 Task: Monitor pull request metrics and trends over time.
Action: Mouse moved to (189, 213)
Screenshot: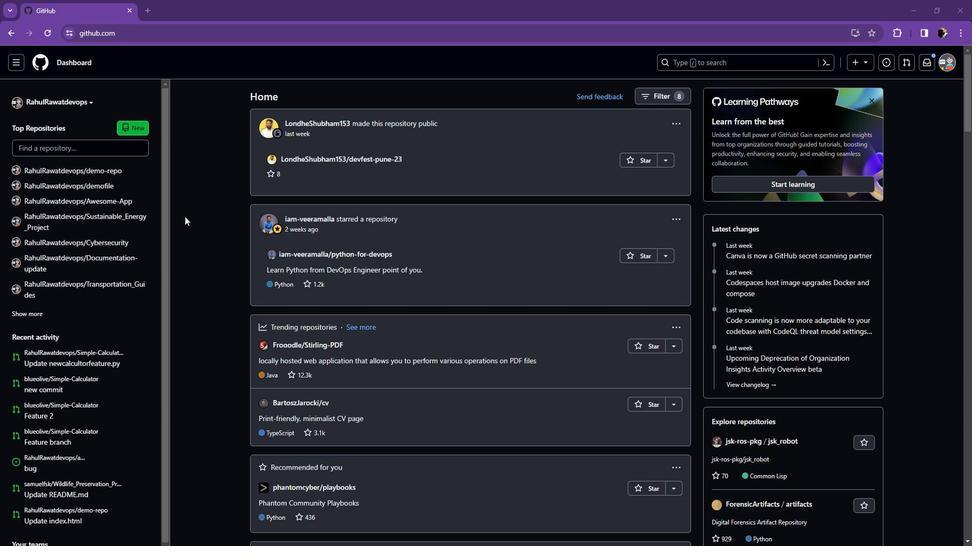 
Action: Mouse scrolled (189, 213) with delta (0, 0)
Screenshot: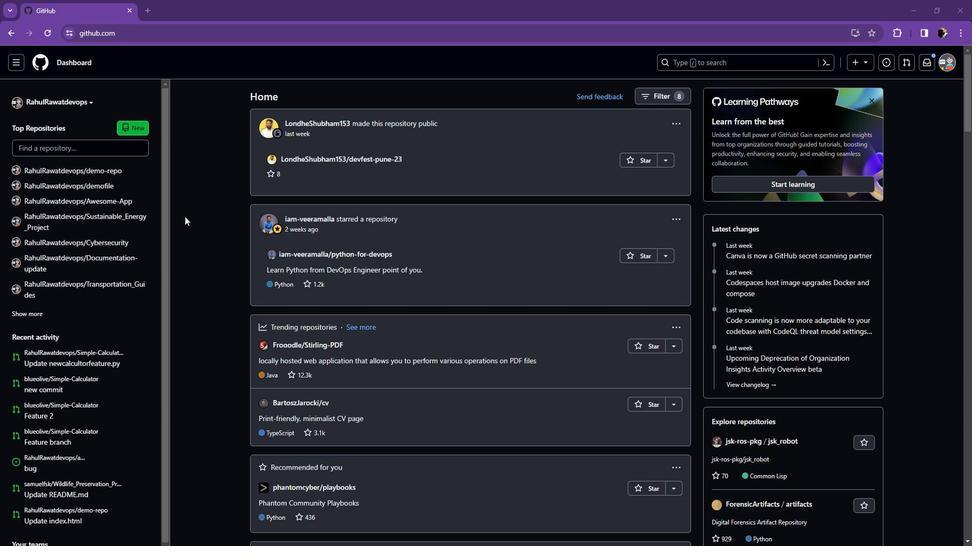 
Action: Mouse moved to (189, 213)
Screenshot: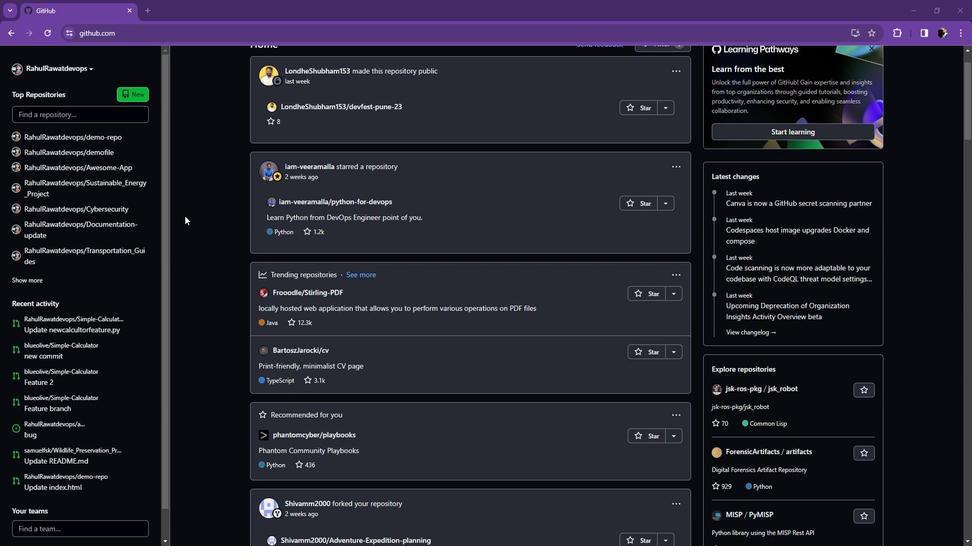 
Action: Mouse scrolled (189, 213) with delta (0, 0)
Screenshot: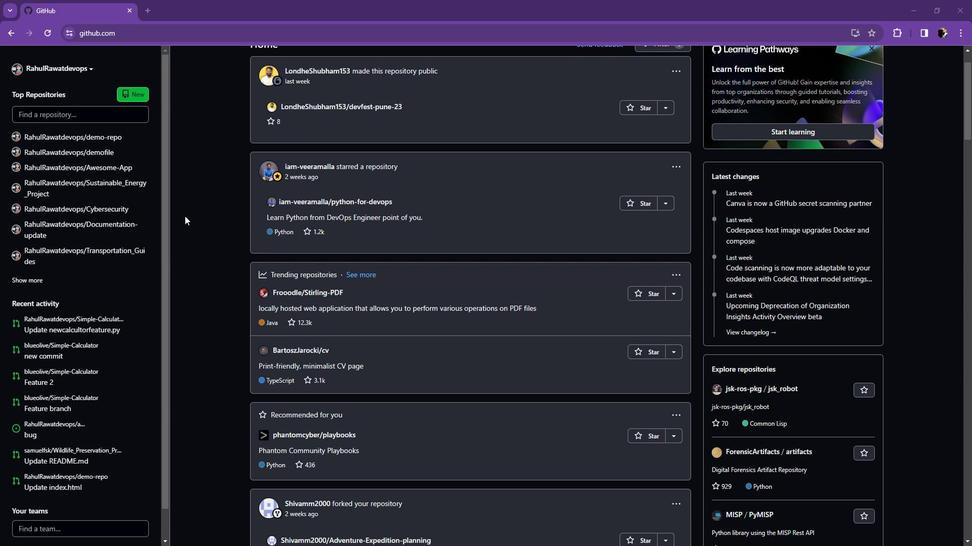 
Action: Mouse scrolled (189, 213) with delta (0, 0)
Screenshot: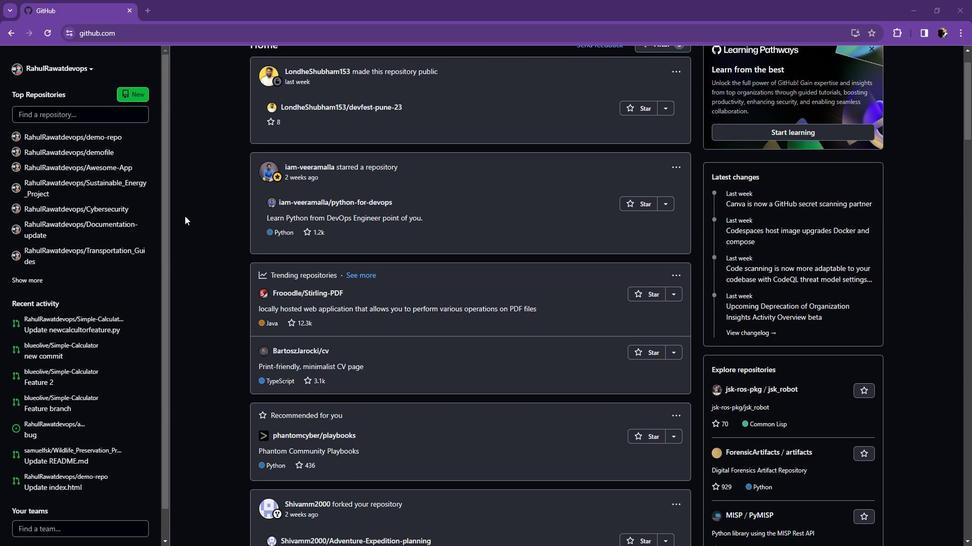 
Action: Mouse scrolled (189, 213) with delta (0, 0)
Screenshot: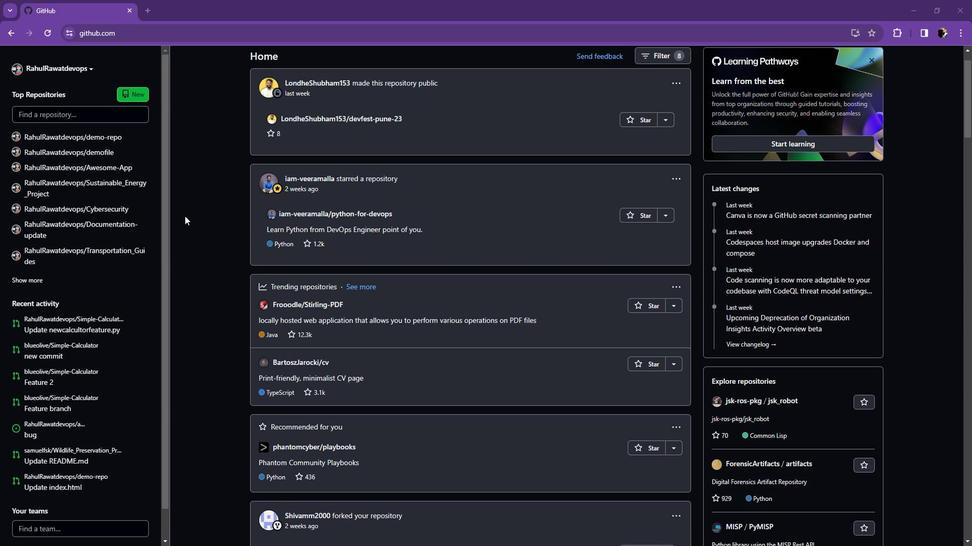 
Action: Mouse scrolled (189, 213) with delta (0, 0)
Screenshot: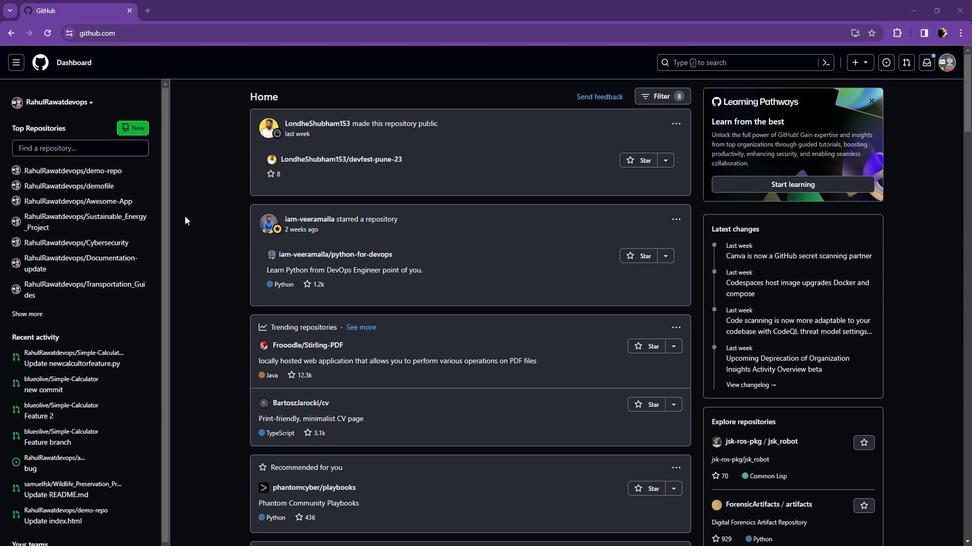 
Action: Mouse scrolled (189, 213) with delta (0, 0)
Screenshot: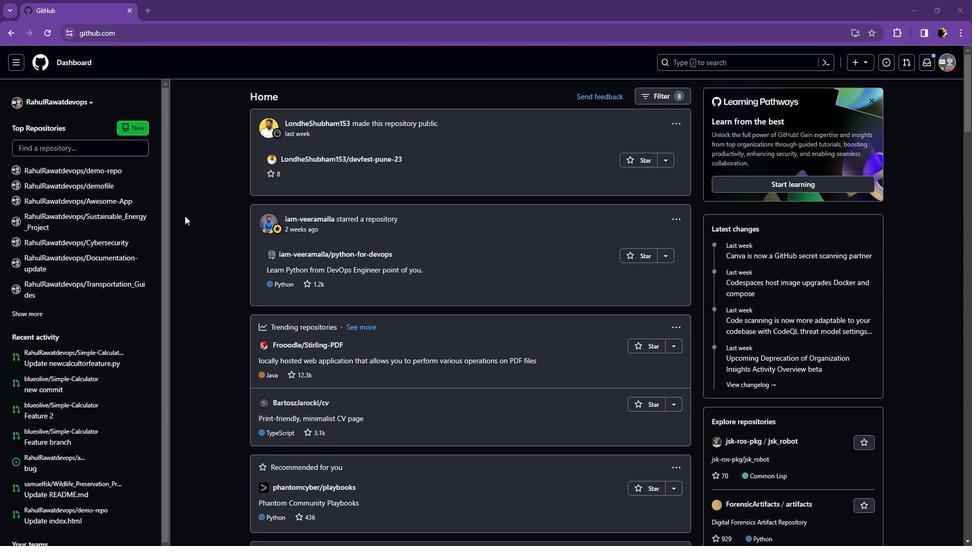 
Action: Mouse moved to (234, 205)
Screenshot: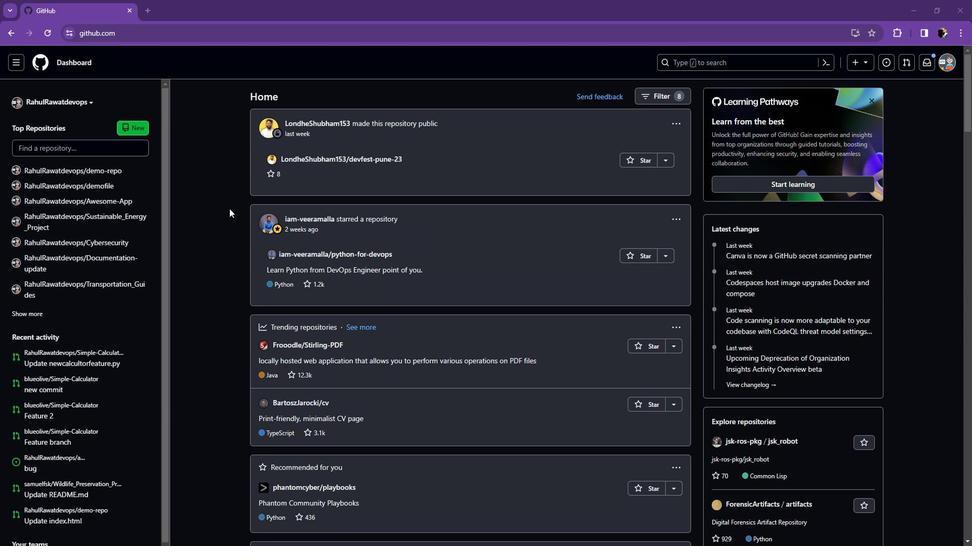 
Action: Mouse scrolled (234, 205) with delta (0, 0)
Screenshot: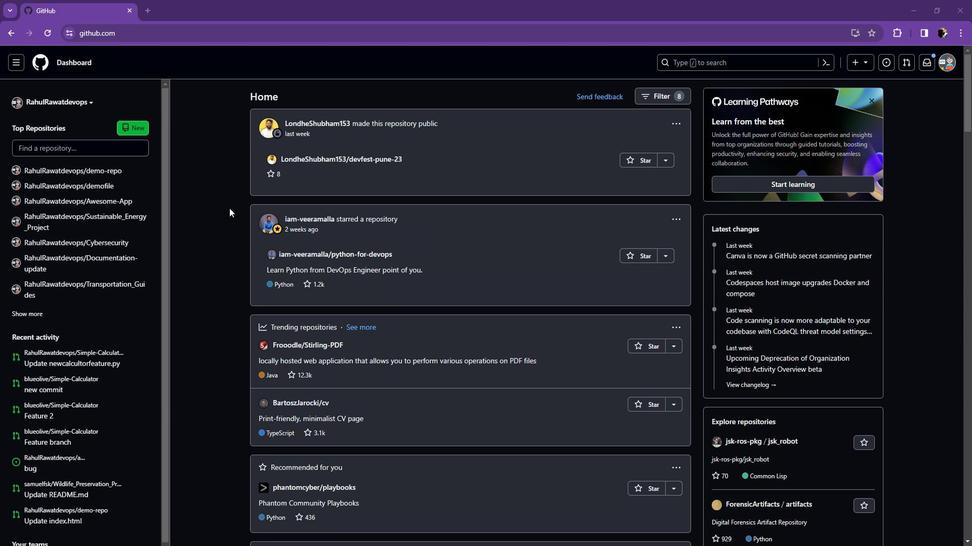 
Action: Mouse scrolled (234, 205) with delta (0, 0)
Screenshot: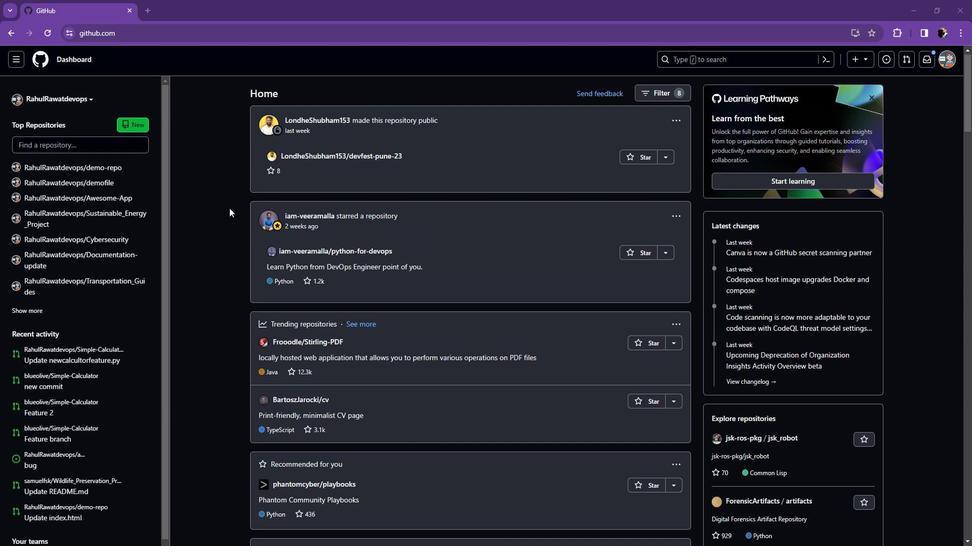 
Action: Mouse scrolled (234, 206) with delta (0, 0)
Screenshot: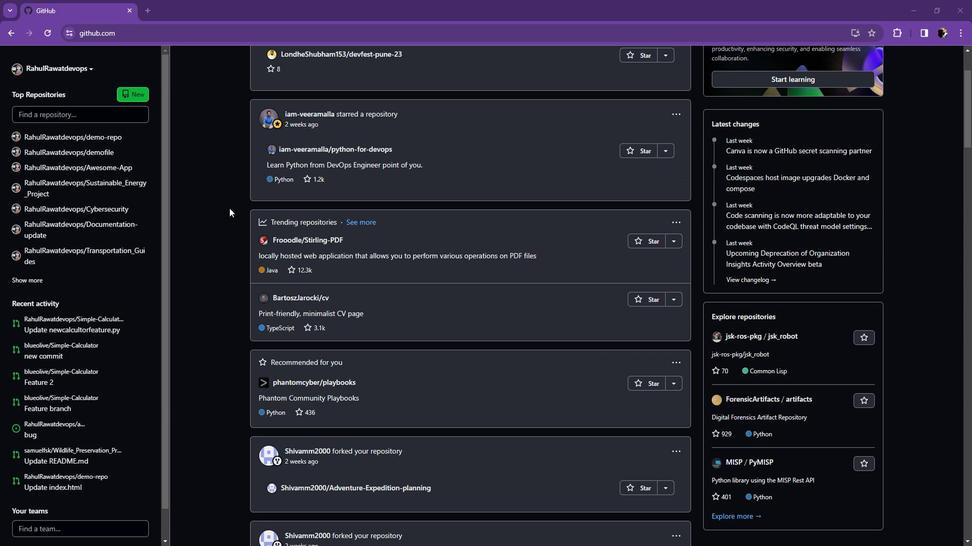 
Action: Mouse scrolled (234, 206) with delta (0, 0)
Screenshot: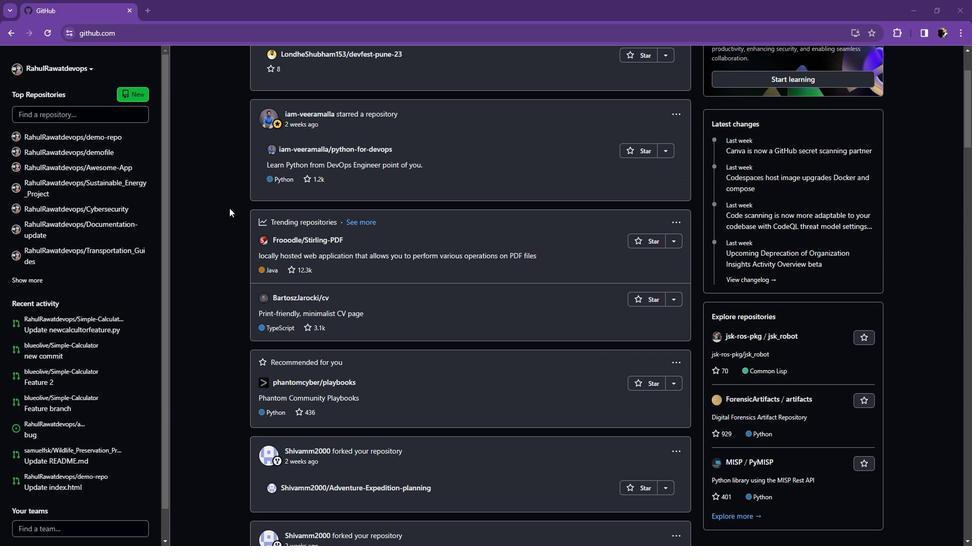 
Action: Mouse scrolled (234, 206) with delta (0, 0)
Screenshot: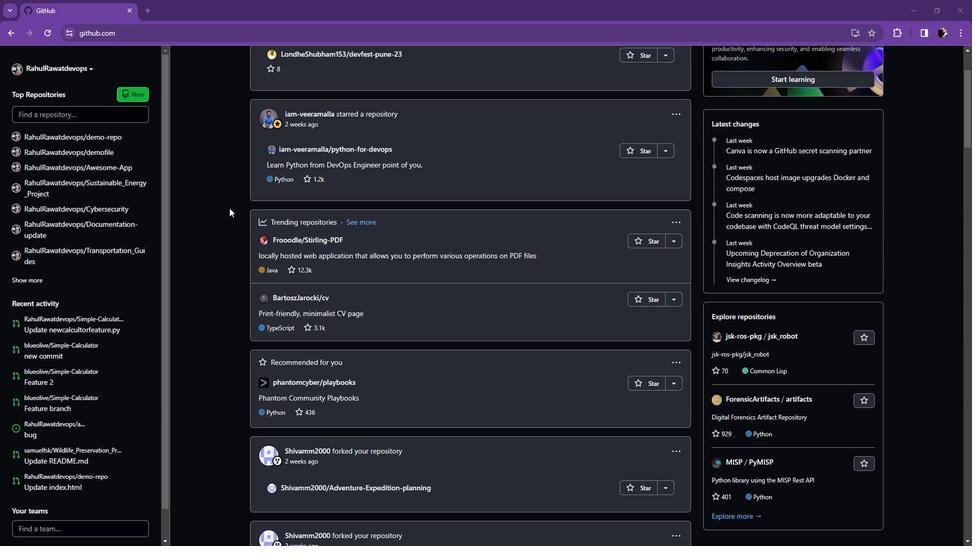 
Action: Mouse scrolled (234, 206) with delta (0, 0)
Screenshot: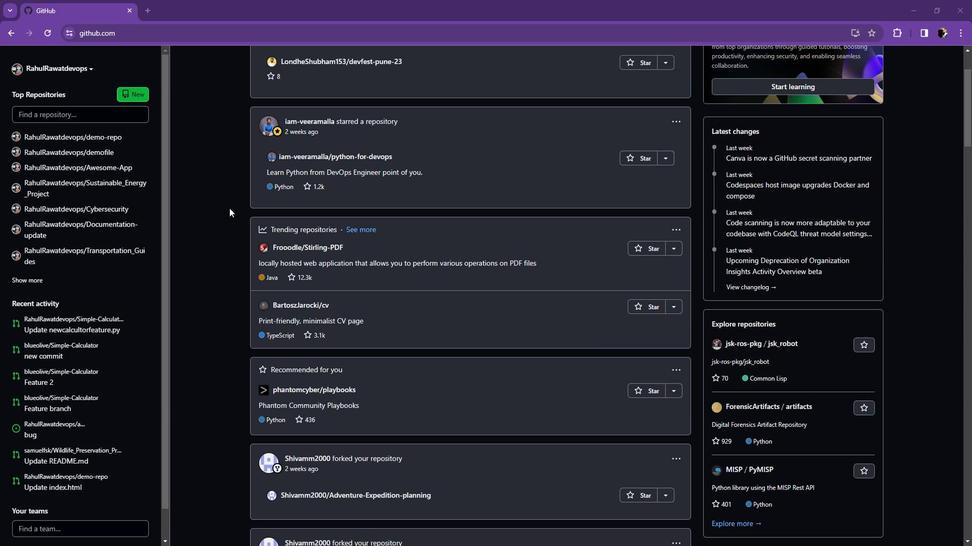 
Action: Mouse moved to (951, 68)
Screenshot: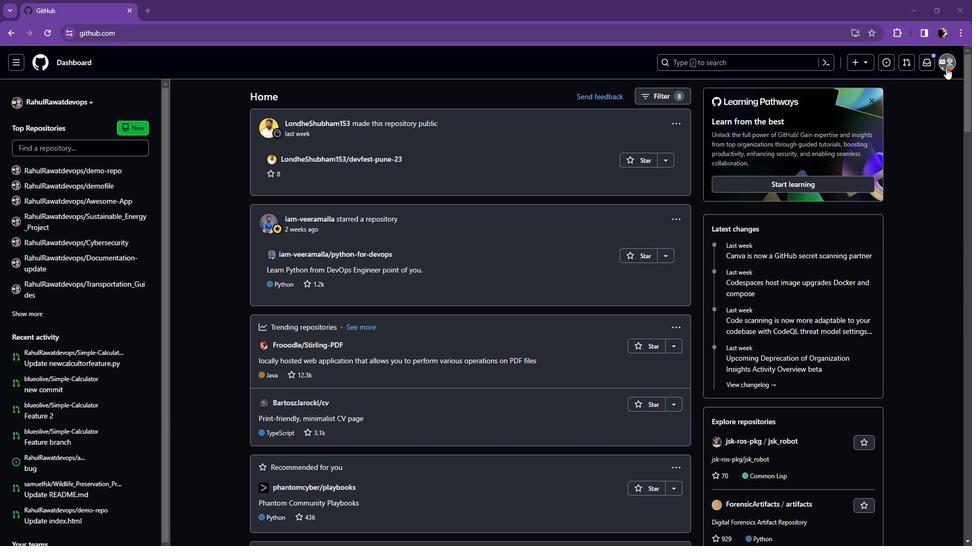 
Action: Mouse pressed left at (951, 68)
Screenshot: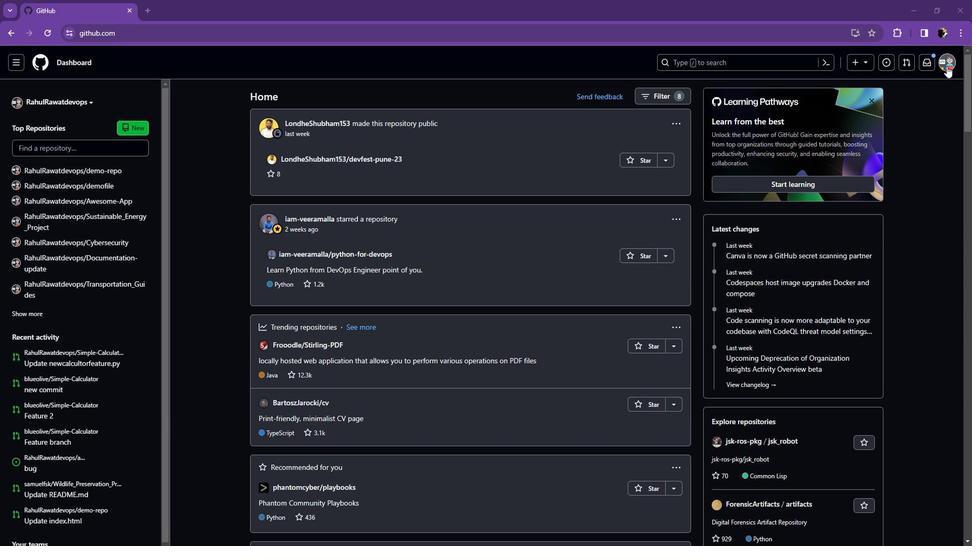
Action: Mouse moved to (861, 113)
Screenshot: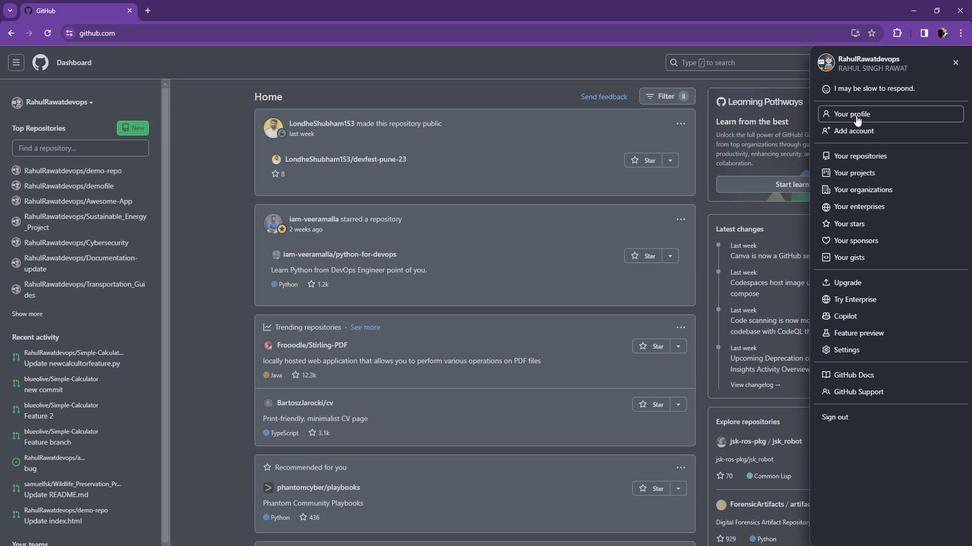 
Action: Mouse pressed left at (861, 113)
Screenshot: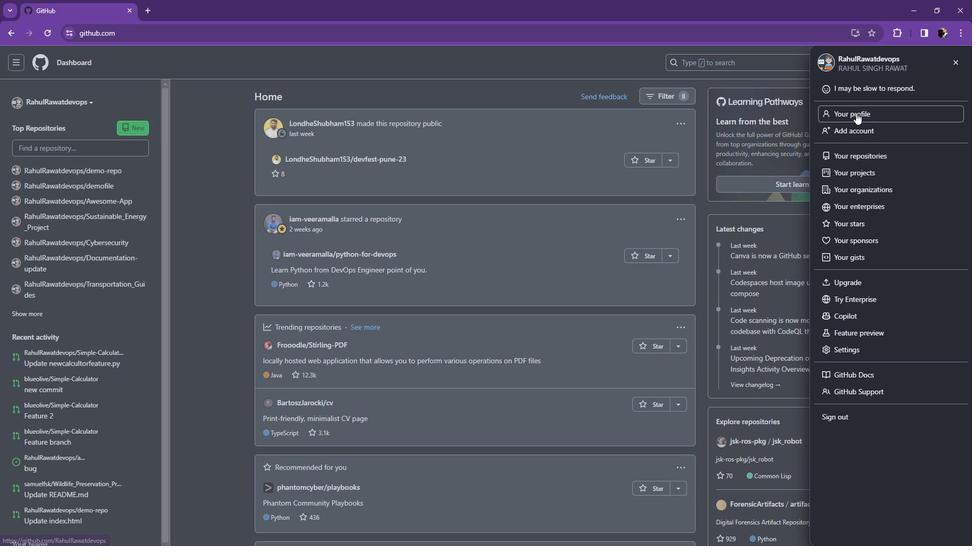 
Action: Mouse moved to (351, 259)
Screenshot: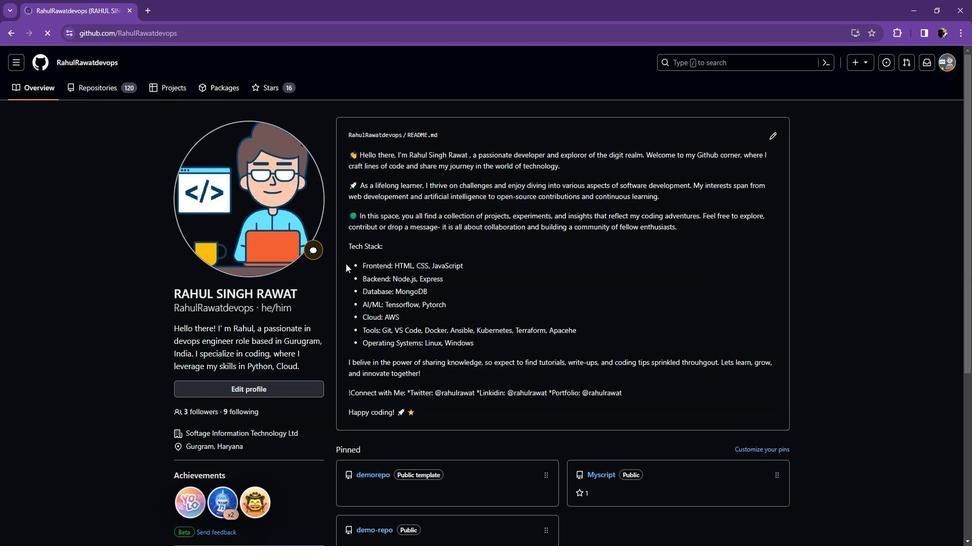 
Action: Mouse scrolled (351, 258) with delta (0, 0)
Screenshot: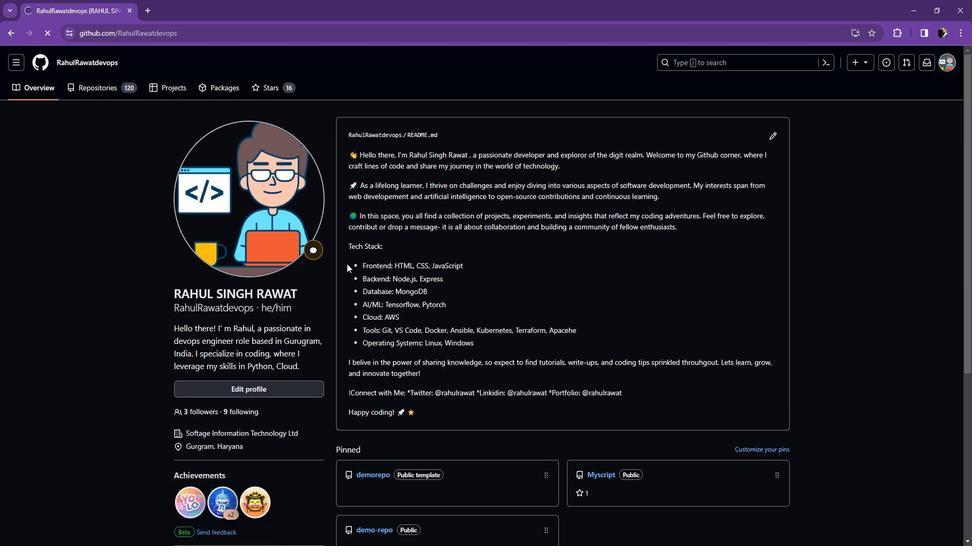 
Action: Mouse scrolled (351, 258) with delta (0, 0)
Screenshot: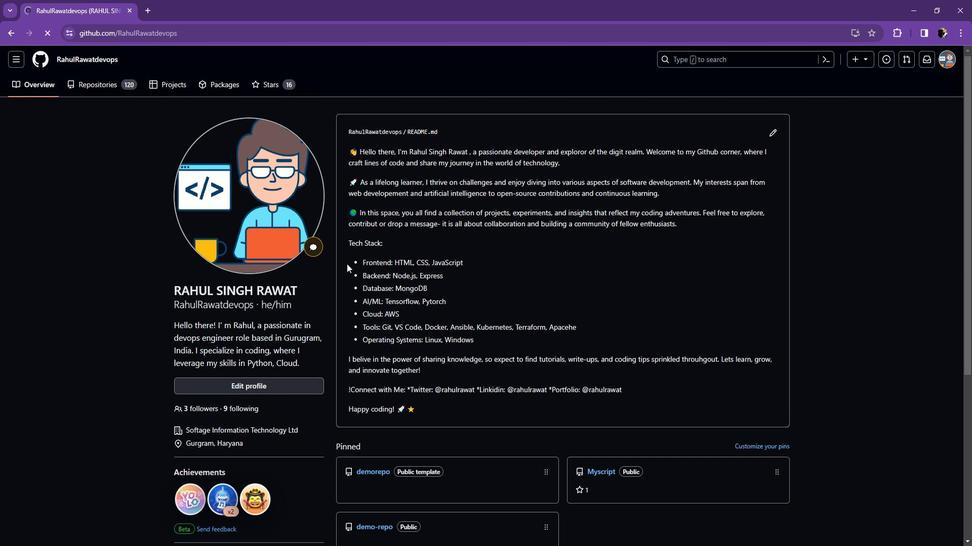 
Action: Mouse scrolled (351, 258) with delta (0, 0)
Screenshot: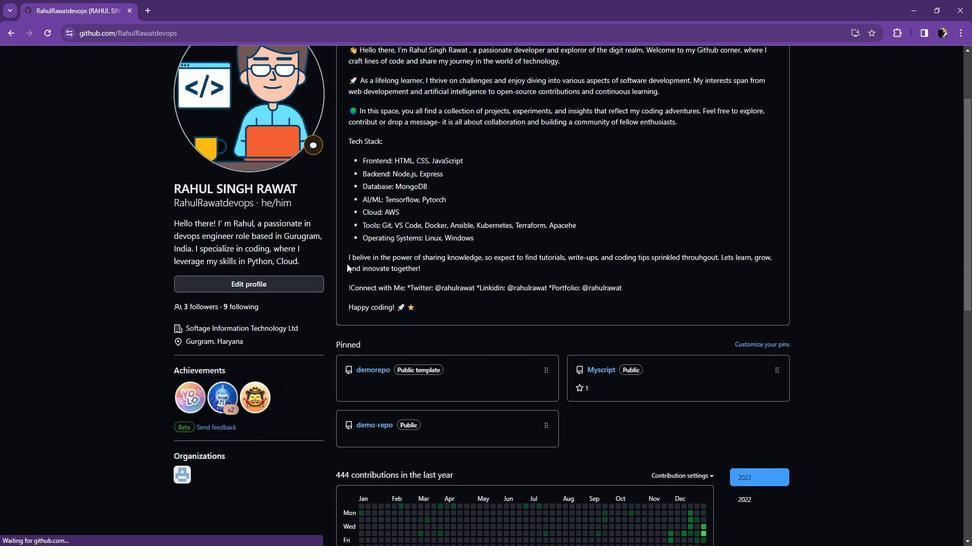 
Action: Mouse scrolled (351, 258) with delta (0, 0)
Screenshot: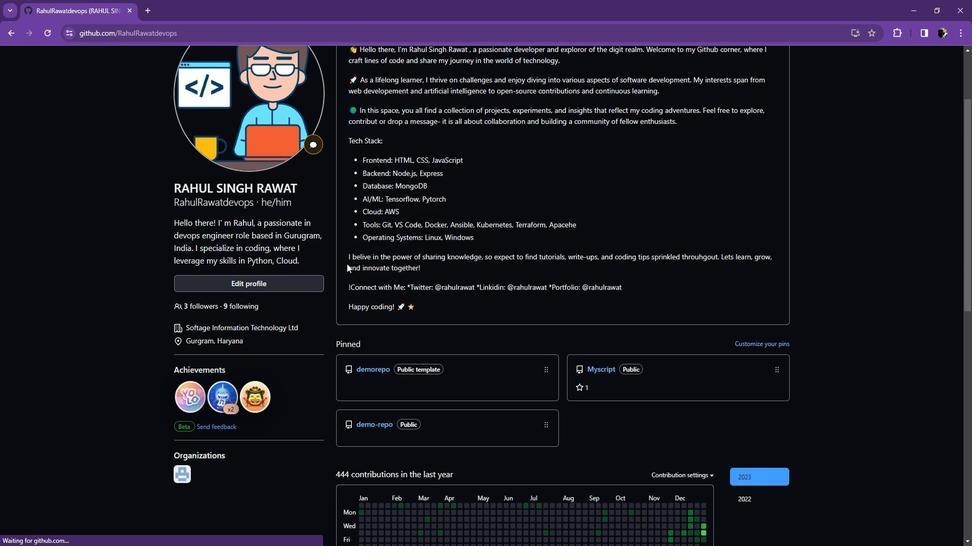 
Action: Mouse scrolled (351, 259) with delta (0, 0)
Screenshot: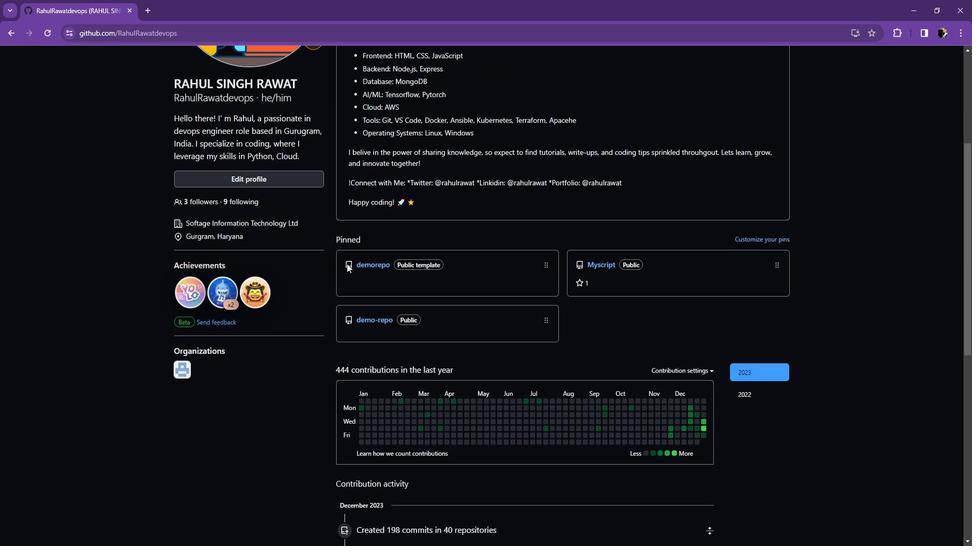 
Action: Mouse scrolled (351, 259) with delta (0, 0)
Screenshot: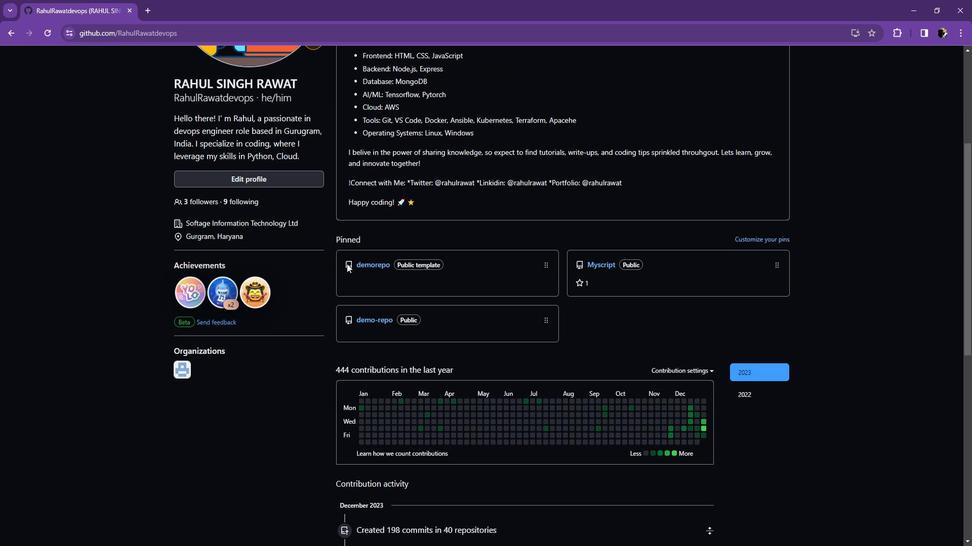 
Action: Mouse moved to (352, 259)
Screenshot: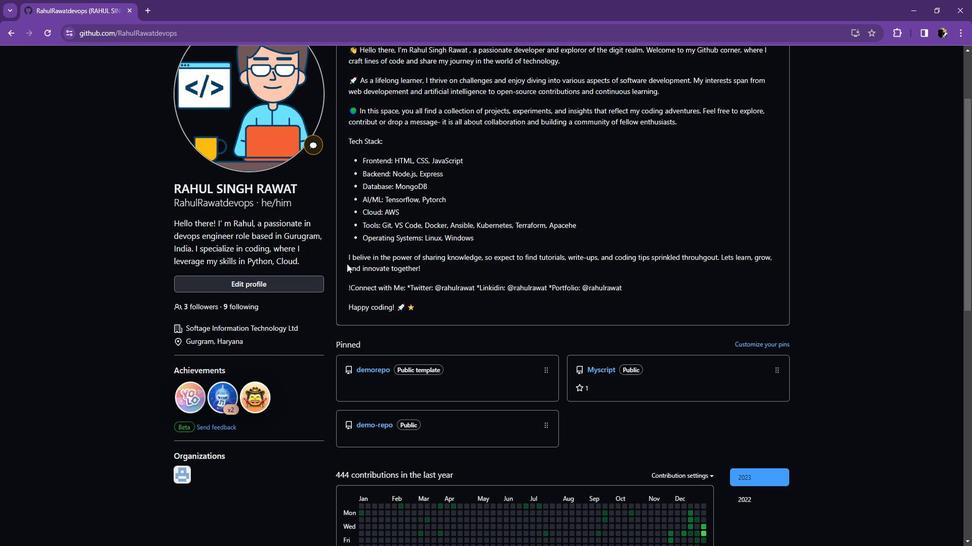
Action: Mouse scrolled (352, 259) with delta (0, 0)
Screenshot: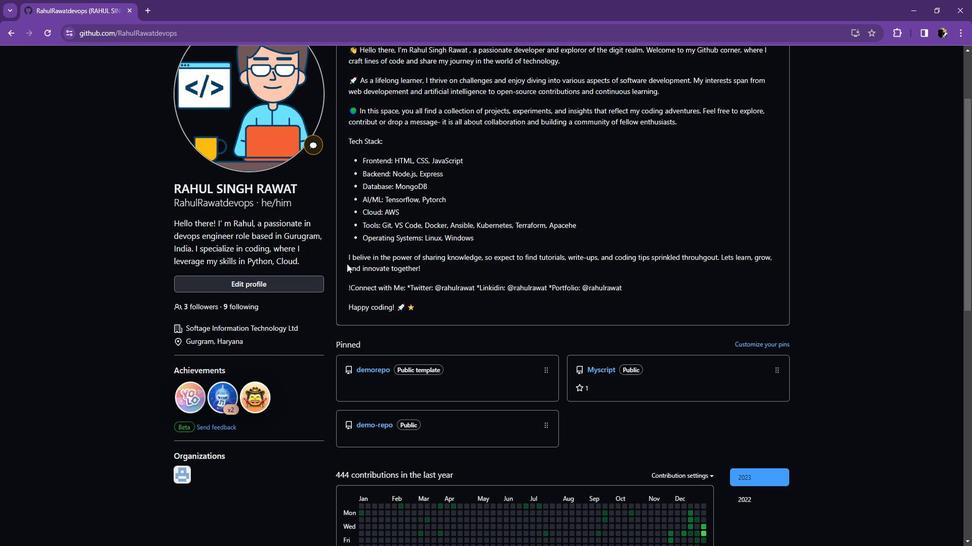 
Action: Mouse scrolled (352, 259) with delta (0, 0)
Screenshot: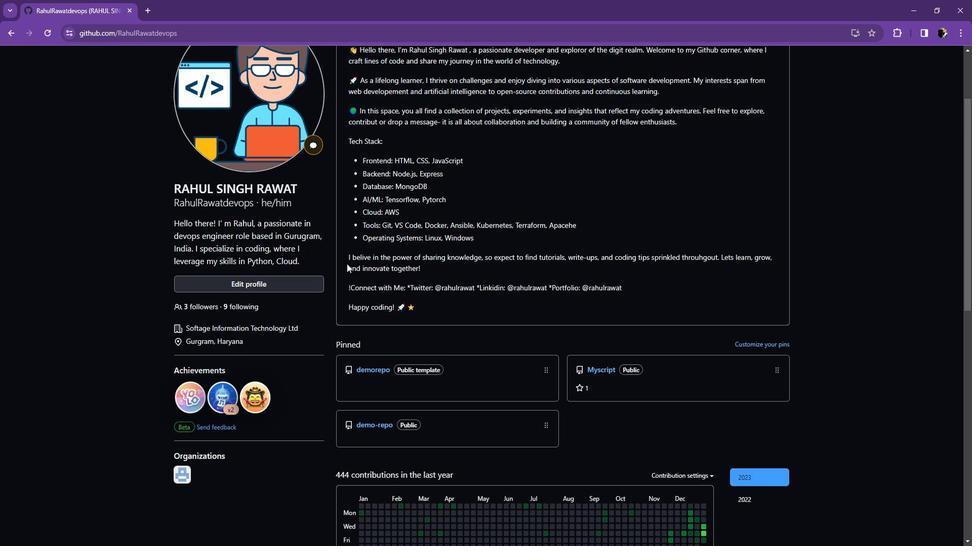 
Action: Mouse scrolled (352, 259) with delta (0, 0)
Screenshot: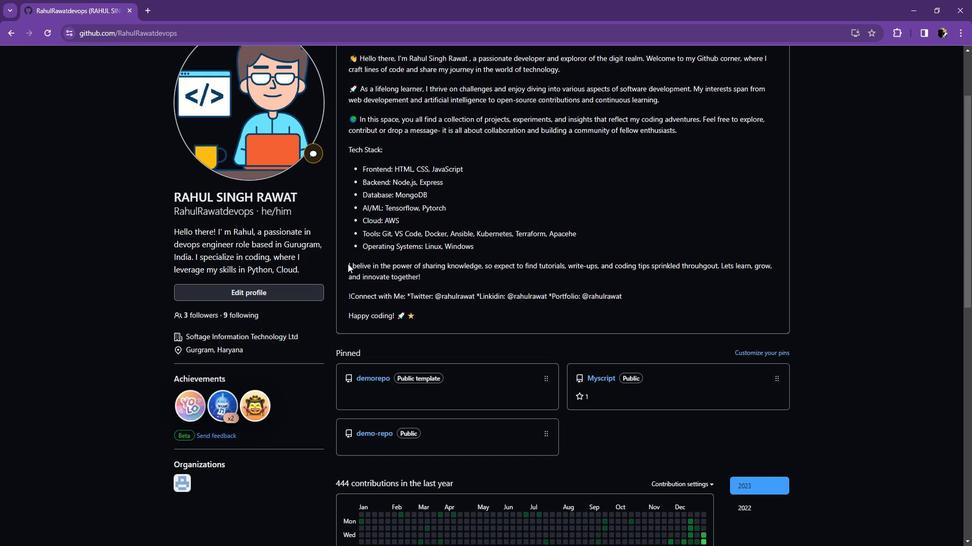 
Action: Mouse moved to (100, 94)
Screenshot: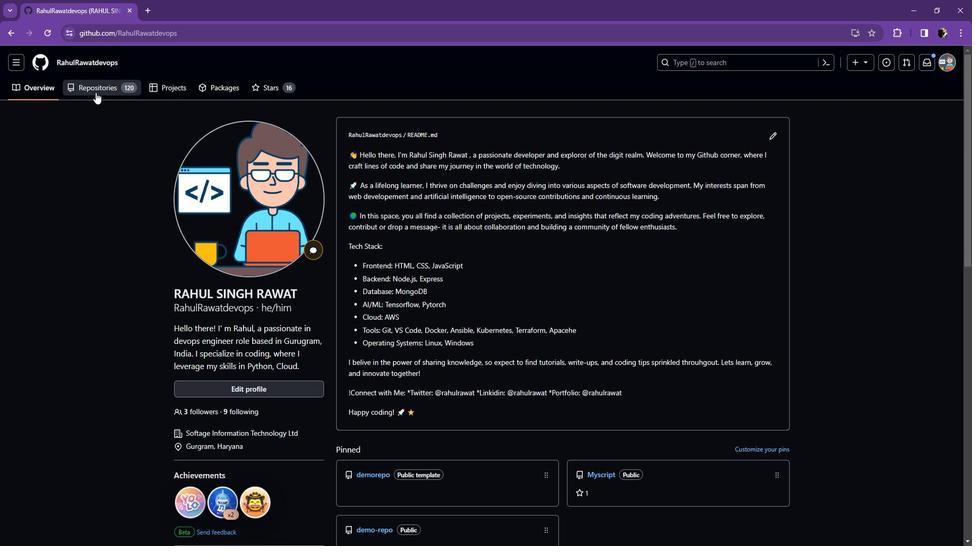 
Action: Mouse pressed left at (100, 94)
Screenshot: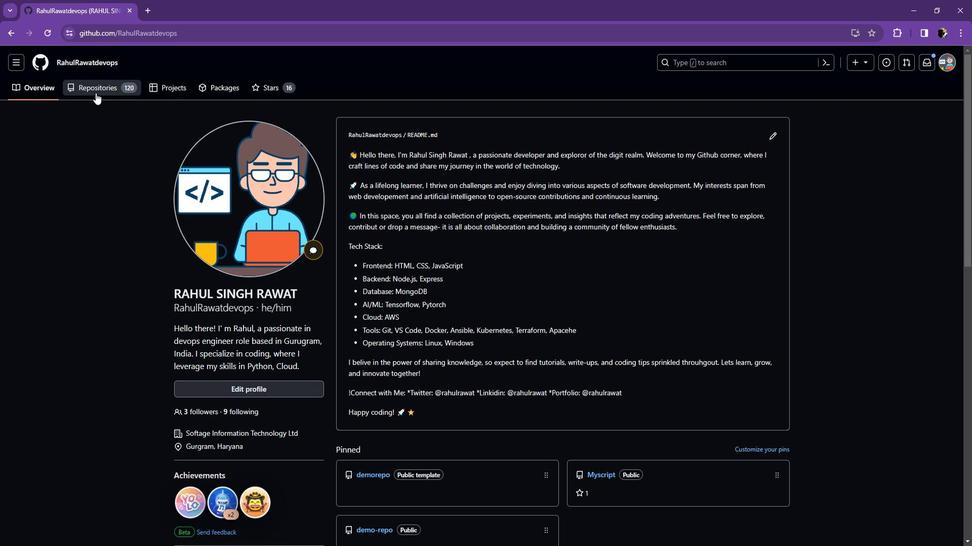 
Action: Mouse moved to (199, 95)
Screenshot: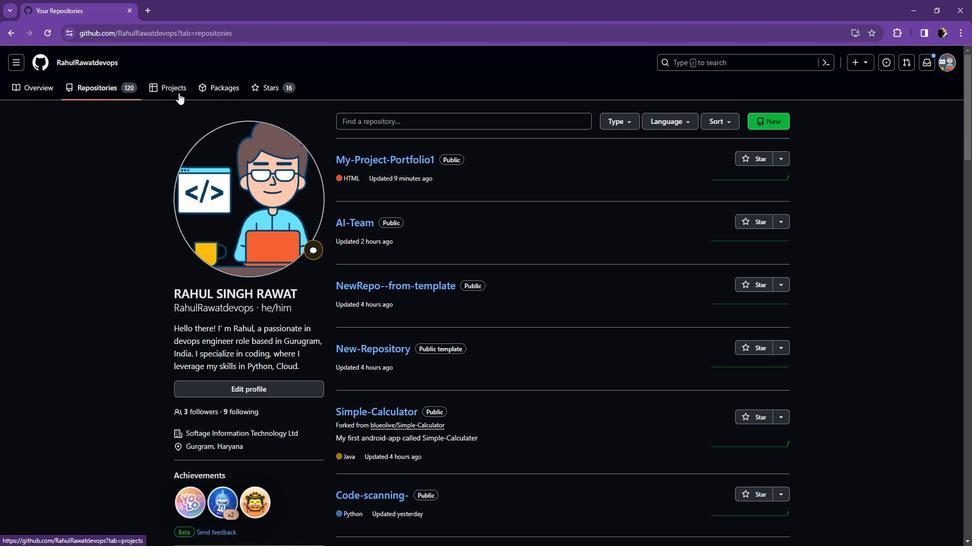 
Action: Mouse scrolled (199, 94) with delta (0, 0)
Screenshot: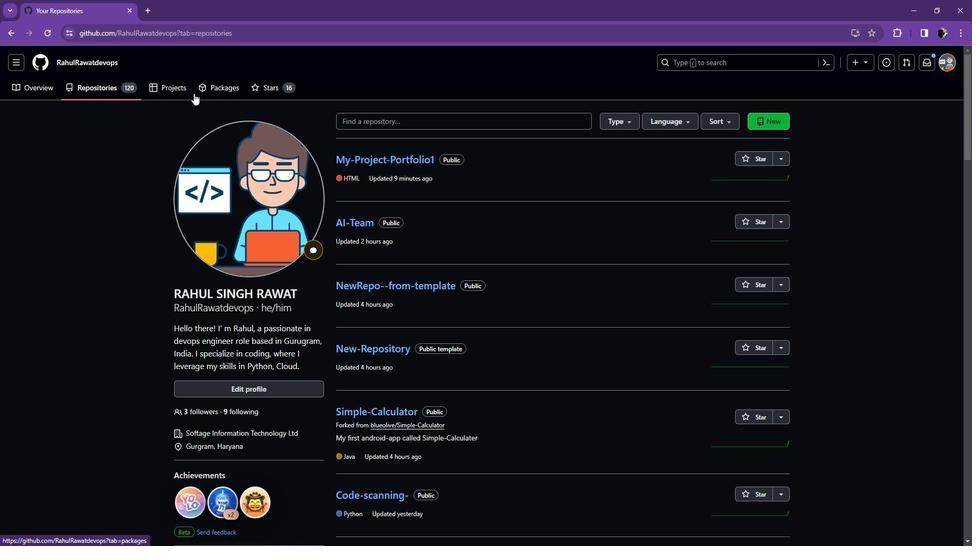 
Action: Mouse moved to (199, 95)
Screenshot: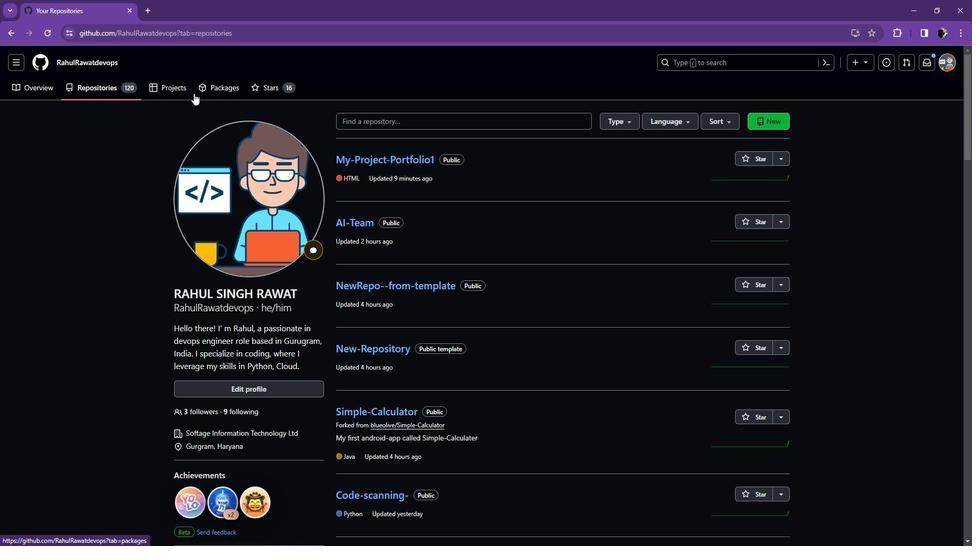 
Action: Mouse scrolled (199, 94) with delta (0, 0)
Screenshot: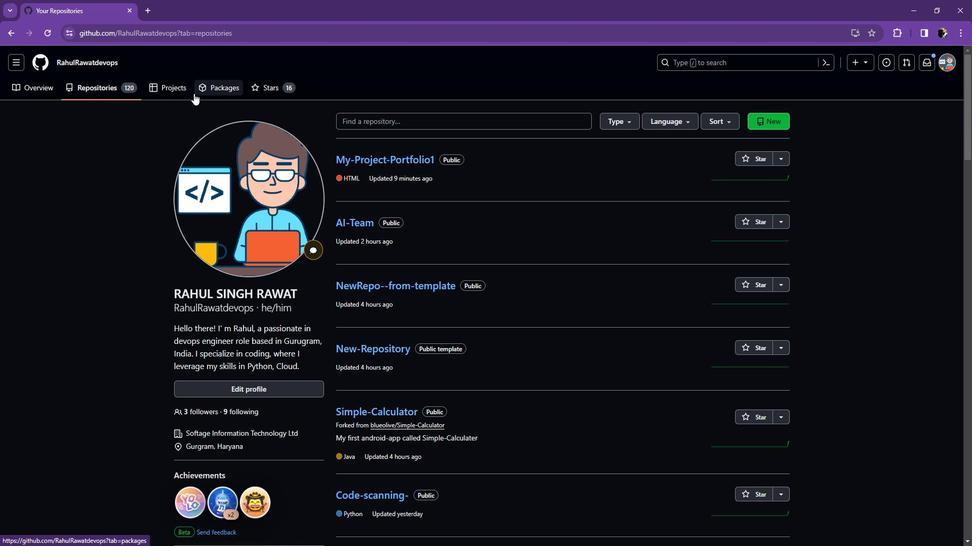 
Action: Mouse moved to (215, 117)
Screenshot: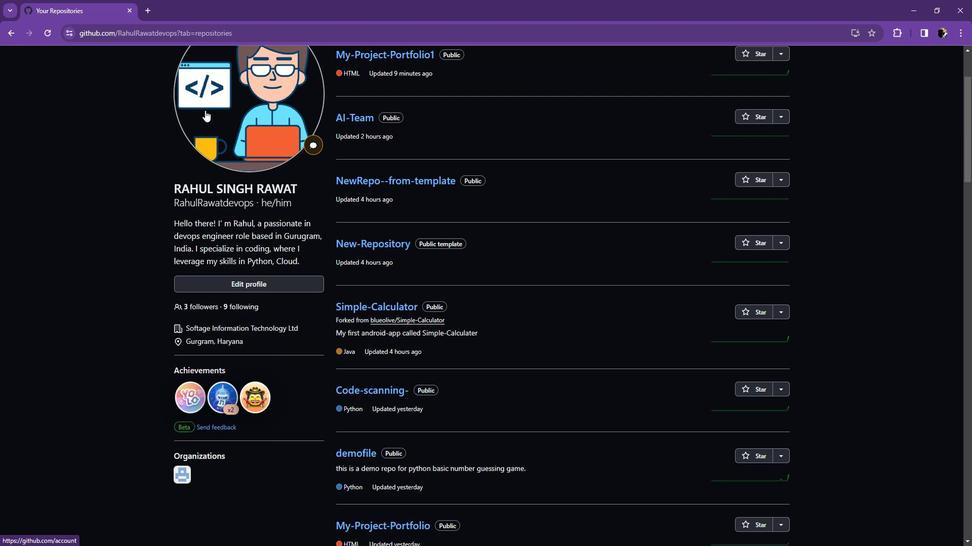 
Action: Mouse scrolled (215, 118) with delta (0, 0)
Screenshot: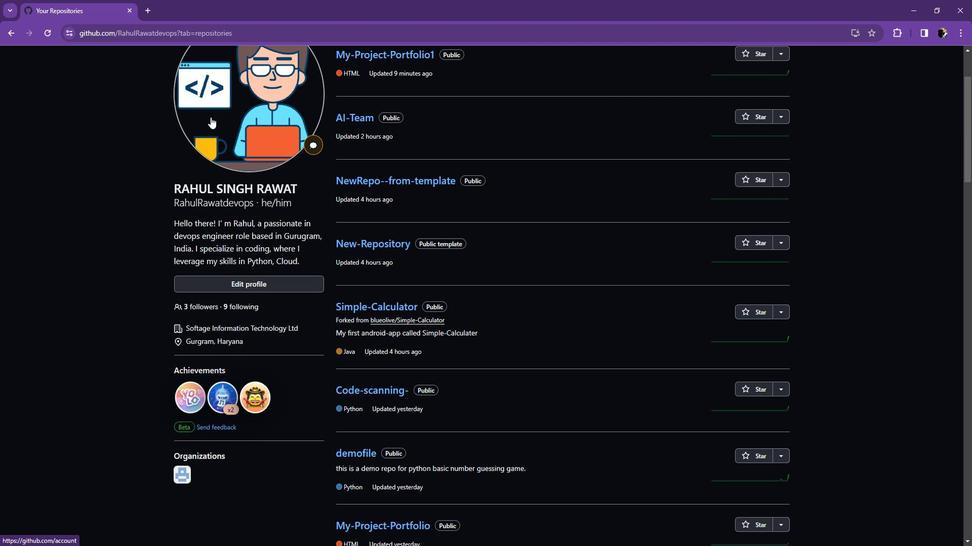 
Action: Mouse scrolled (215, 118) with delta (0, 0)
Screenshot: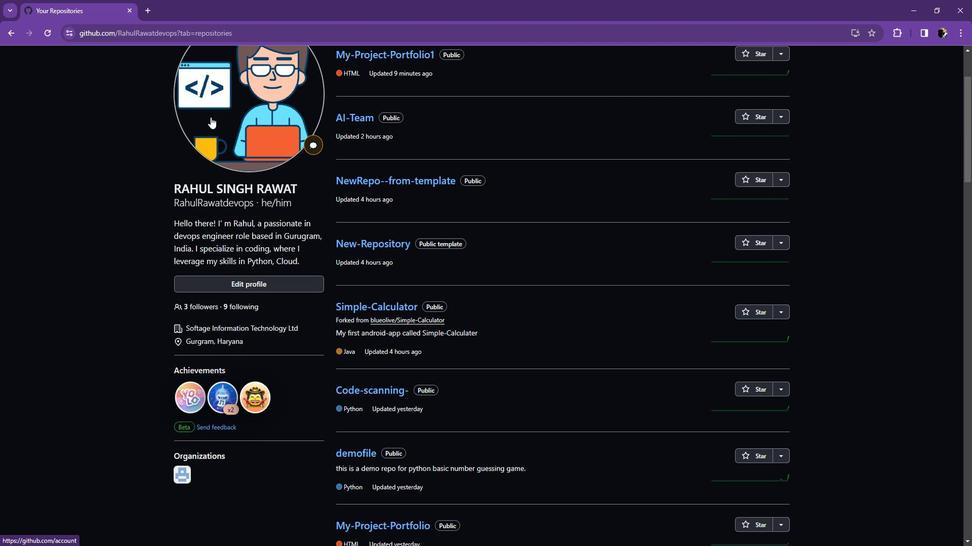 
Action: Mouse moved to (387, 159)
Screenshot: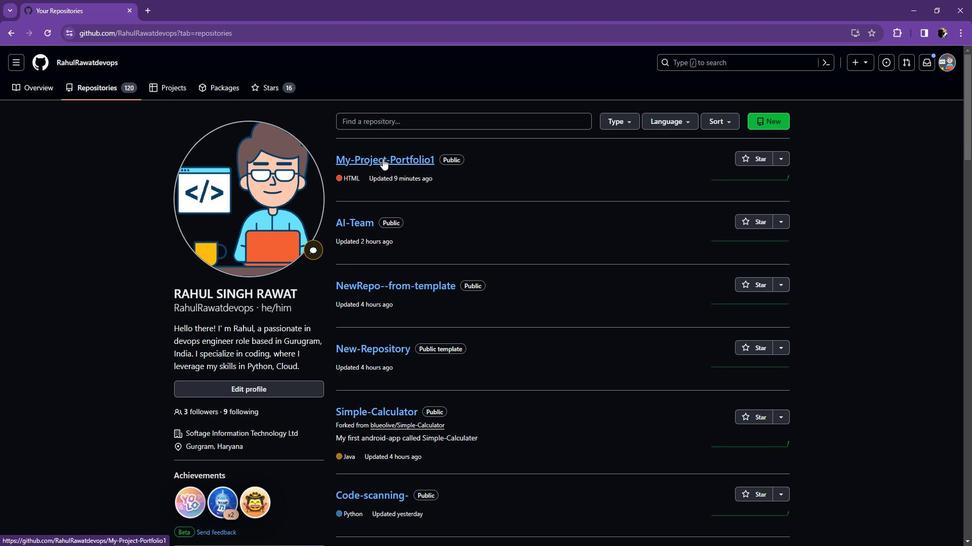 
Action: Mouse scrolled (387, 158) with delta (0, 0)
Screenshot: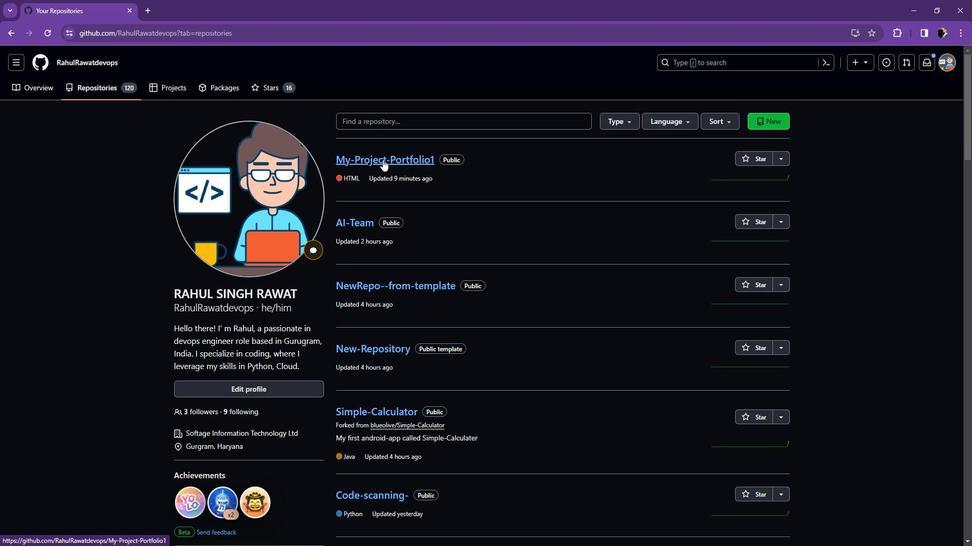 
Action: Mouse scrolled (387, 159) with delta (0, 0)
Screenshot: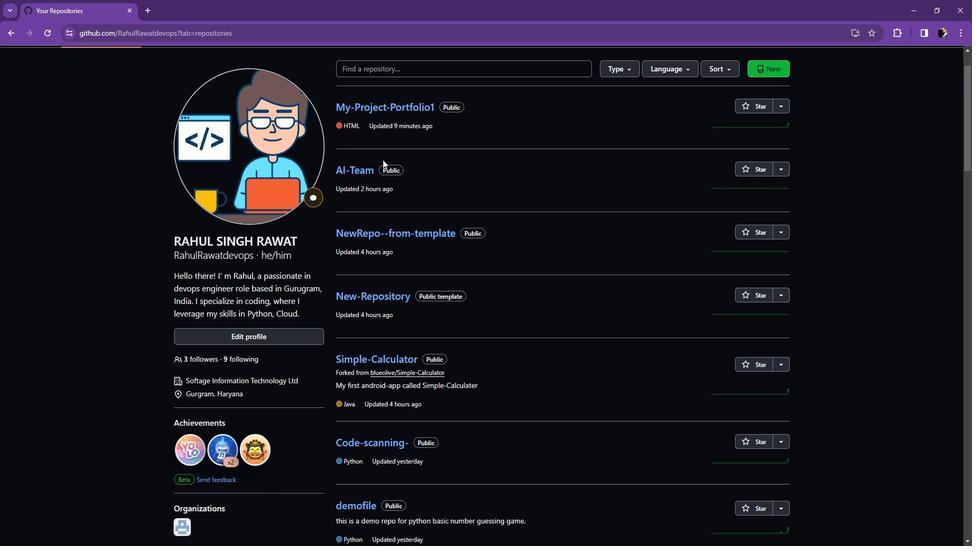 
Action: Mouse scrolled (387, 159) with delta (0, 0)
Screenshot: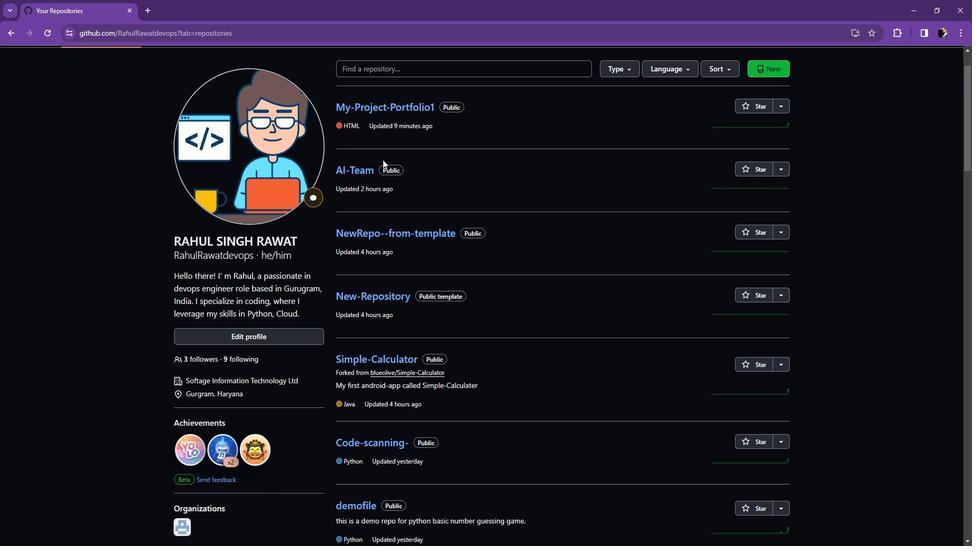 
Action: Mouse moved to (379, 160)
Screenshot: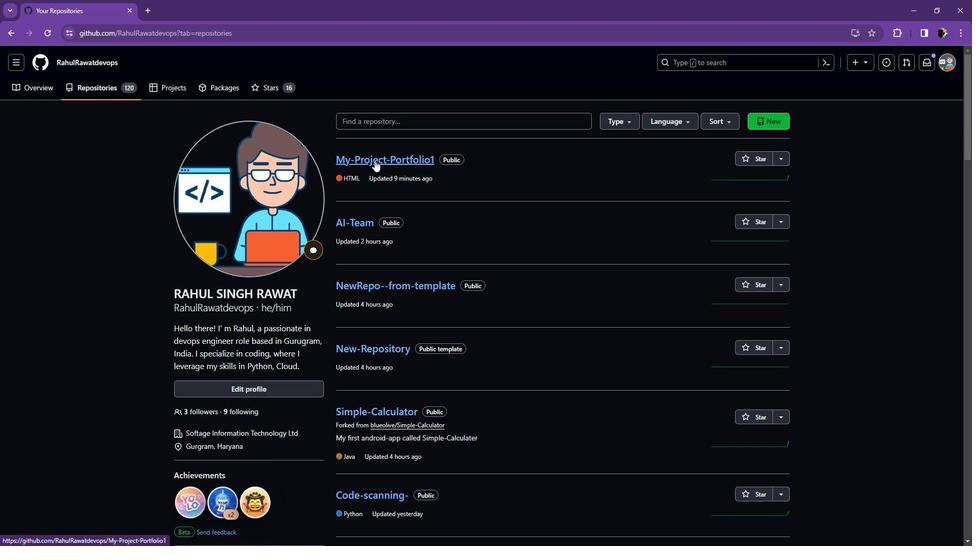 
Action: Mouse scrolled (379, 159) with delta (0, 0)
Screenshot: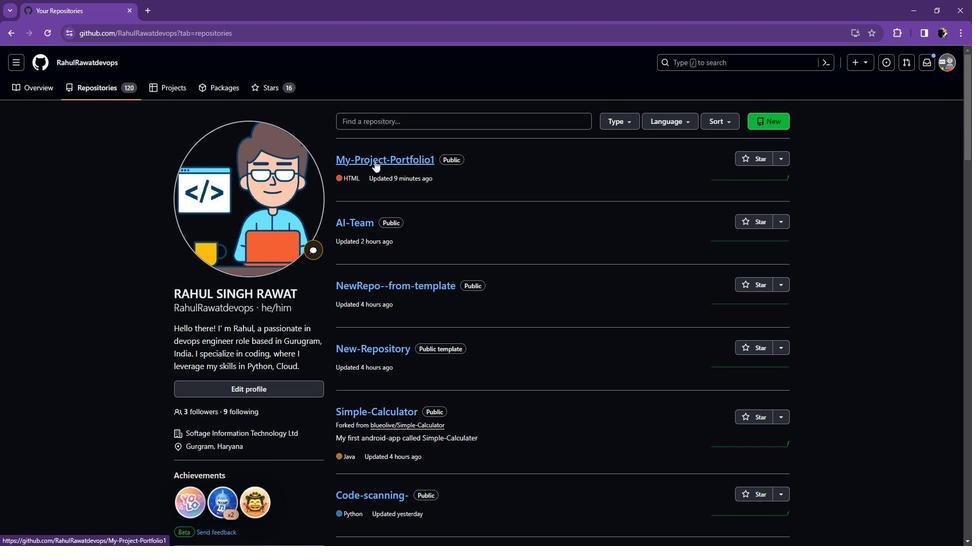 
Action: Mouse scrolled (379, 159) with delta (0, 0)
Screenshot: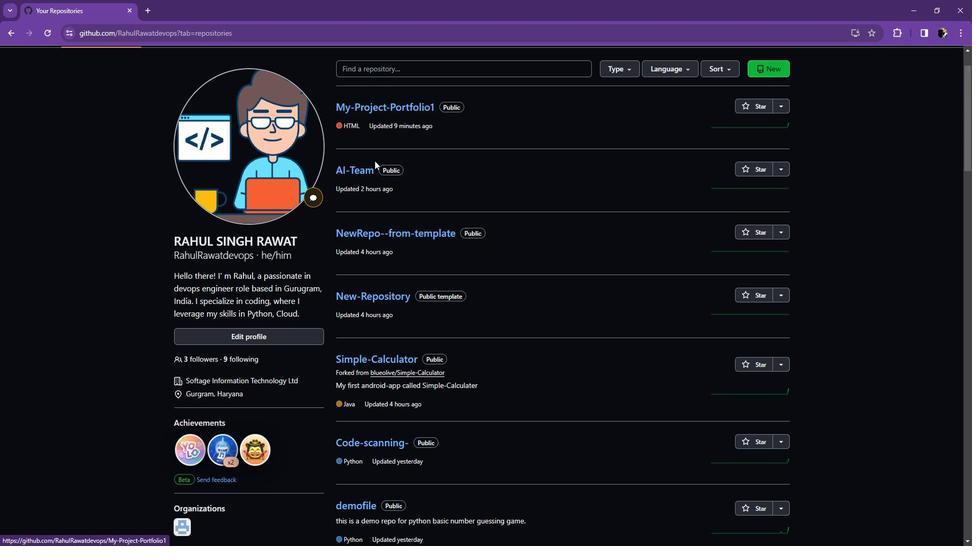
Action: Mouse moved to (390, 300)
Screenshot: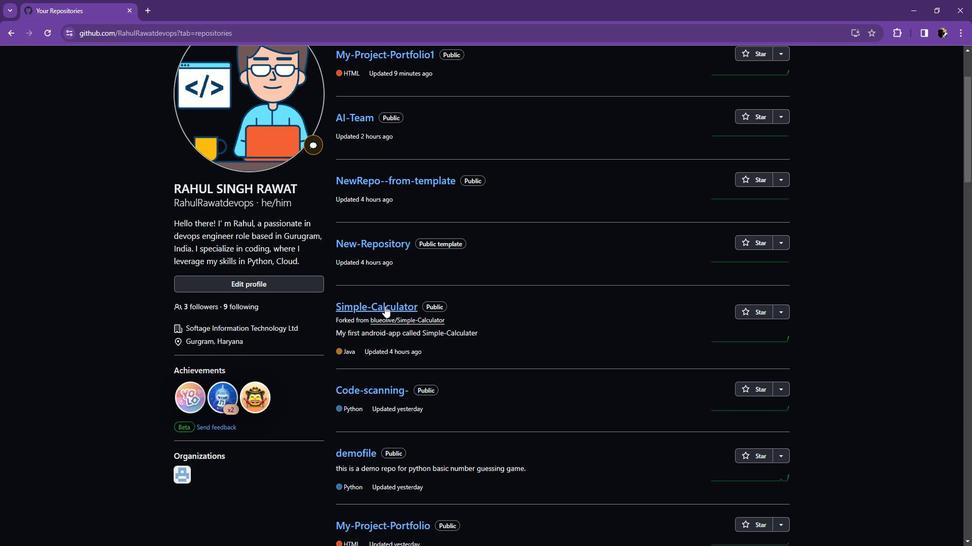 
Action: Mouse pressed left at (390, 300)
Screenshot: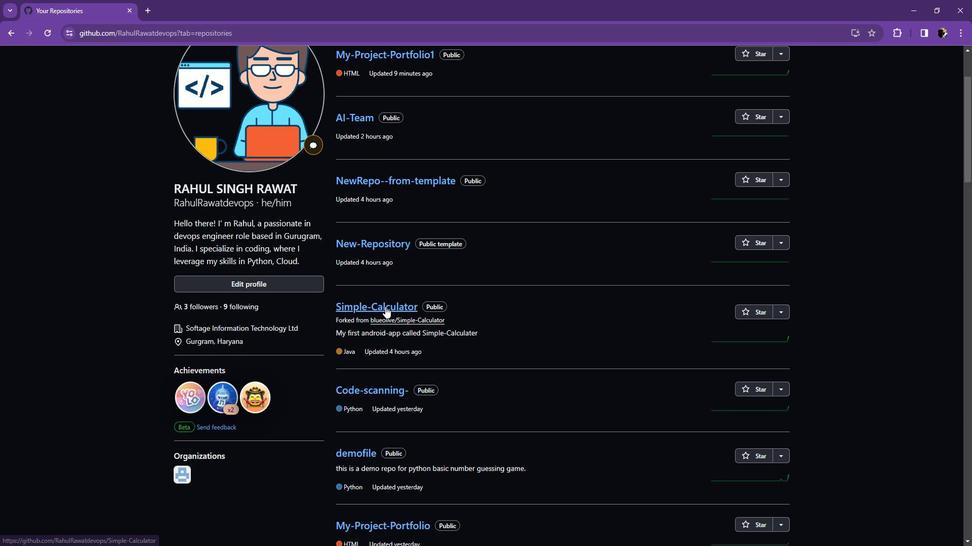 
Action: Mouse moved to (19, 39)
Screenshot: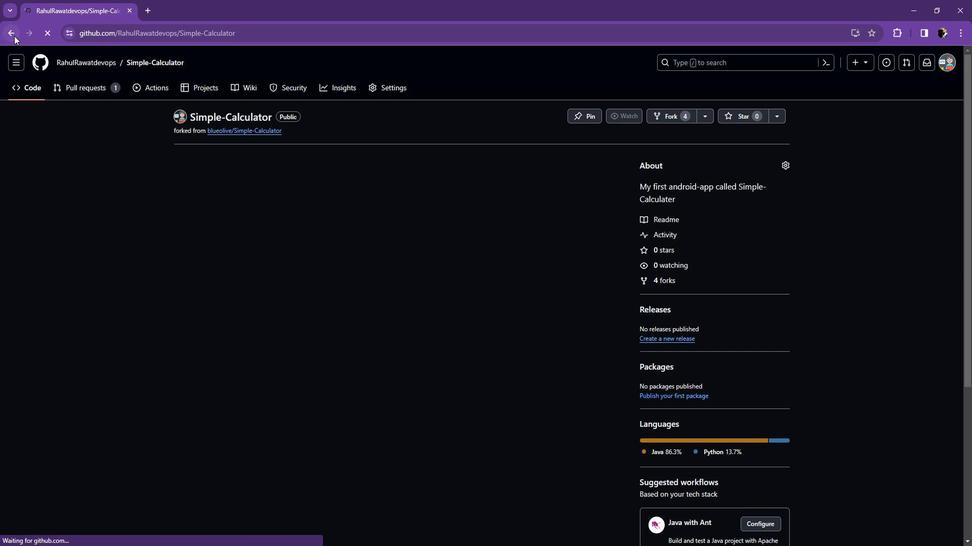 
Action: Mouse pressed left at (19, 39)
Screenshot: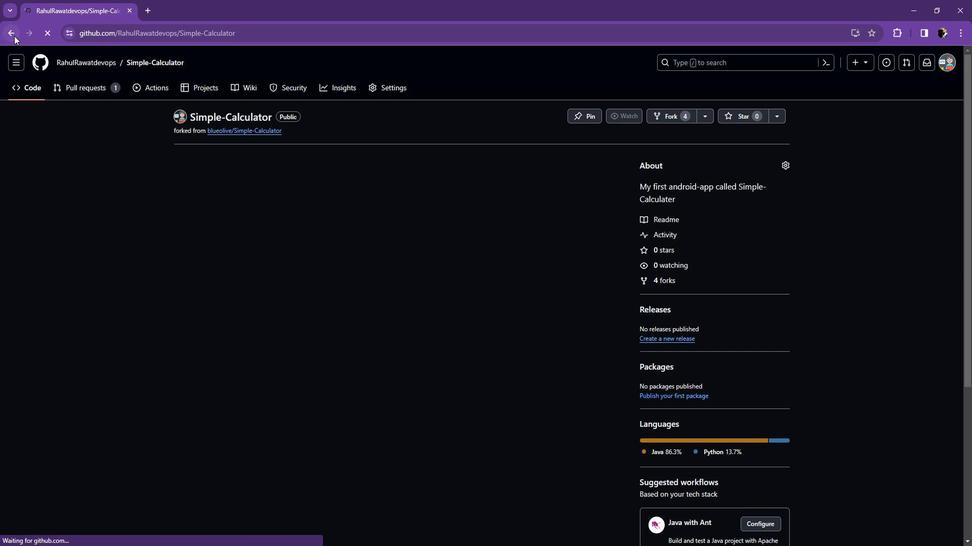 
Action: Mouse moved to (440, 307)
Screenshot: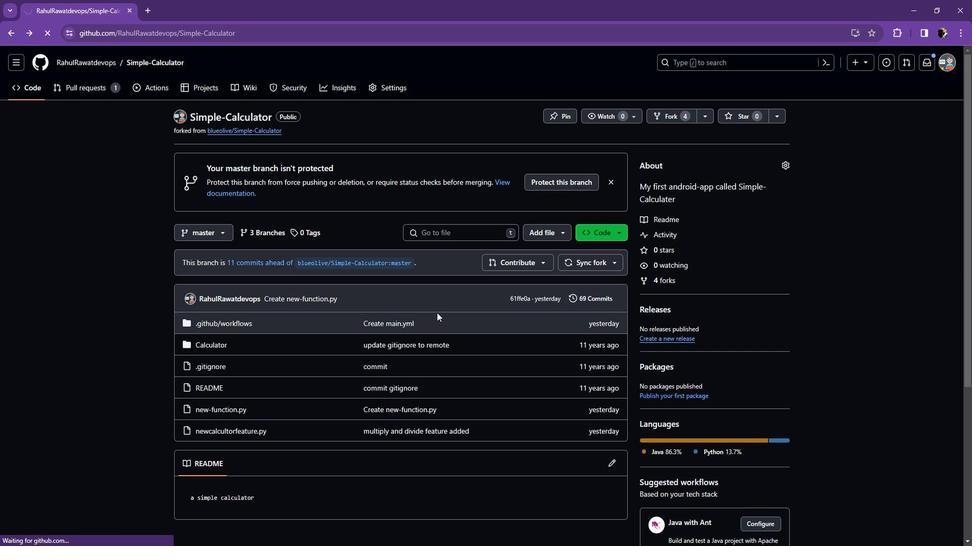
Action: Mouse scrolled (440, 307) with delta (0, 0)
Screenshot: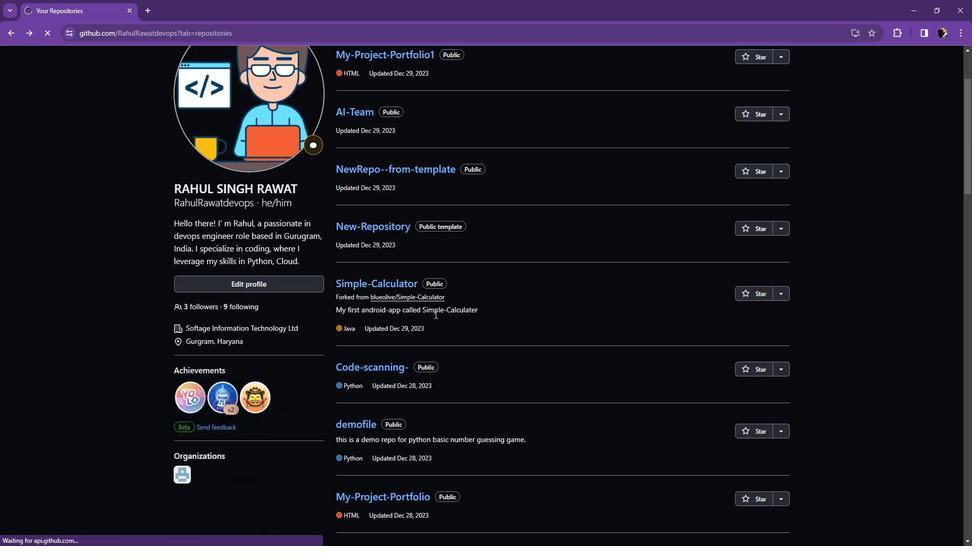 
Action: Mouse scrolled (440, 307) with delta (0, 0)
Screenshot: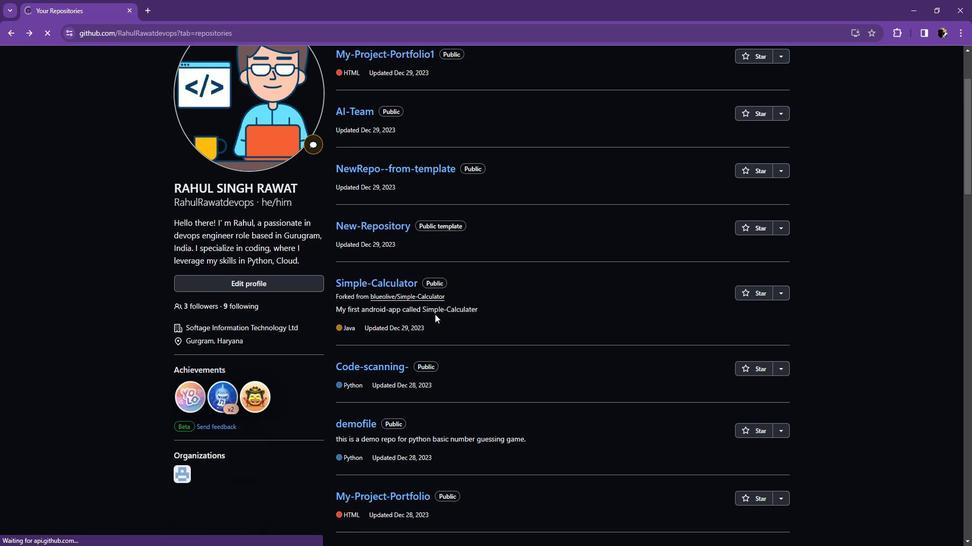 
Action: Mouse scrolled (440, 307) with delta (0, 0)
Screenshot: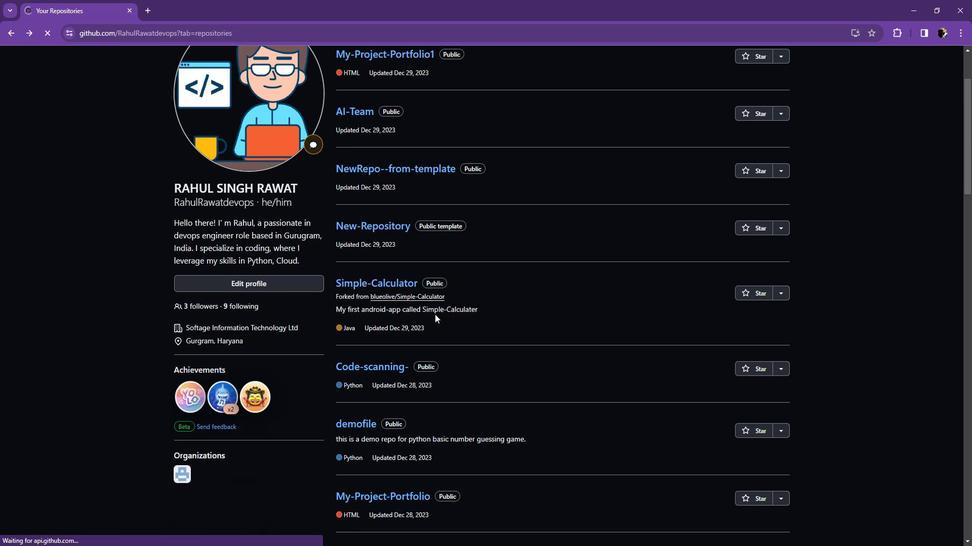 
Action: Mouse scrolled (440, 307) with delta (0, 0)
Screenshot: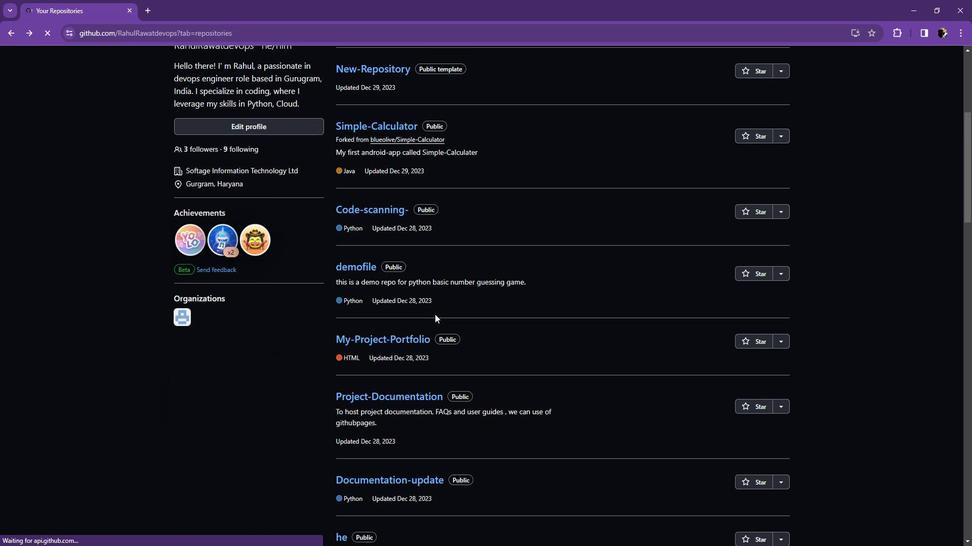 
Action: Mouse scrolled (440, 307) with delta (0, 0)
Screenshot: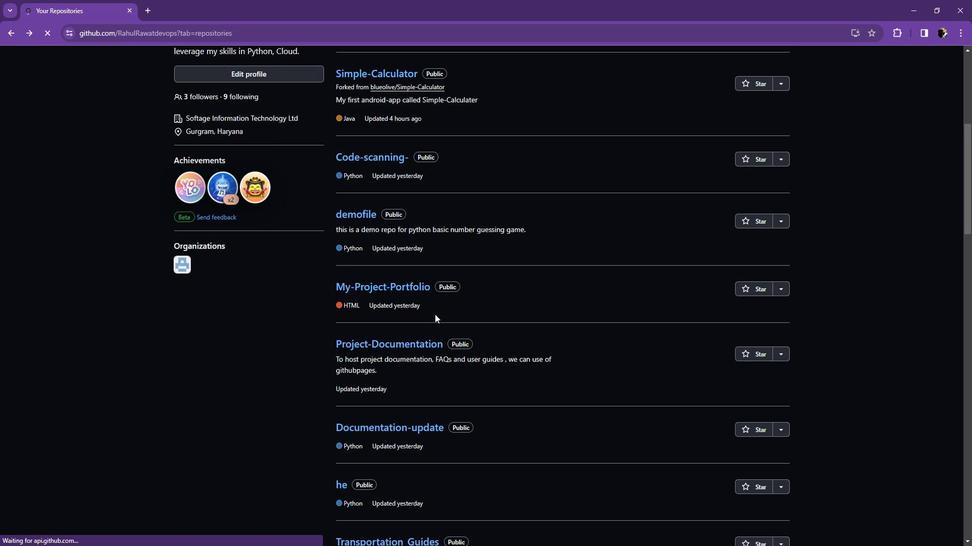 
Action: Mouse scrolled (440, 307) with delta (0, 0)
Screenshot: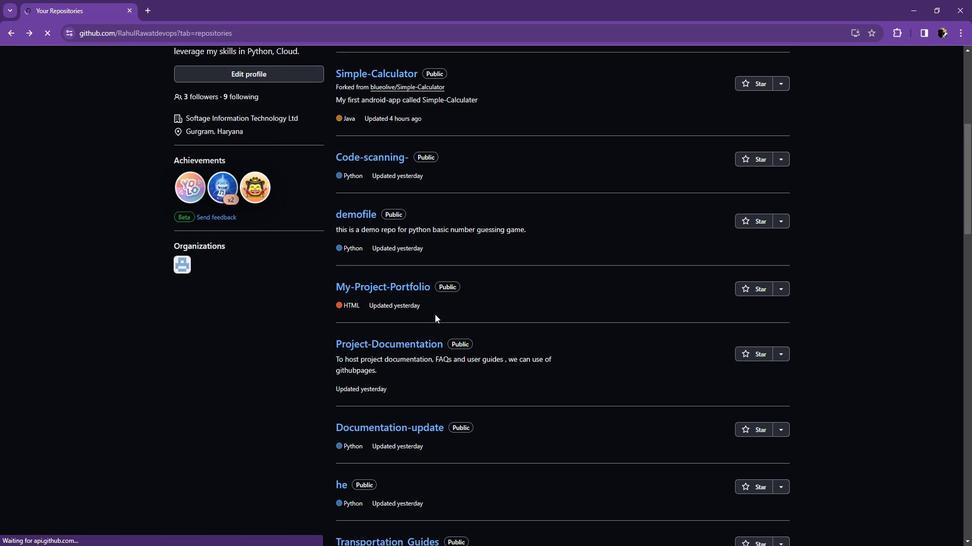 
Action: Mouse scrolled (440, 307) with delta (0, 0)
Screenshot: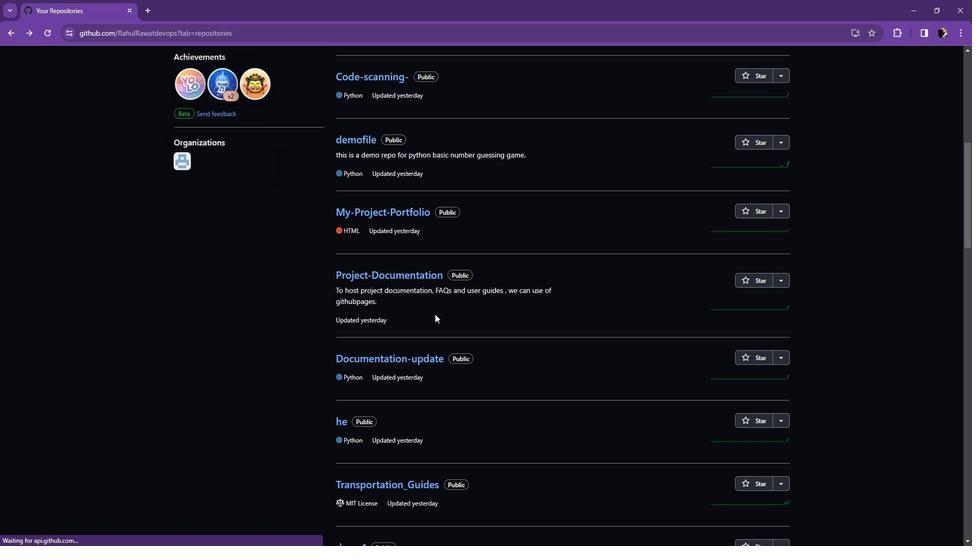 
Action: Mouse scrolled (440, 307) with delta (0, 0)
Screenshot: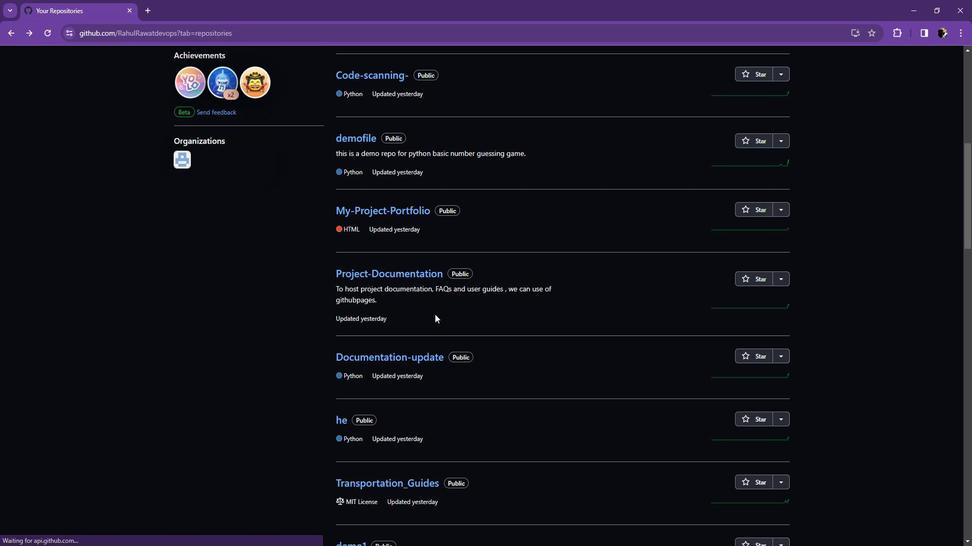 
Action: Mouse scrolled (440, 307) with delta (0, 0)
Screenshot: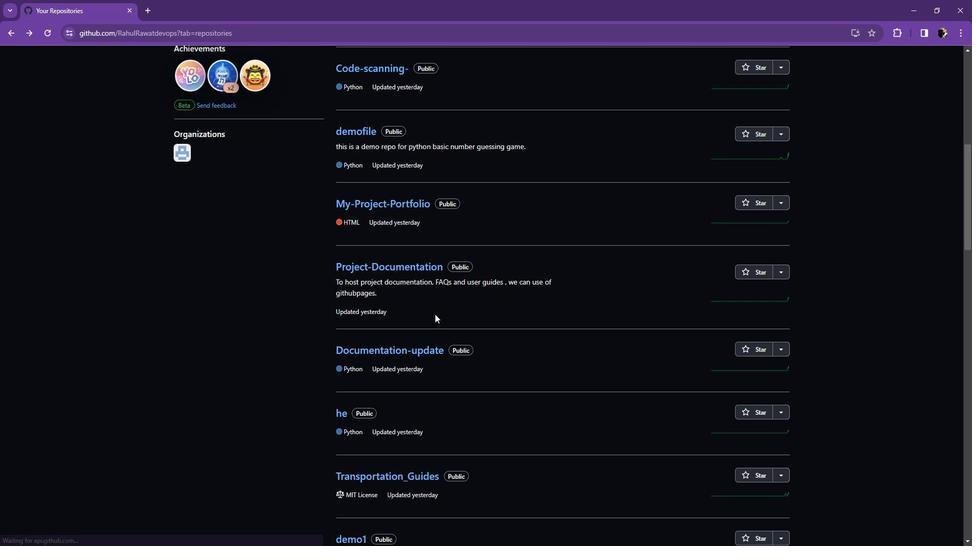 
Action: Mouse scrolled (440, 307) with delta (0, 0)
Screenshot: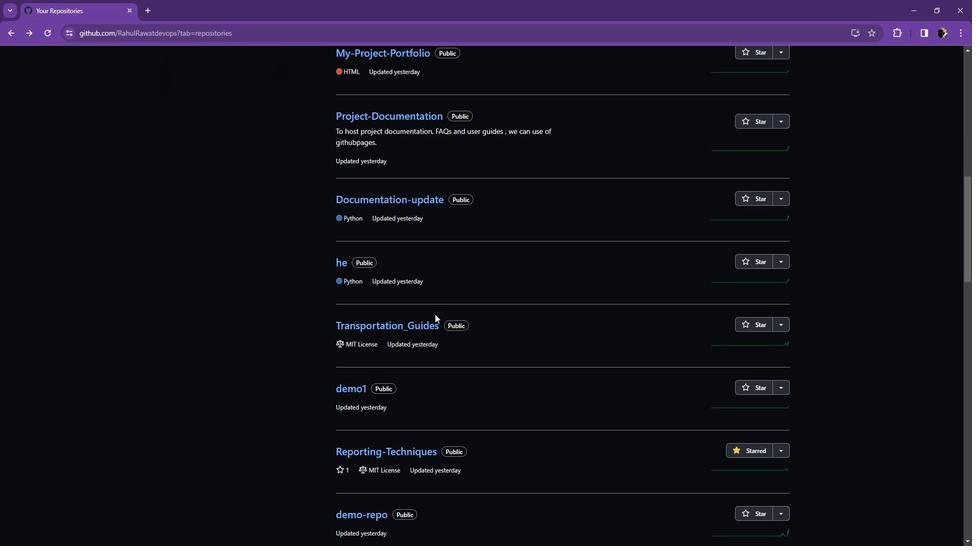 
Action: Mouse scrolled (440, 307) with delta (0, 0)
Screenshot: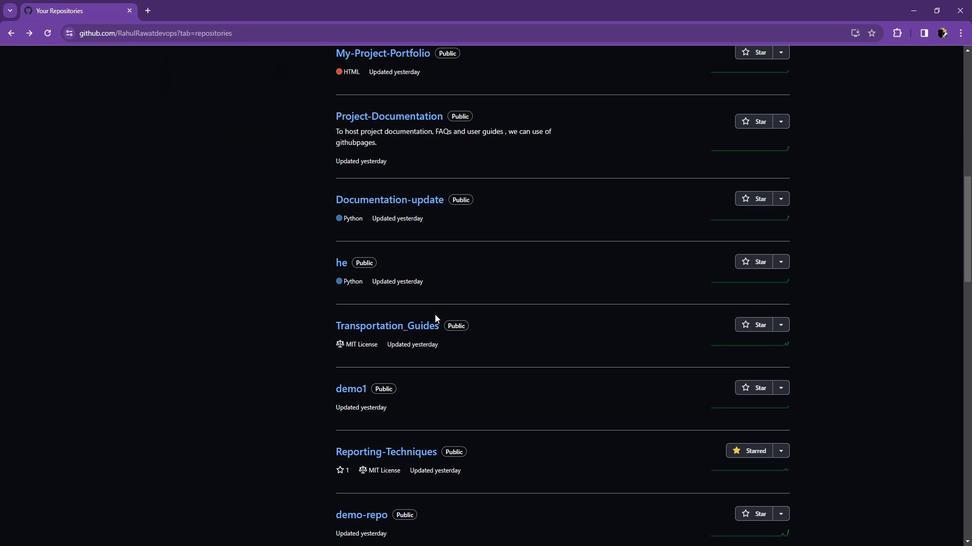 
Action: Mouse moved to (440, 307)
Screenshot: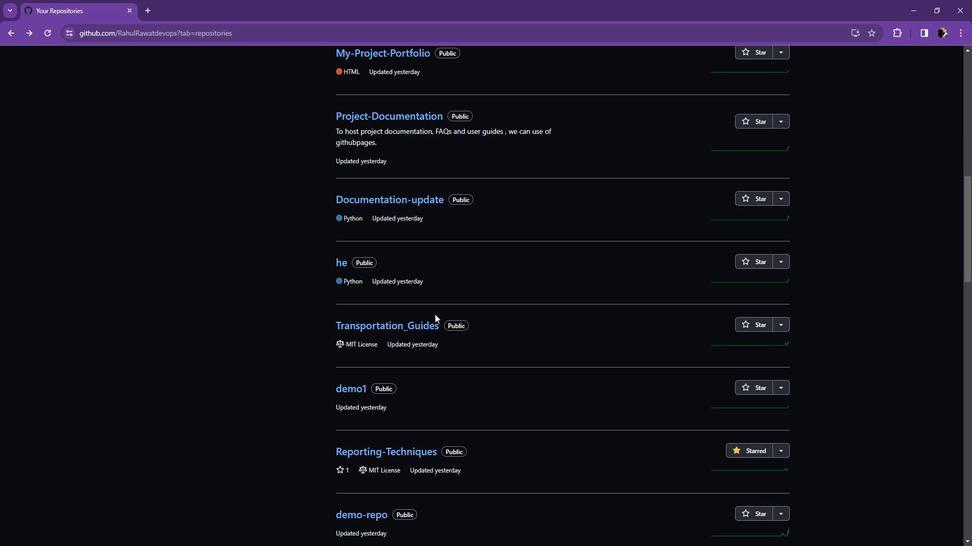 
Action: Mouse scrolled (440, 307) with delta (0, 0)
Screenshot: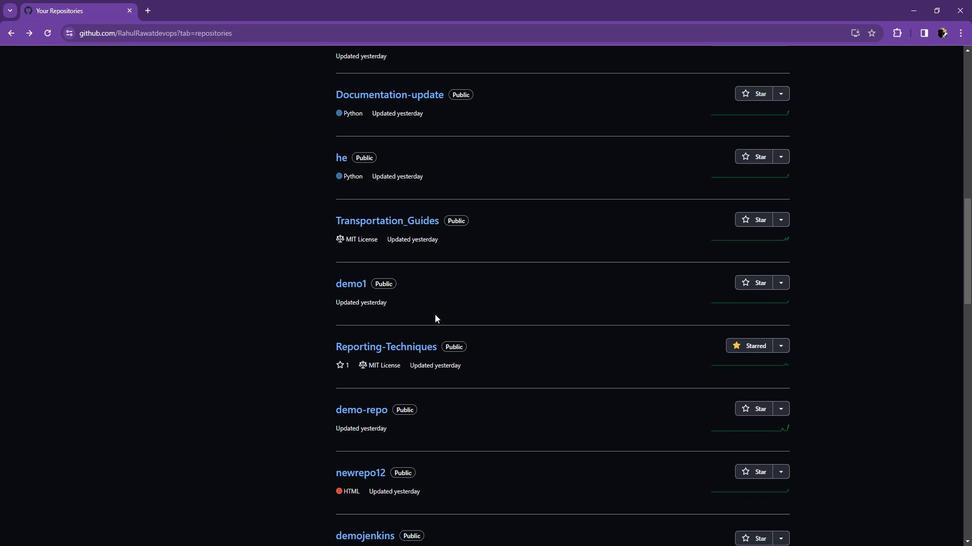 
Action: Mouse moved to (440, 308)
Screenshot: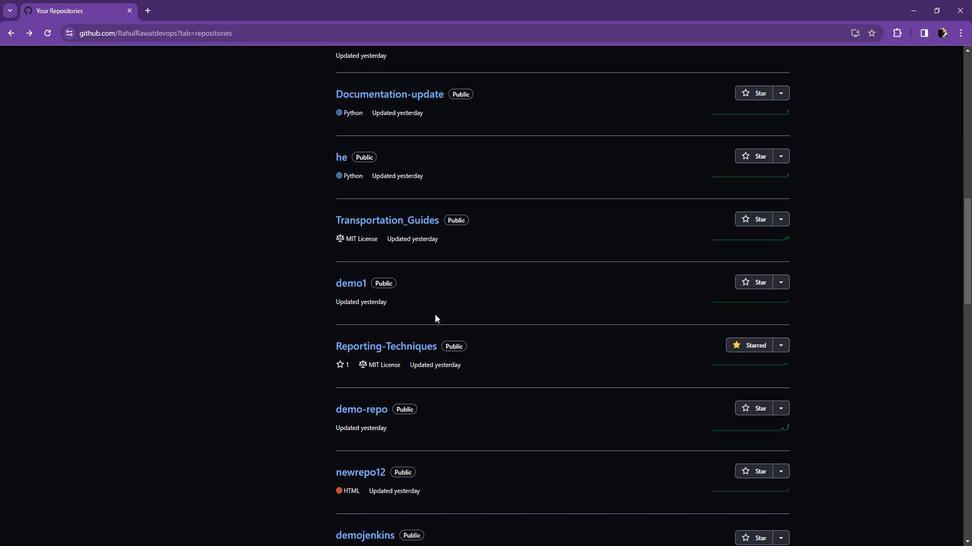 
Action: Mouse scrolled (440, 307) with delta (0, 0)
Screenshot: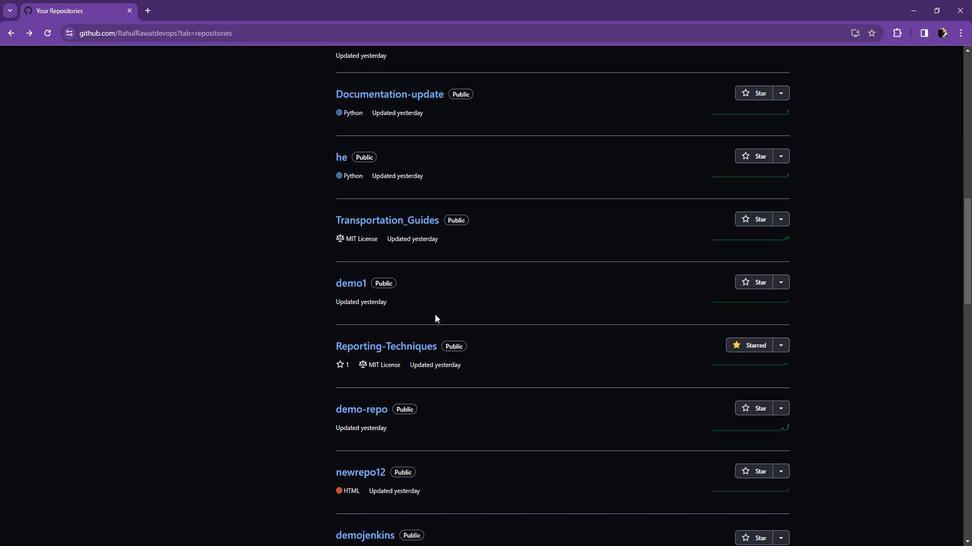 
Action: Mouse moved to (440, 308)
Screenshot: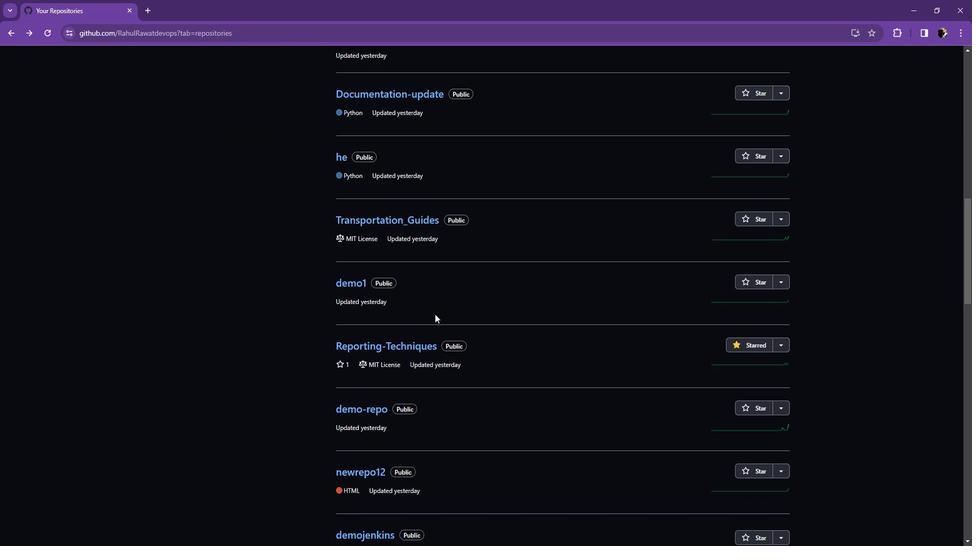 
Action: Mouse scrolled (440, 308) with delta (0, 0)
Screenshot: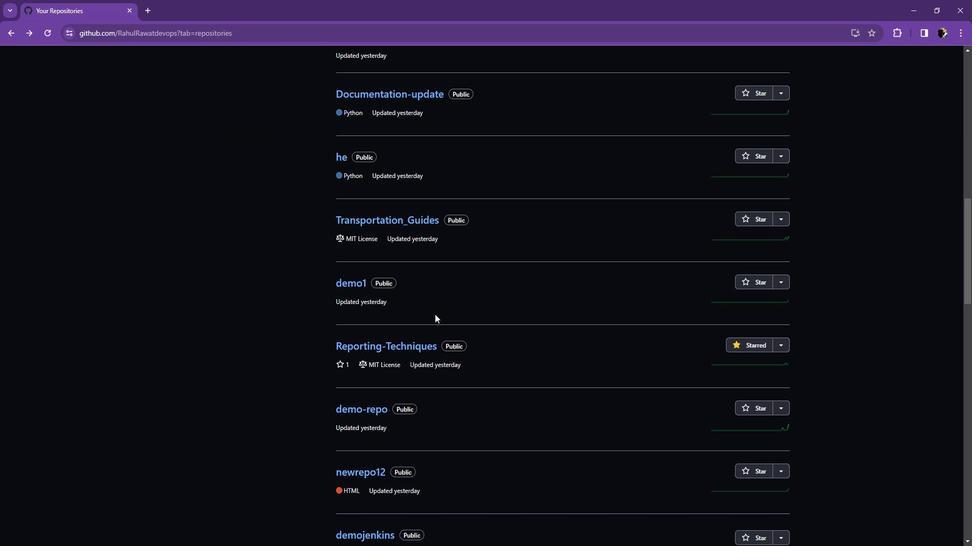 
Action: Mouse scrolled (440, 308) with delta (0, 0)
Screenshot: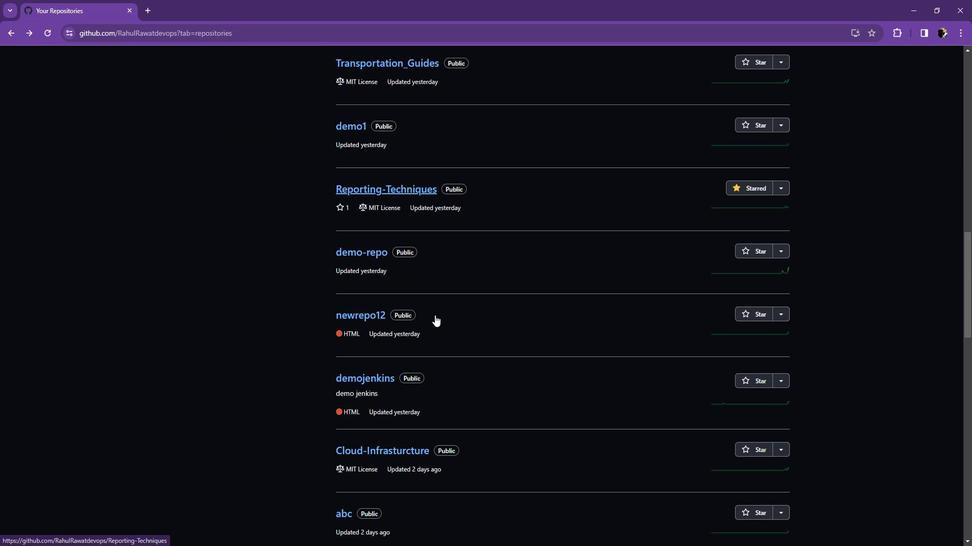 
Action: Mouse scrolled (440, 308) with delta (0, 0)
Screenshot: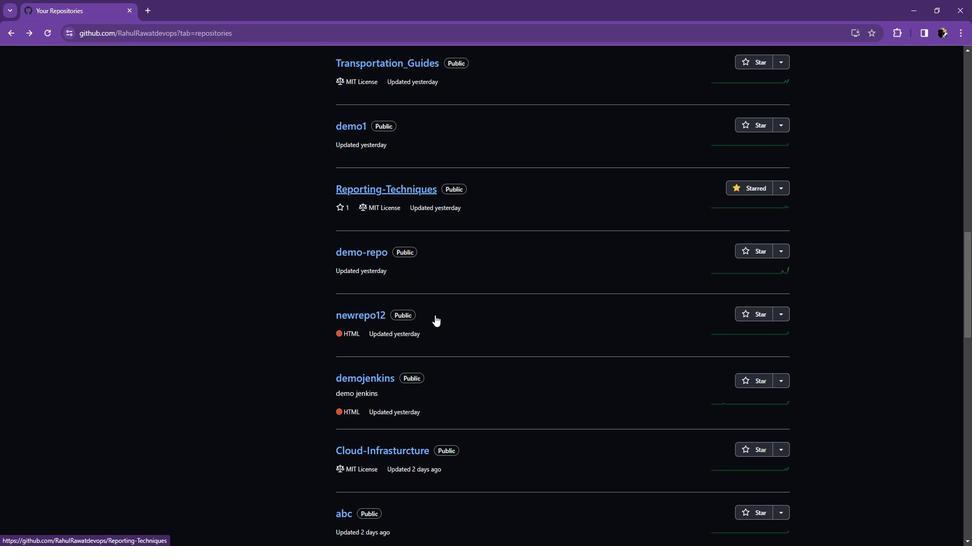 
Action: Mouse scrolled (440, 308) with delta (0, 0)
Screenshot: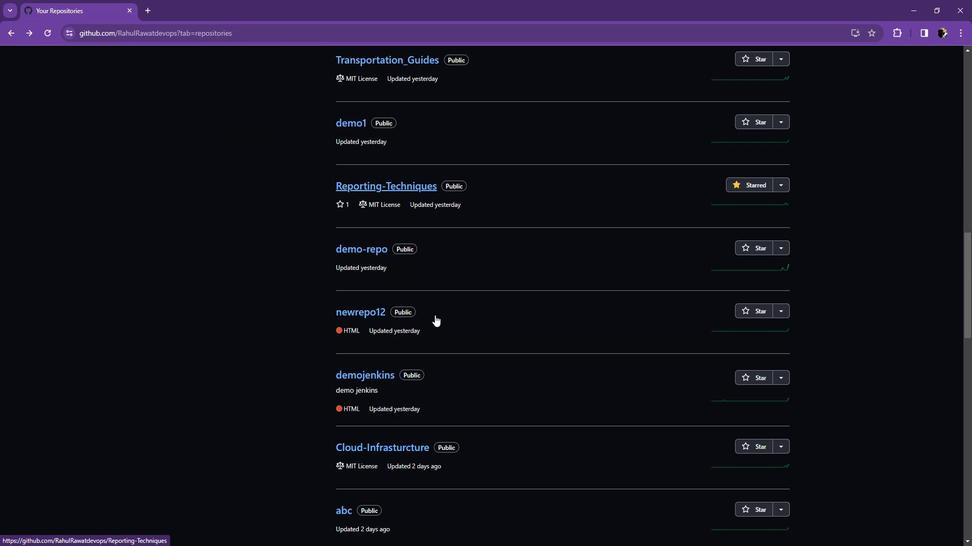 
Action: Mouse scrolled (440, 308) with delta (0, 0)
Screenshot: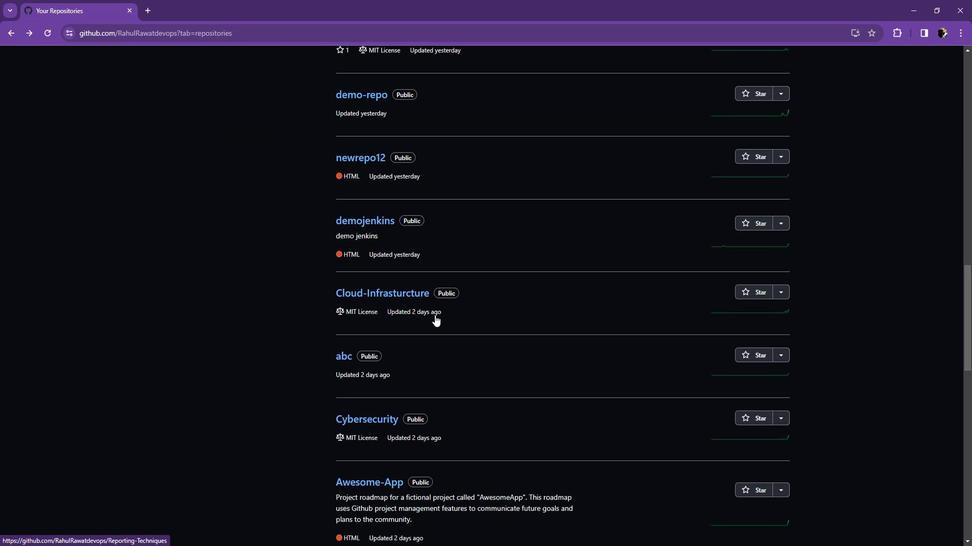 
Action: Mouse scrolled (440, 308) with delta (0, 0)
Screenshot: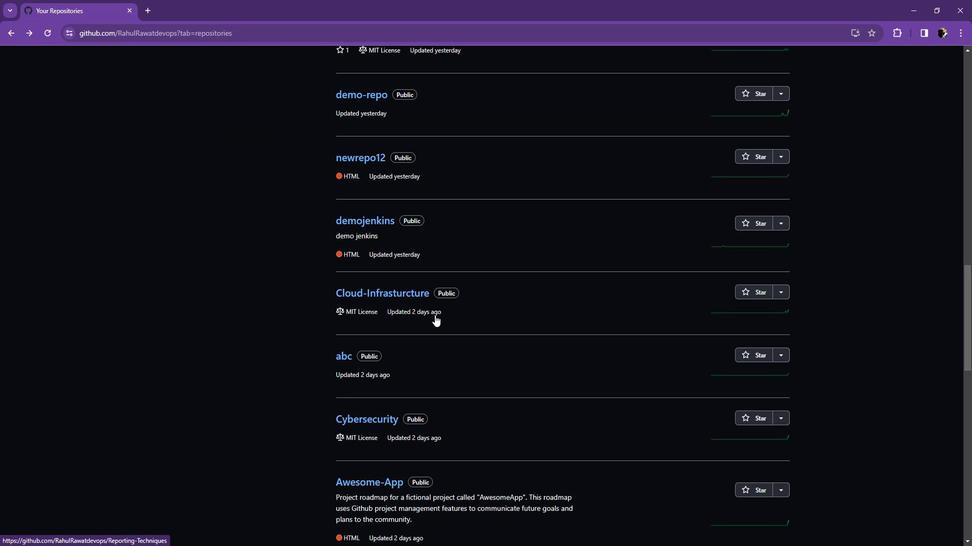 
Action: Mouse scrolled (440, 308) with delta (0, 0)
Screenshot: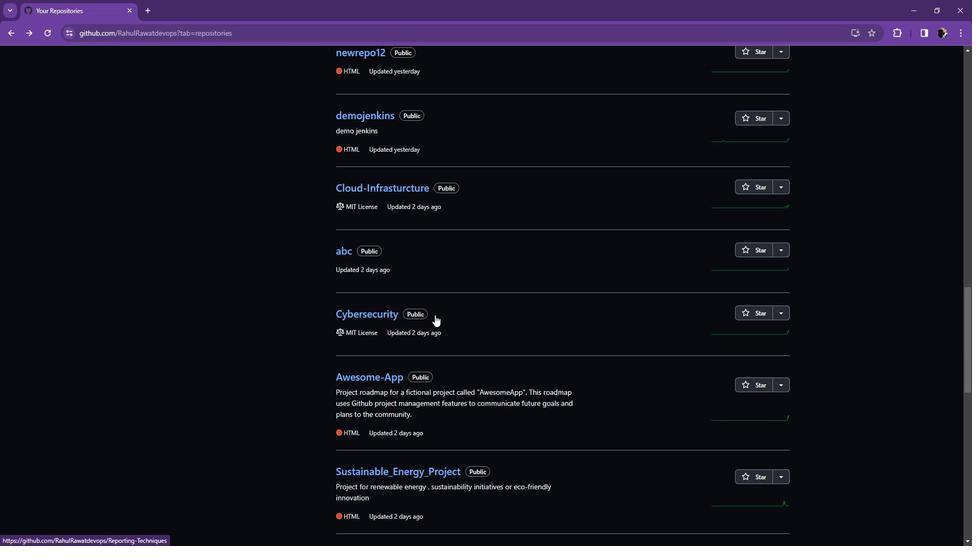 
Action: Mouse scrolled (440, 308) with delta (0, 0)
Screenshot: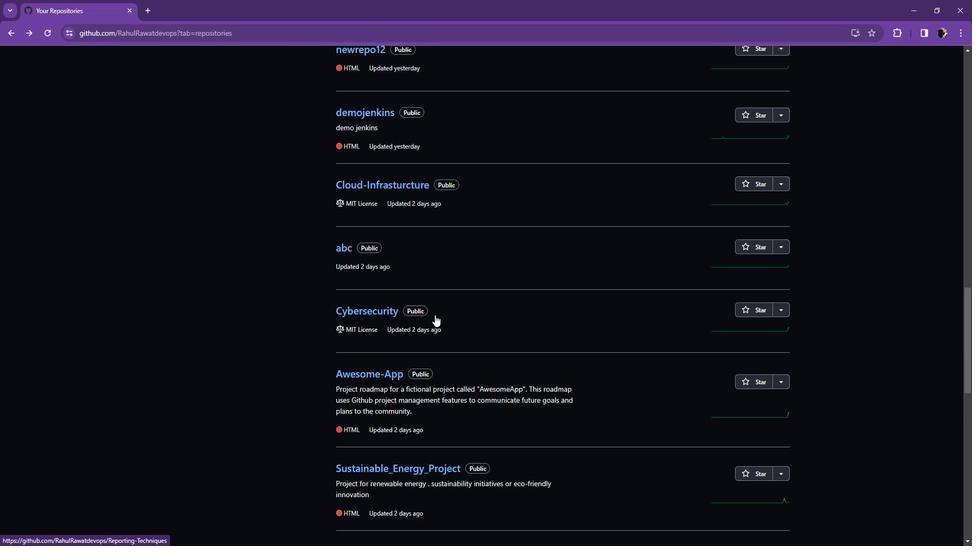 
Action: Mouse scrolled (440, 308) with delta (0, 0)
Screenshot: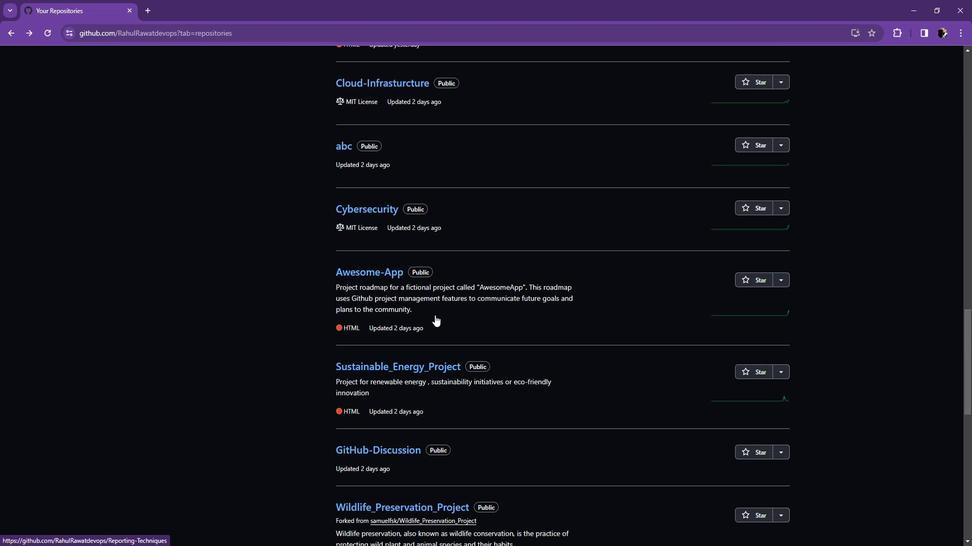 
Action: Mouse scrolled (440, 308) with delta (0, 0)
Screenshot: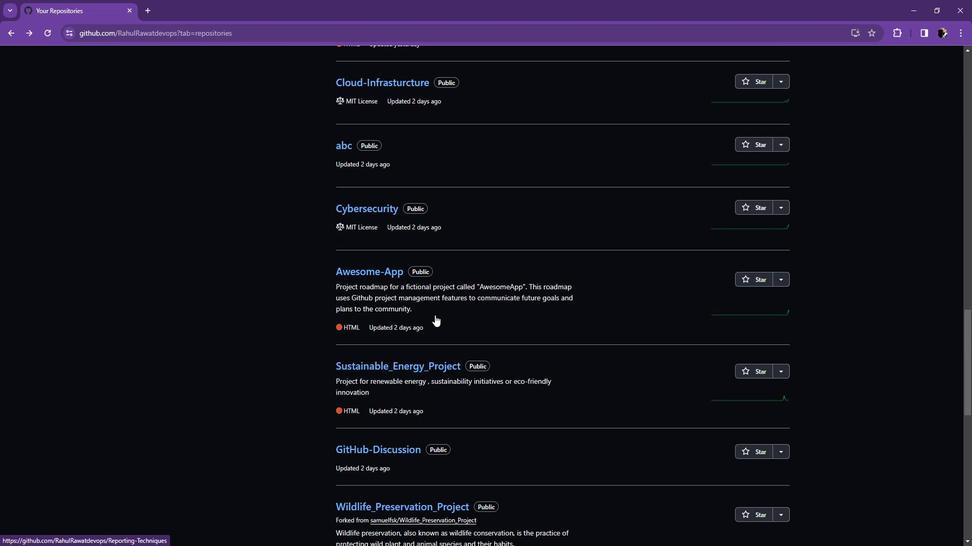 
Action: Mouse scrolled (440, 308) with delta (0, 0)
Screenshot: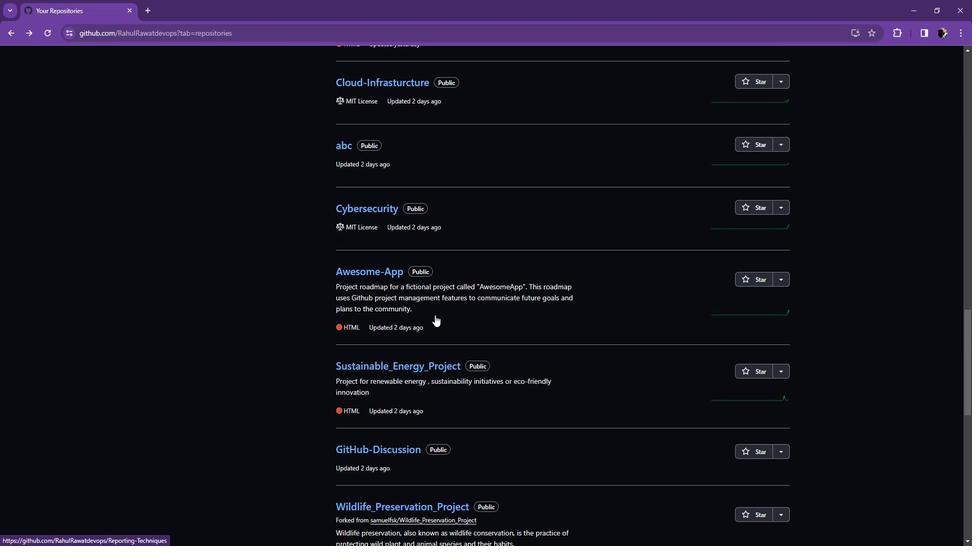 
Action: Mouse scrolled (440, 308) with delta (0, 0)
Screenshot: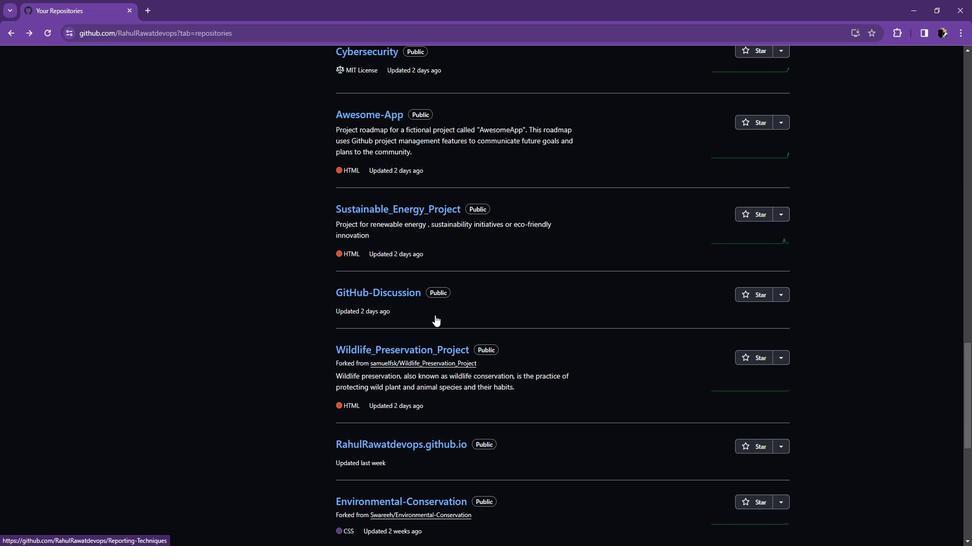 
Action: Mouse scrolled (440, 308) with delta (0, 0)
Screenshot: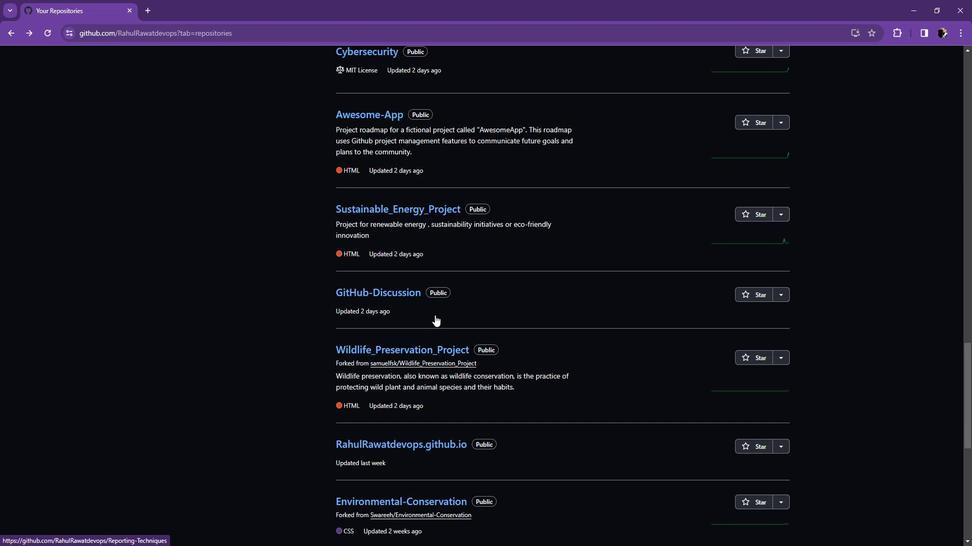 
Action: Mouse scrolled (440, 308) with delta (0, 0)
Screenshot: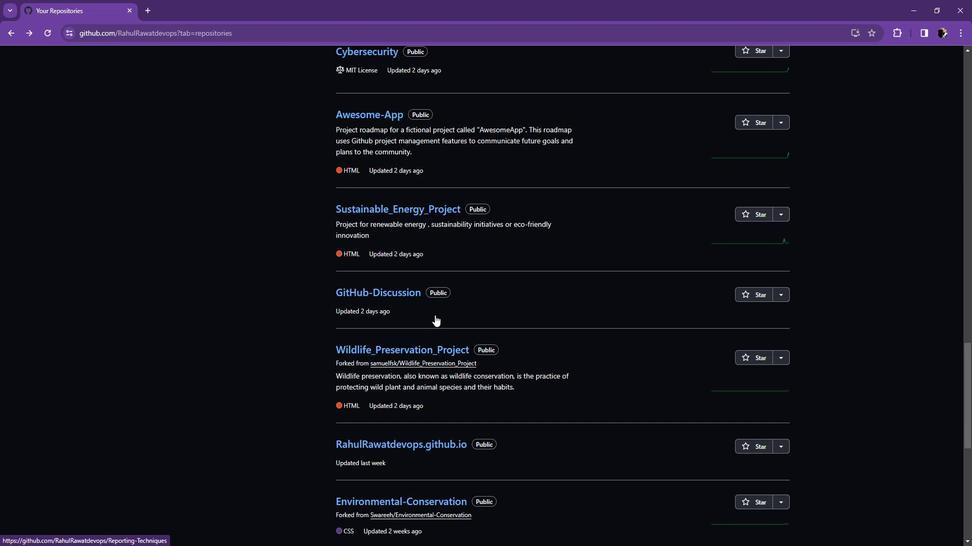 
Action: Mouse scrolled (440, 308) with delta (0, 0)
Screenshot: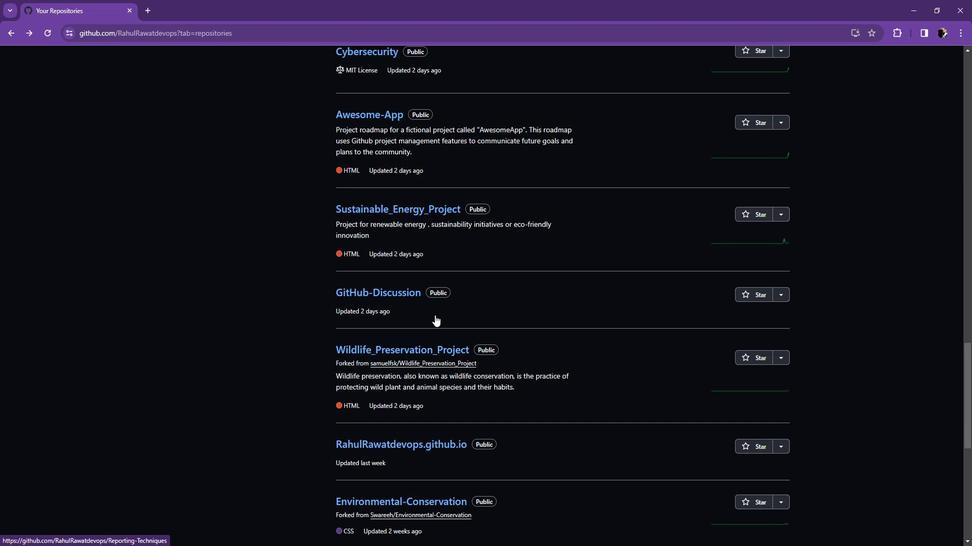 
Action: Mouse scrolled (440, 308) with delta (0, 0)
Screenshot: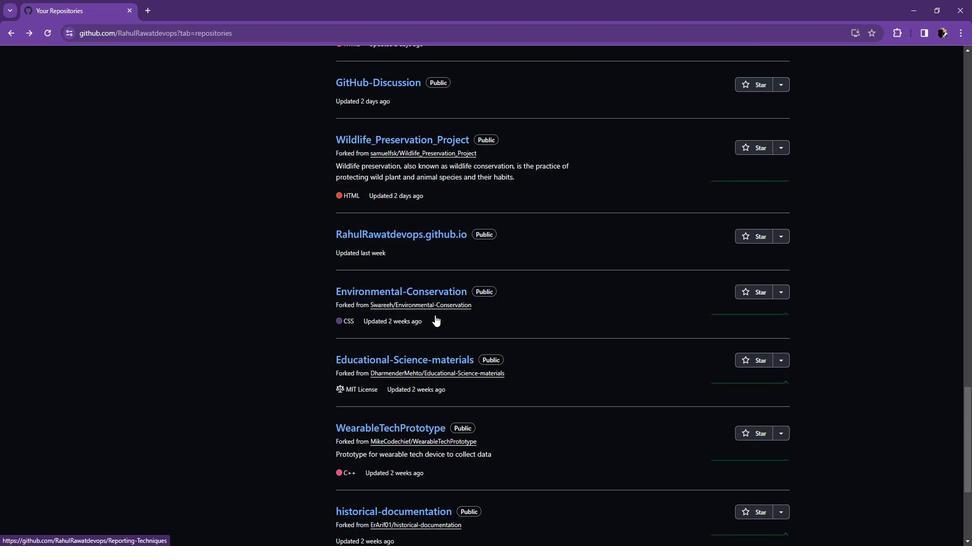
Action: Mouse scrolled (440, 308) with delta (0, 0)
Screenshot: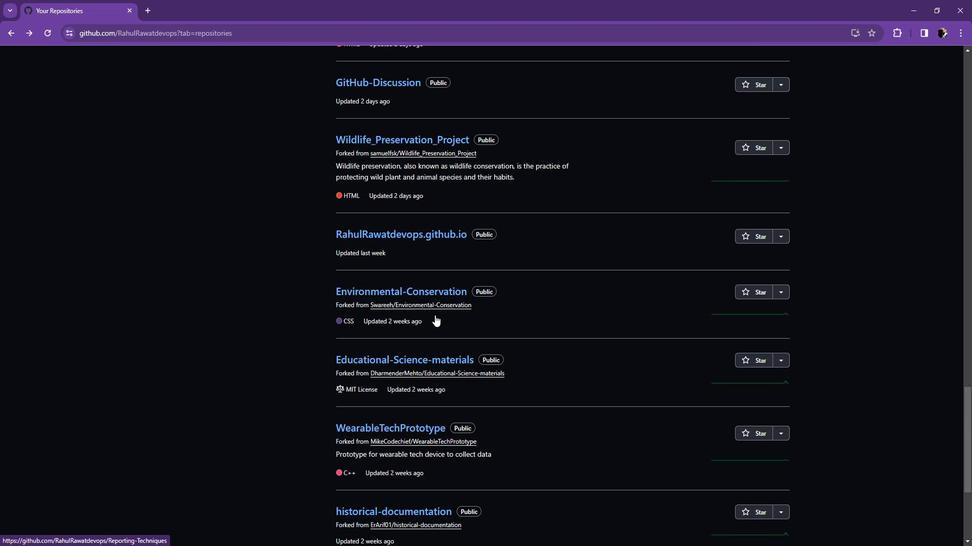 
Action: Mouse scrolled (440, 308) with delta (0, 0)
Screenshot: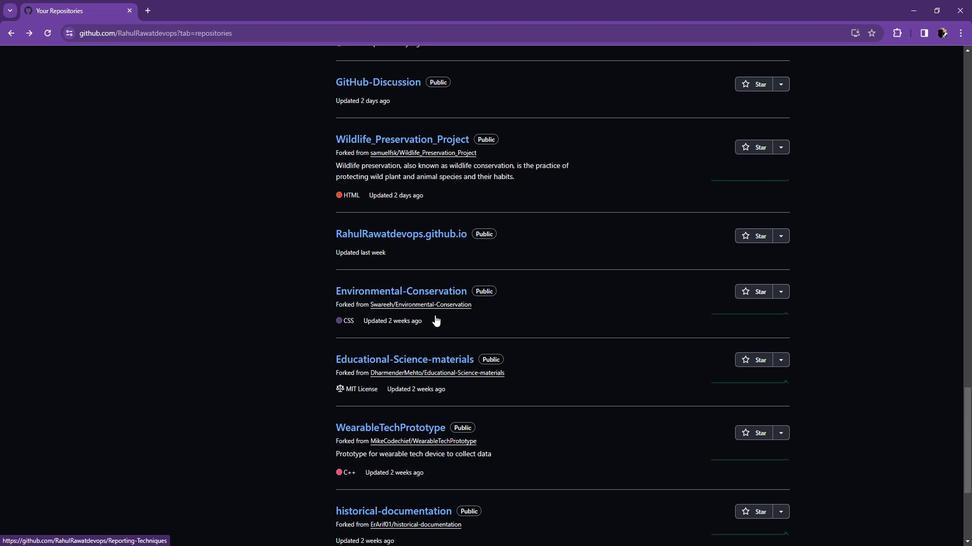 
Action: Mouse scrolled (440, 308) with delta (0, 0)
Screenshot: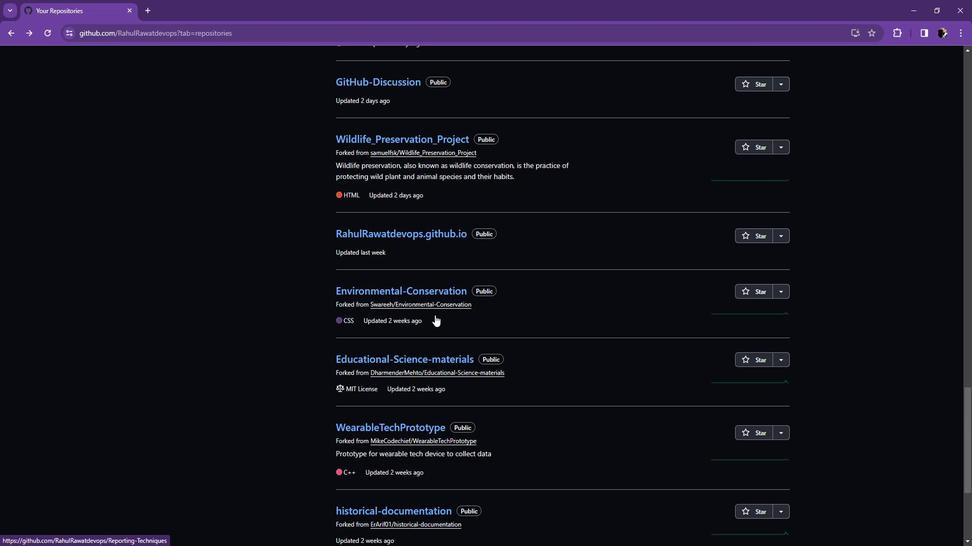
Action: Mouse scrolled (440, 308) with delta (0, 0)
Screenshot: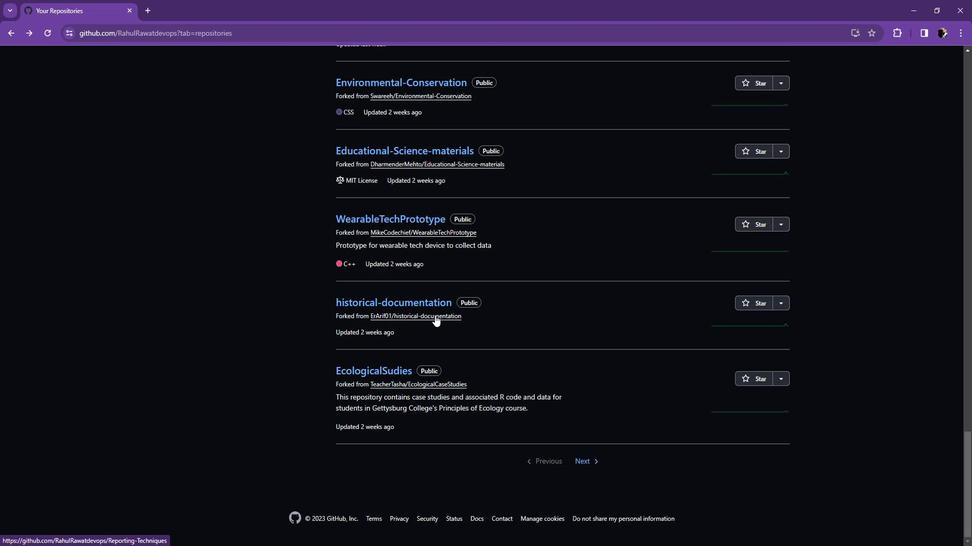 
Action: Mouse scrolled (440, 308) with delta (0, 0)
Screenshot: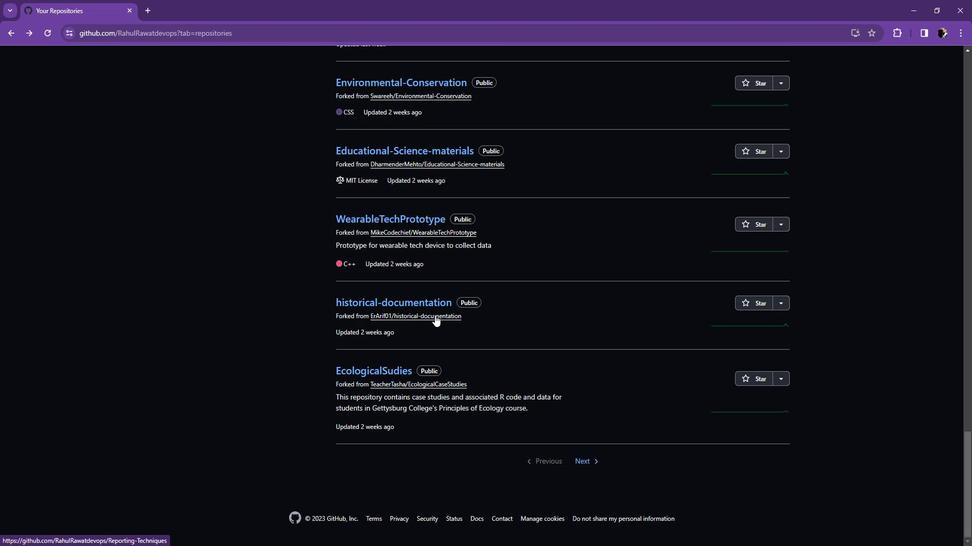 
Action: Mouse scrolled (440, 308) with delta (0, 0)
Screenshot: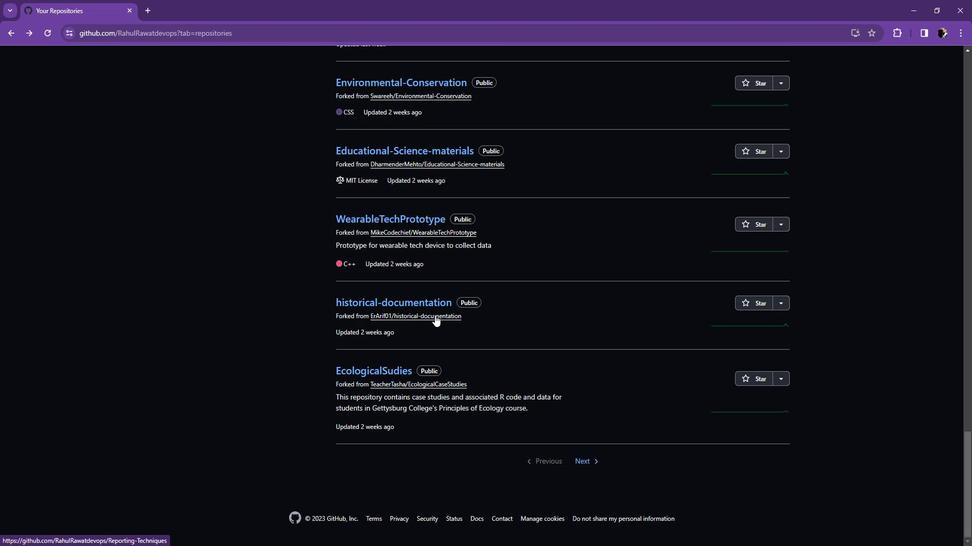
Action: Mouse moved to (588, 445)
Screenshot: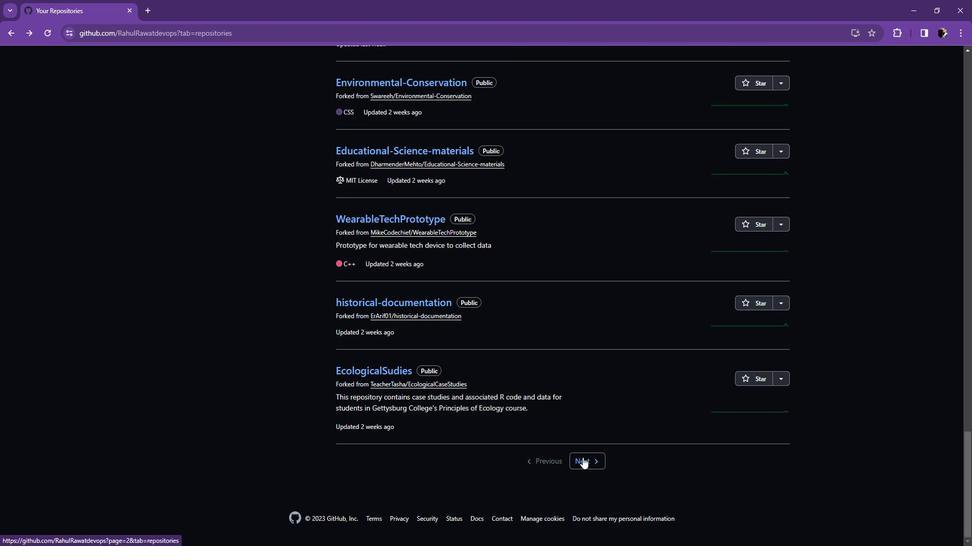
Action: Mouse pressed left at (588, 445)
Screenshot: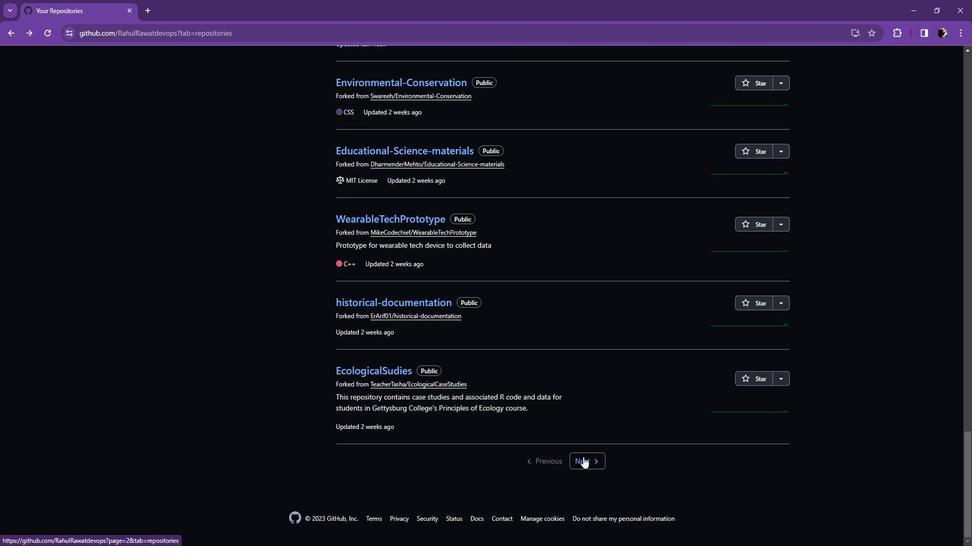 
Action: Mouse moved to (453, 237)
Screenshot: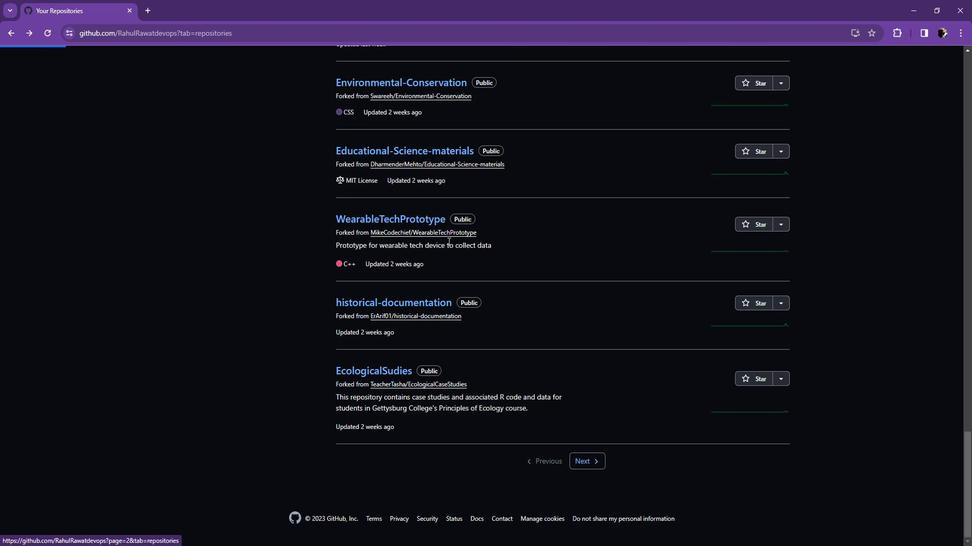 
Action: Mouse scrolled (453, 236) with delta (0, 0)
Screenshot: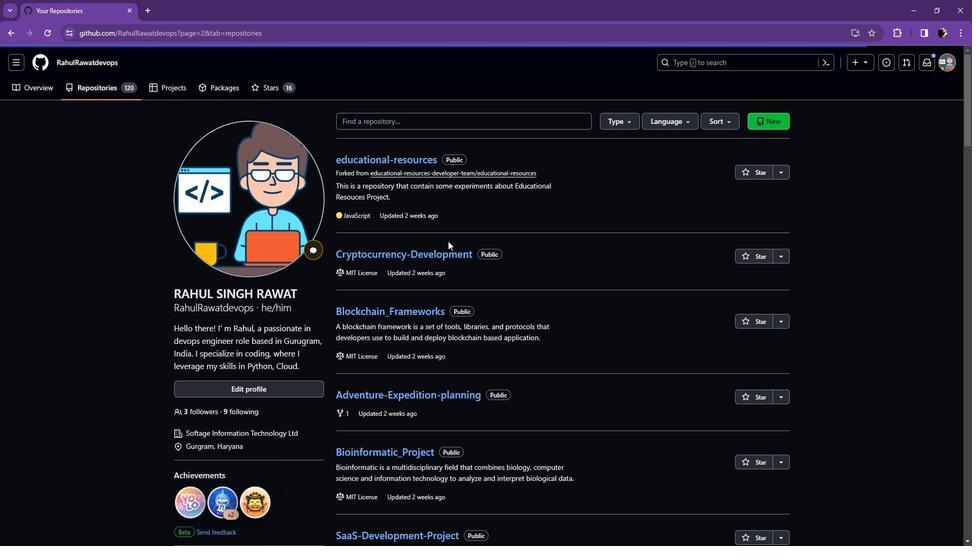 
Action: Mouse scrolled (453, 236) with delta (0, 0)
Screenshot: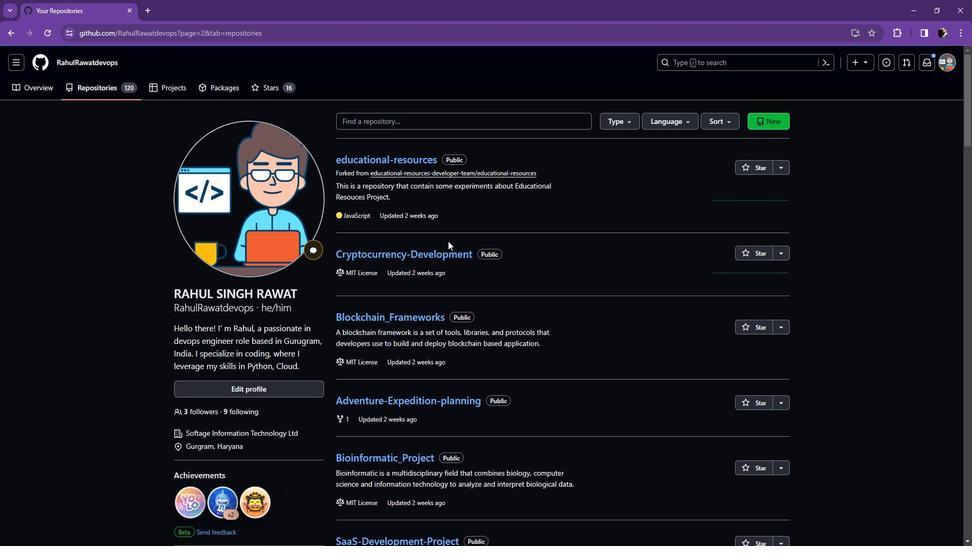 
Action: Mouse scrolled (453, 236) with delta (0, 0)
Screenshot: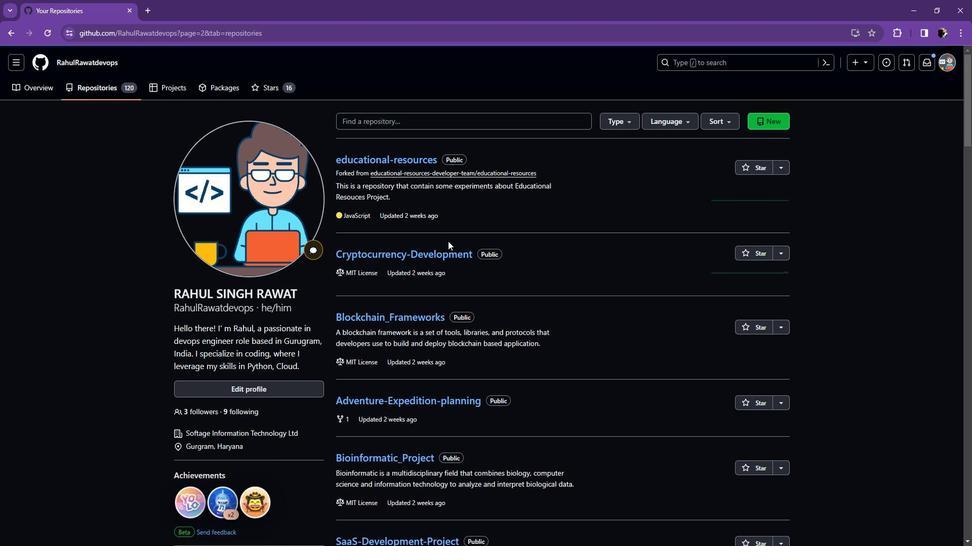 
Action: Mouse scrolled (453, 236) with delta (0, 0)
Screenshot: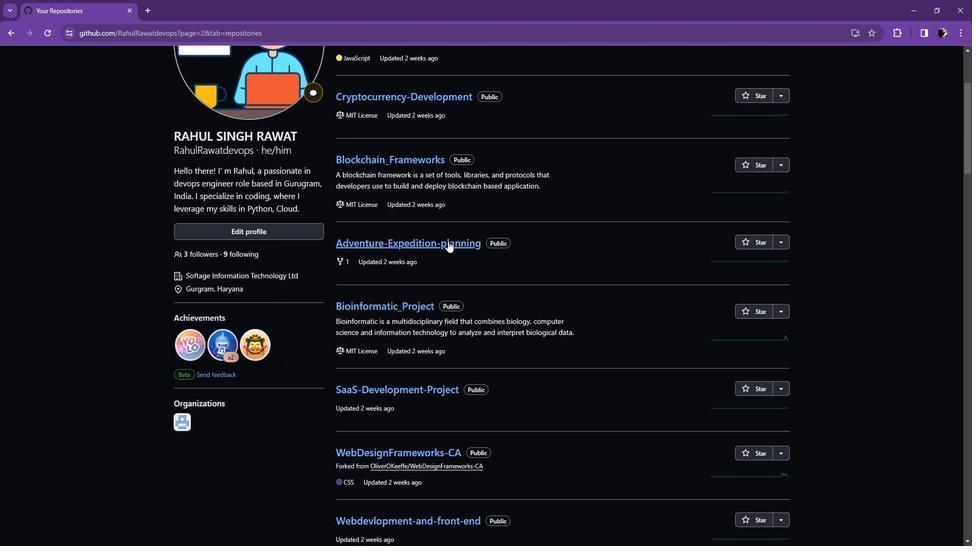 
Action: Mouse scrolled (453, 236) with delta (0, 0)
Screenshot: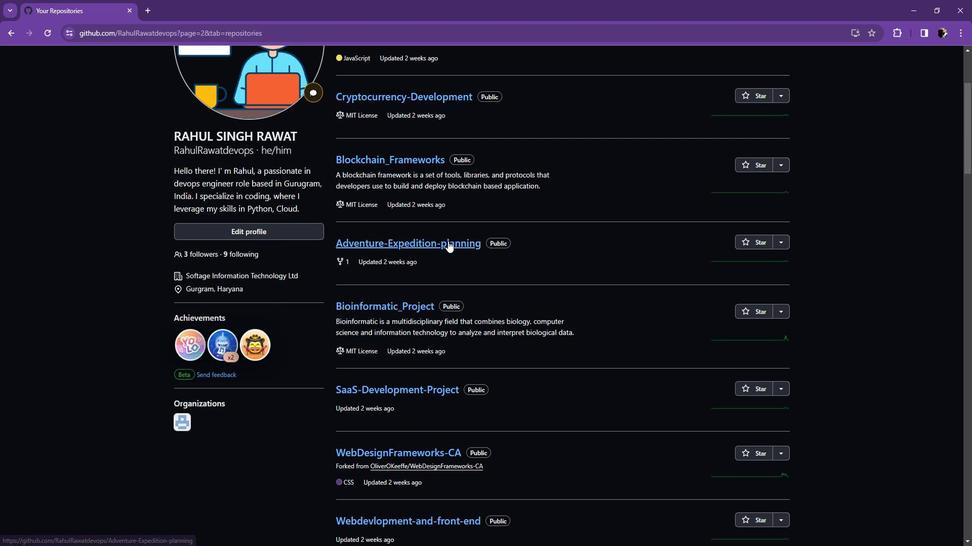 
Action: Mouse scrolled (453, 236) with delta (0, 0)
Screenshot: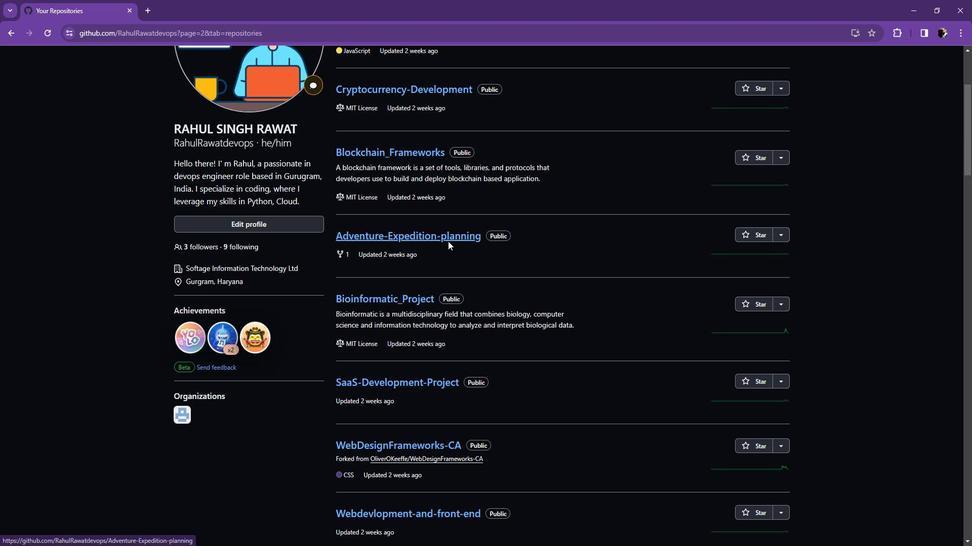 
Action: Mouse scrolled (453, 236) with delta (0, 0)
Screenshot: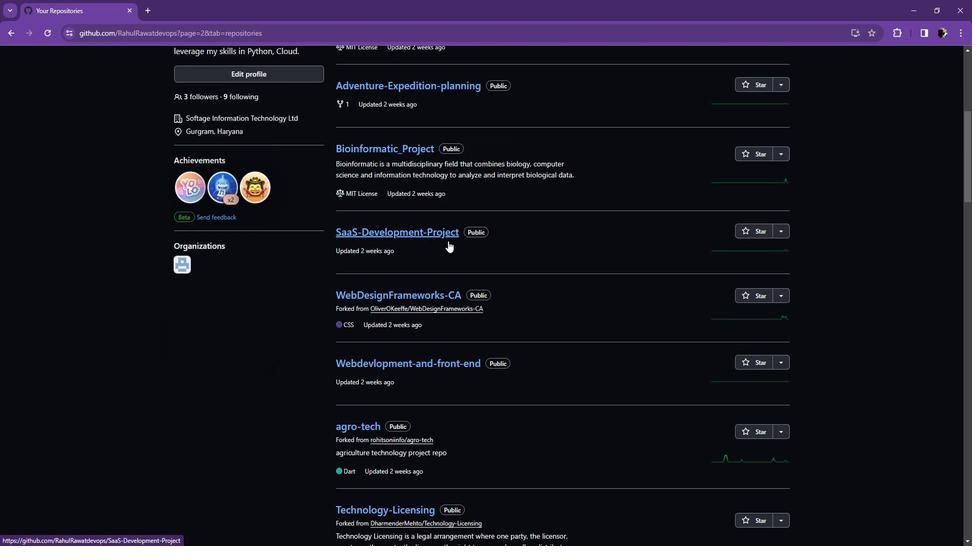 
Action: Mouse scrolled (453, 236) with delta (0, 0)
Screenshot: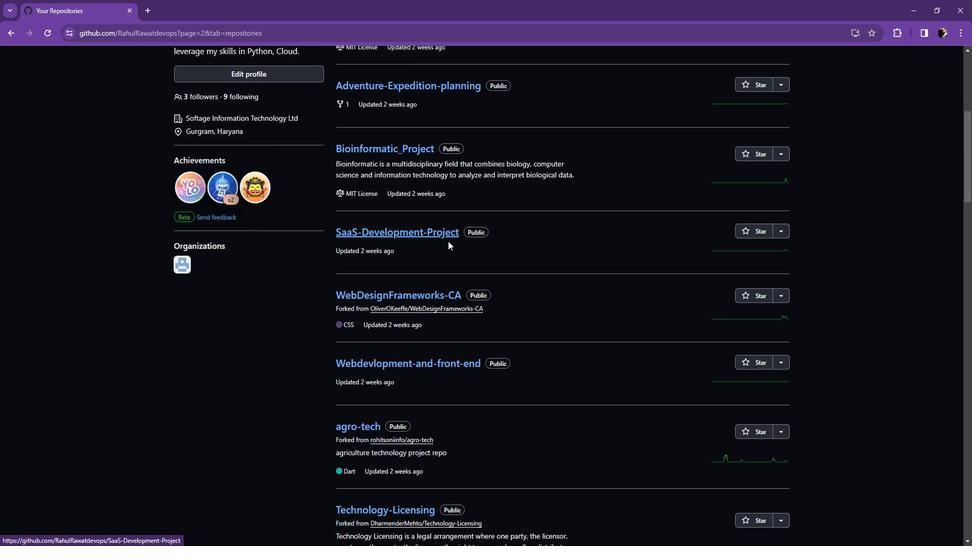 
Action: Mouse scrolled (453, 236) with delta (0, 0)
Screenshot: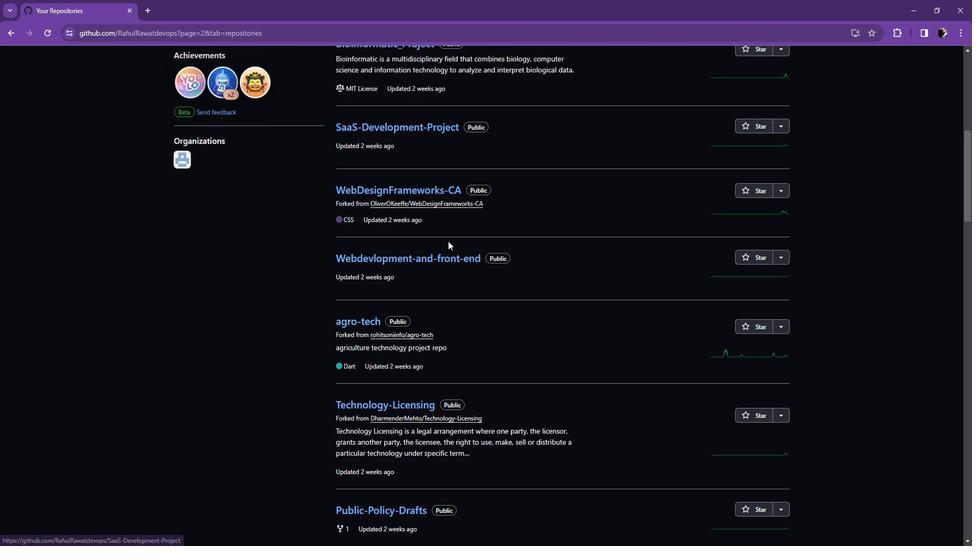 
Action: Mouse scrolled (453, 236) with delta (0, 0)
Screenshot: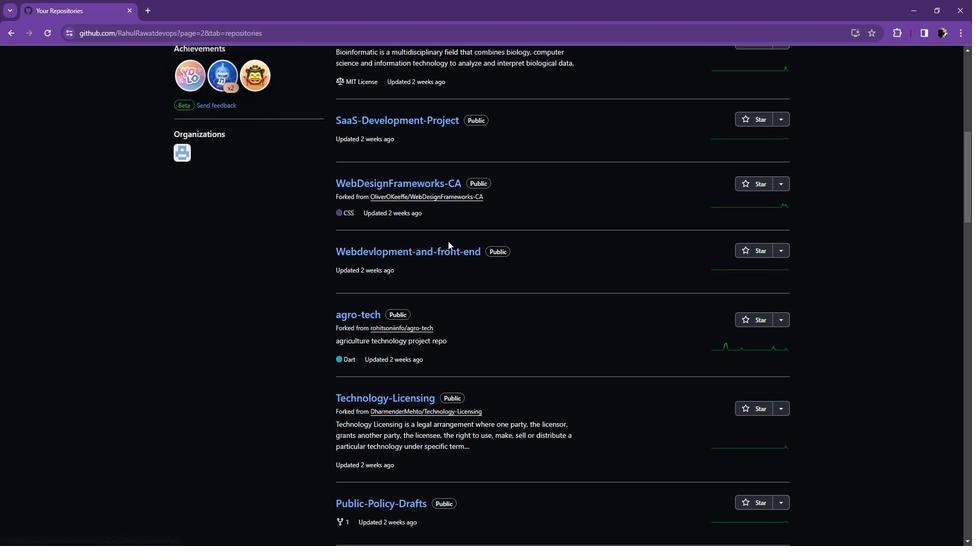 
Action: Mouse scrolled (453, 236) with delta (0, 0)
Screenshot: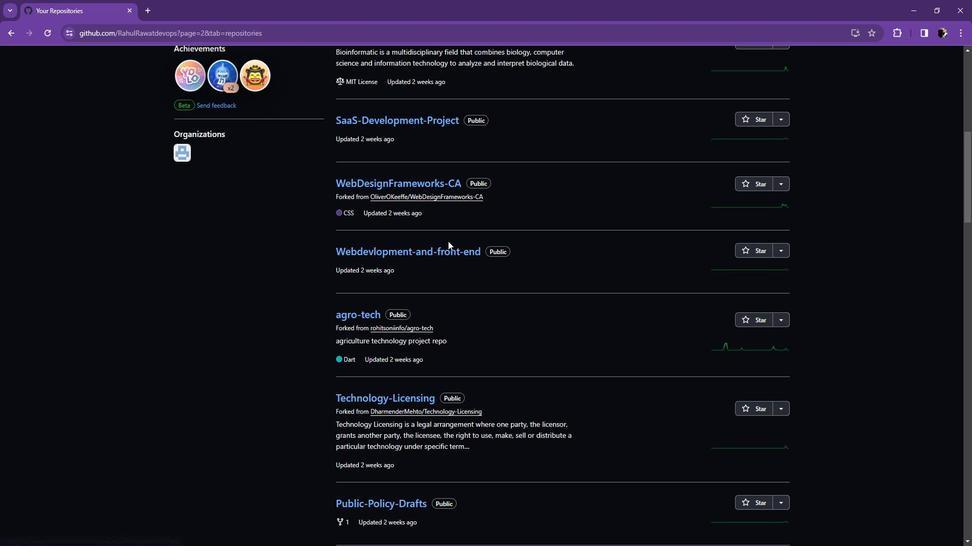 
Action: Mouse scrolled (453, 236) with delta (0, 0)
Screenshot: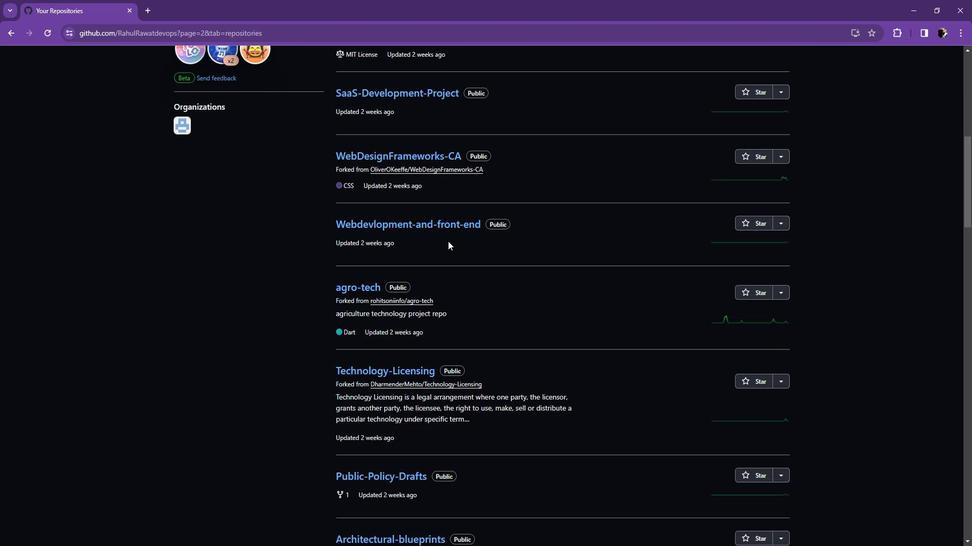 
Action: Mouse scrolled (453, 237) with delta (0, 0)
Screenshot: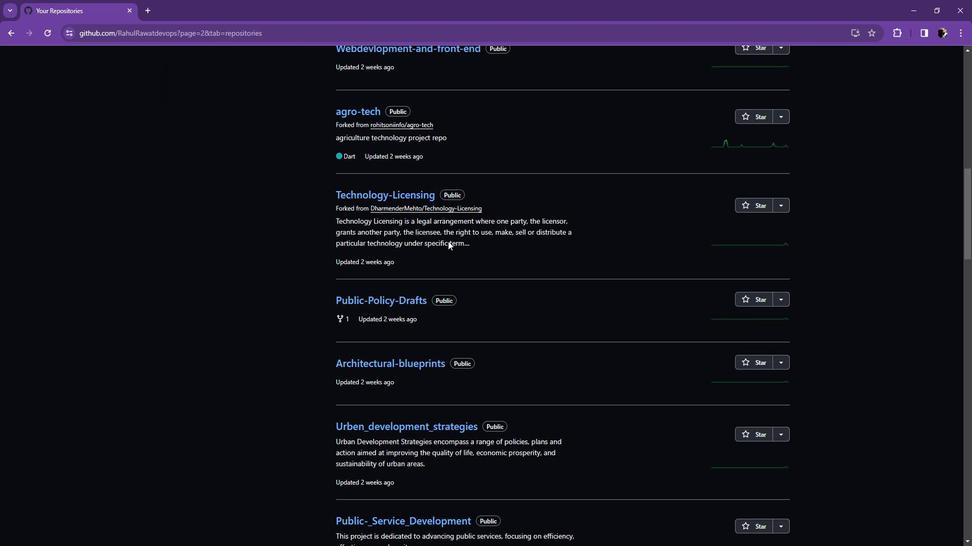 
Action: Mouse scrolled (453, 236) with delta (0, 0)
Screenshot: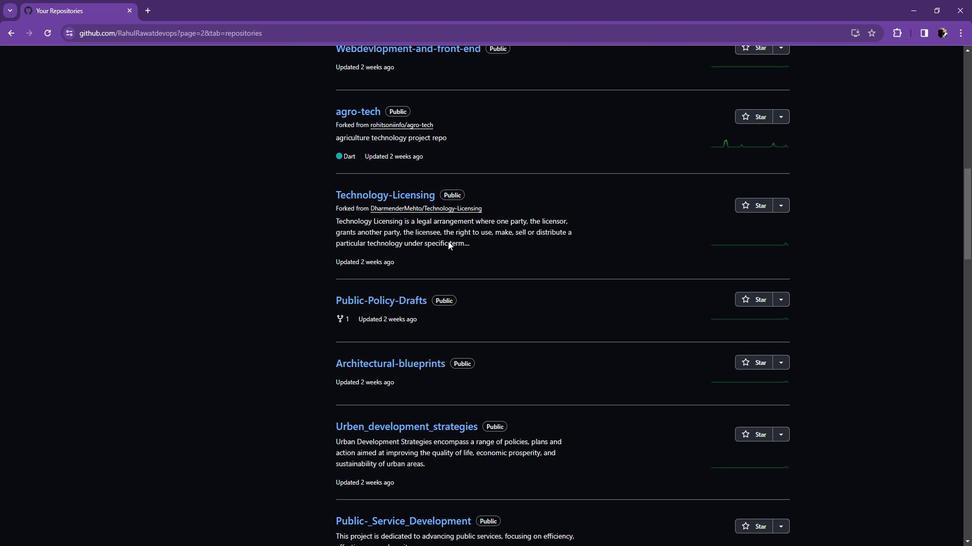 
Action: Mouse scrolled (453, 237) with delta (0, 0)
Screenshot: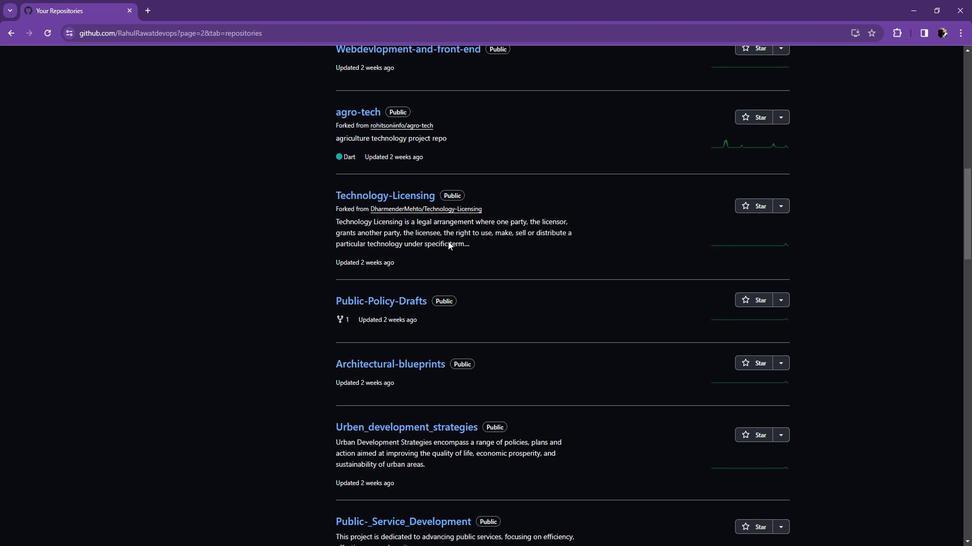 
Action: Mouse scrolled (453, 236) with delta (0, 0)
Screenshot: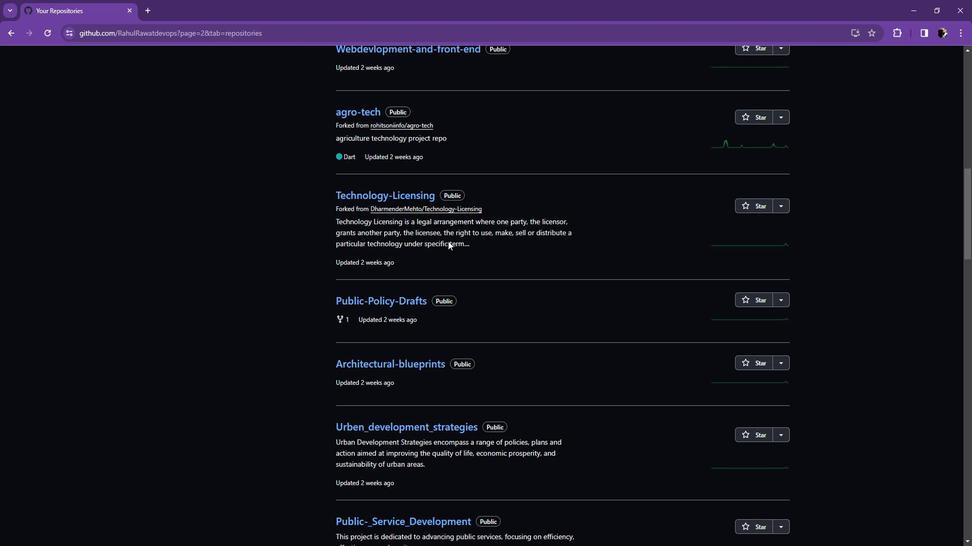 
Action: Mouse moved to (453, 236)
Screenshot: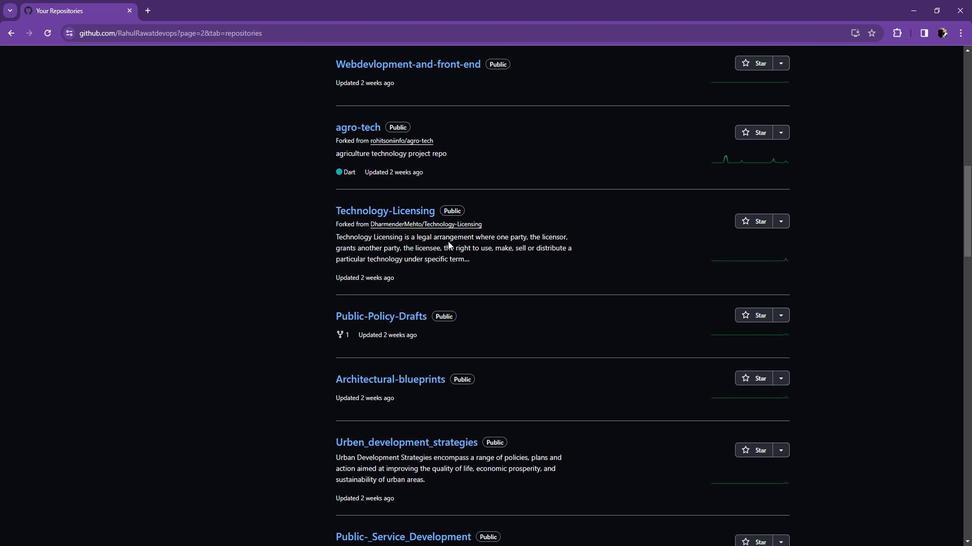 
Action: Mouse scrolled (453, 235) with delta (0, 0)
Screenshot: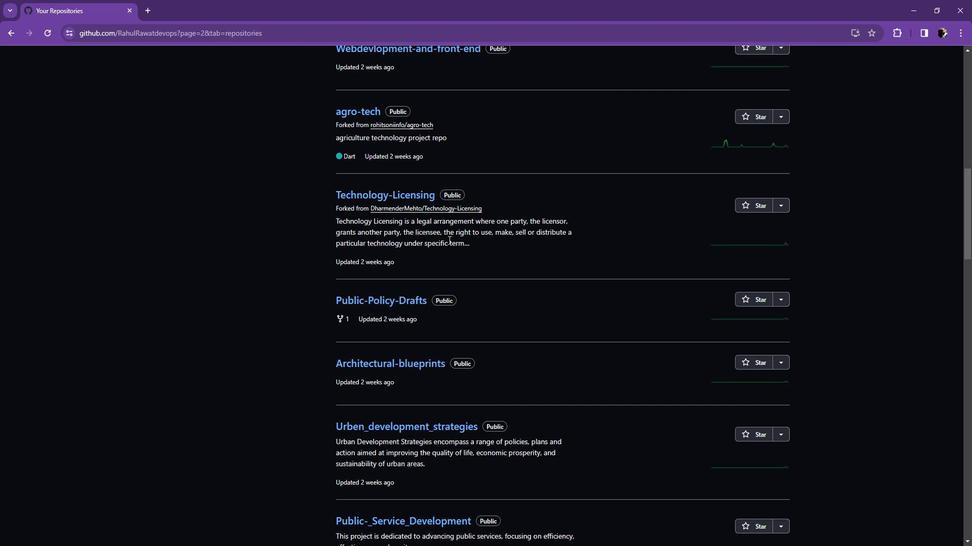 
Action: Mouse scrolled (453, 235) with delta (0, 0)
Screenshot: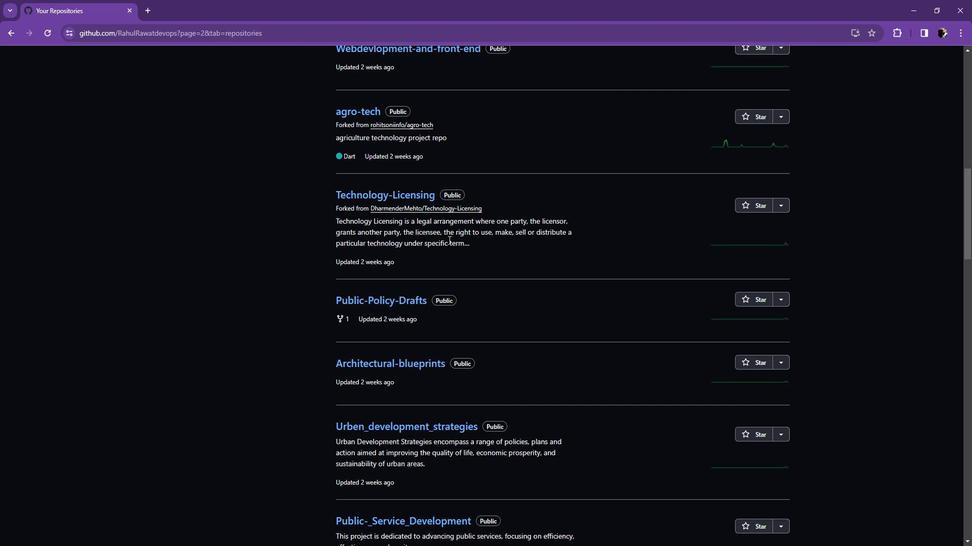 
Action: Mouse scrolled (453, 235) with delta (0, 0)
Screenshot: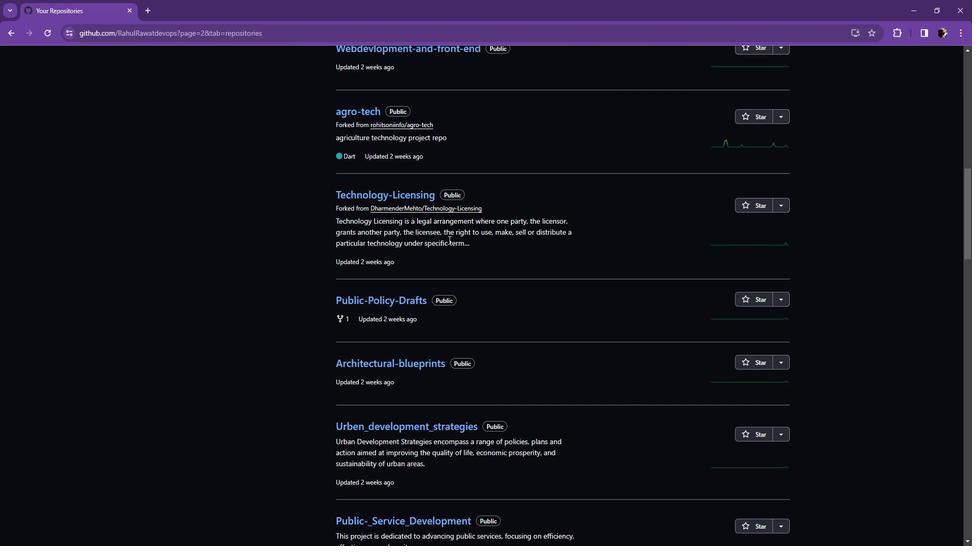 
Action: Mouse scrolled (453, 235) with delta (0, 0)
Screenshot: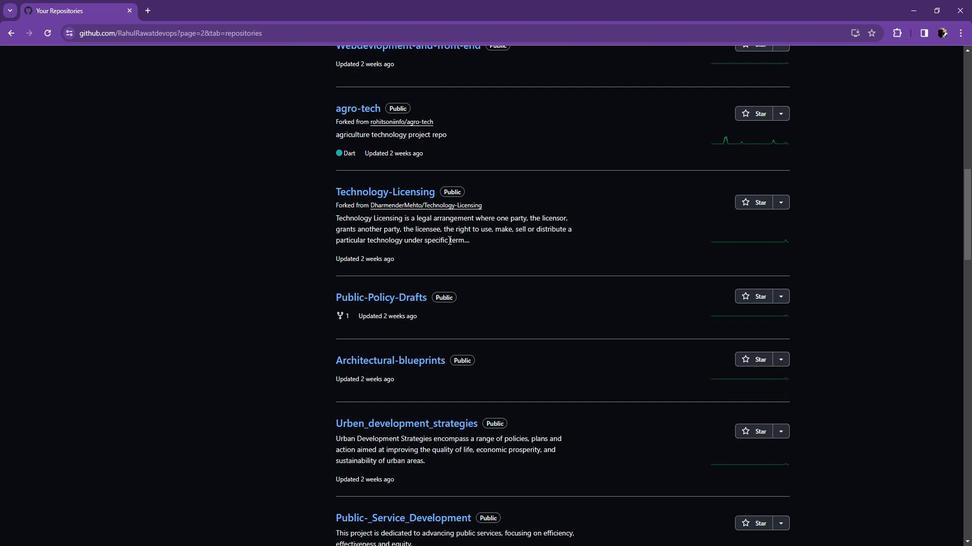 
Action: Mouse scrolled (453, 235) with delta (0, 0)
Screenshot: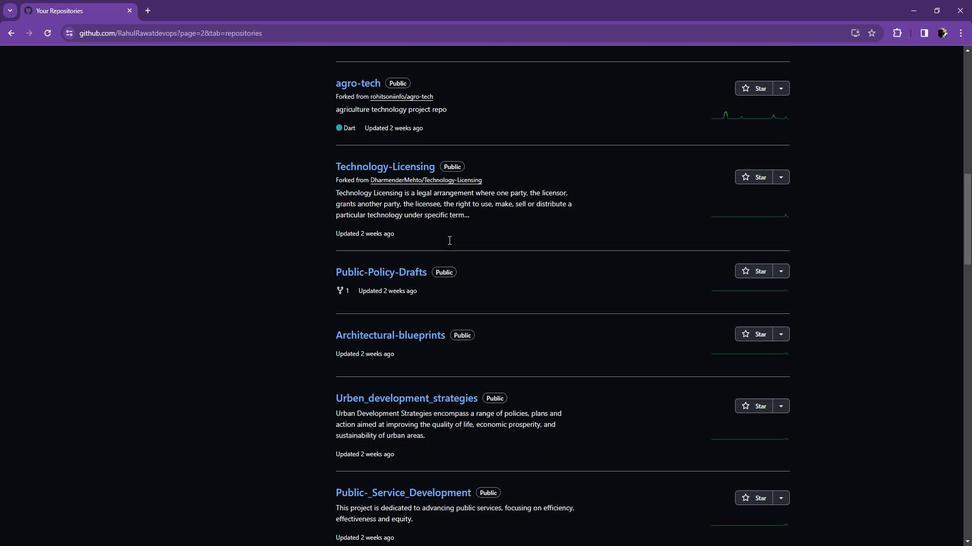 
Action: Mouse moved to (454, 235)
Screenshot: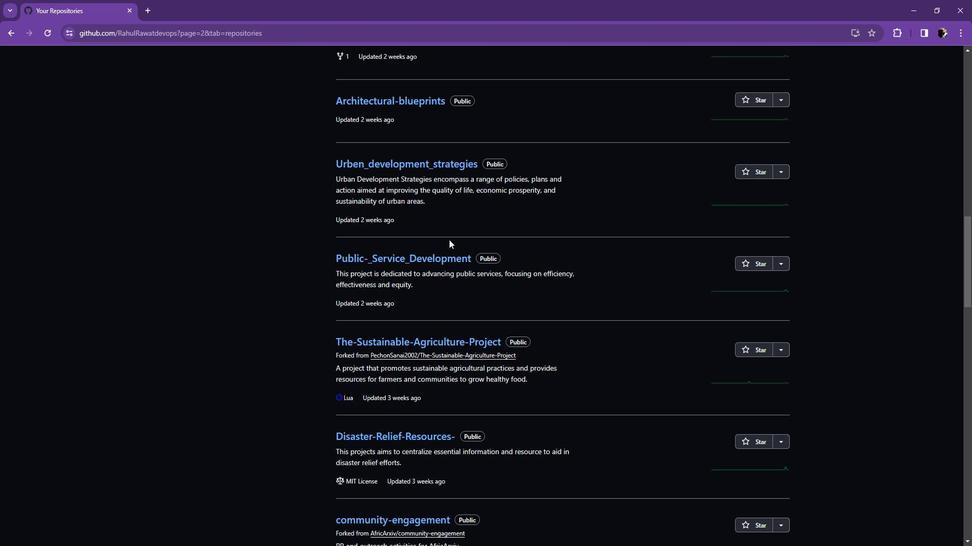 
Action: Mouse scrolled (454, 235) with delta (0, 0)
Screenshot: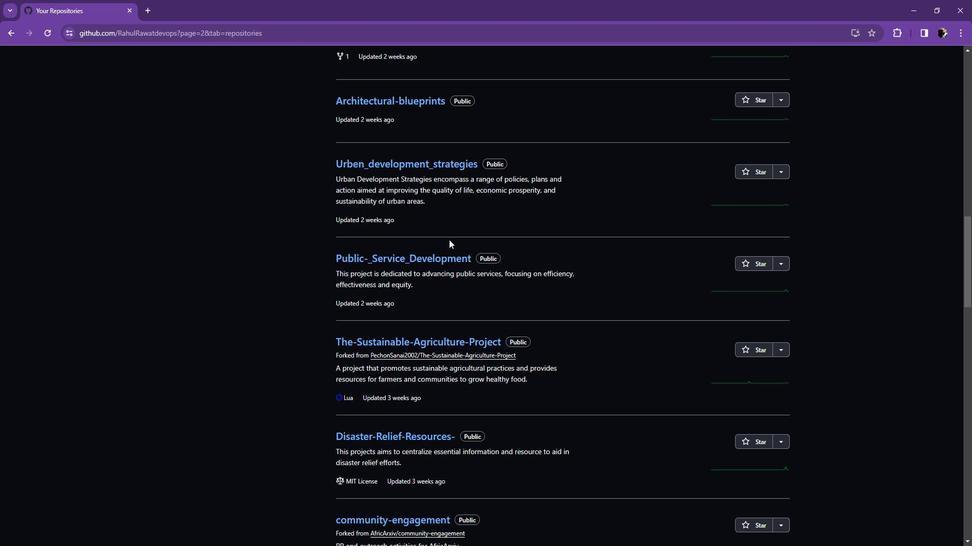 
Action: Mouse scrolled (454, 235) with delta (0, 0)
Screenshot: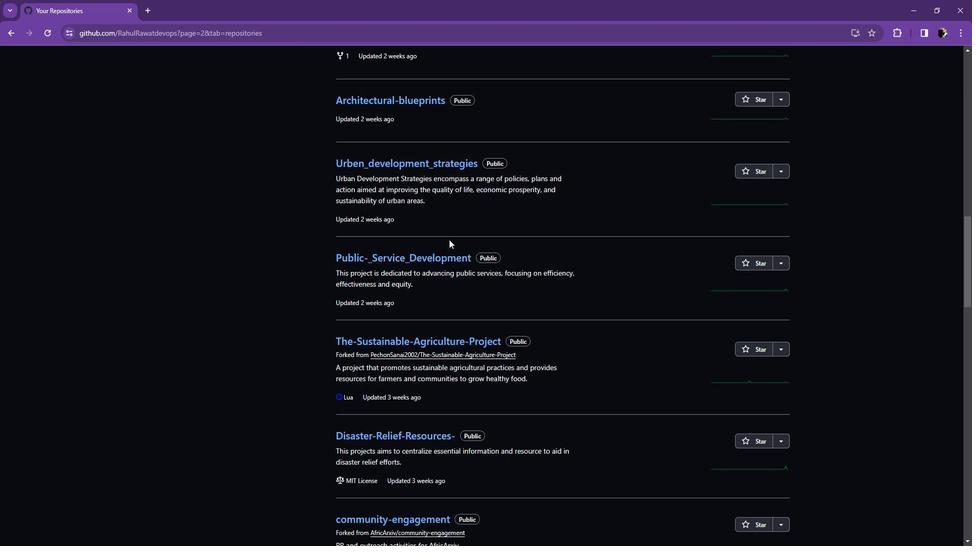 
Action: Mouse scrolled (454, 235) with delta (0, 0)
Screenshot: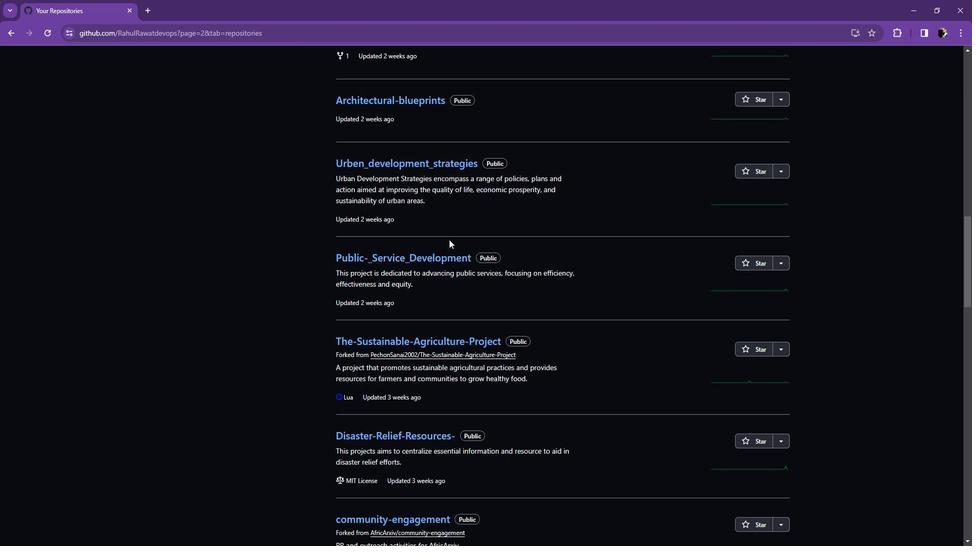 
Action: Mouse scrolled (454, 235) with delta (0, 0)
Screenshot: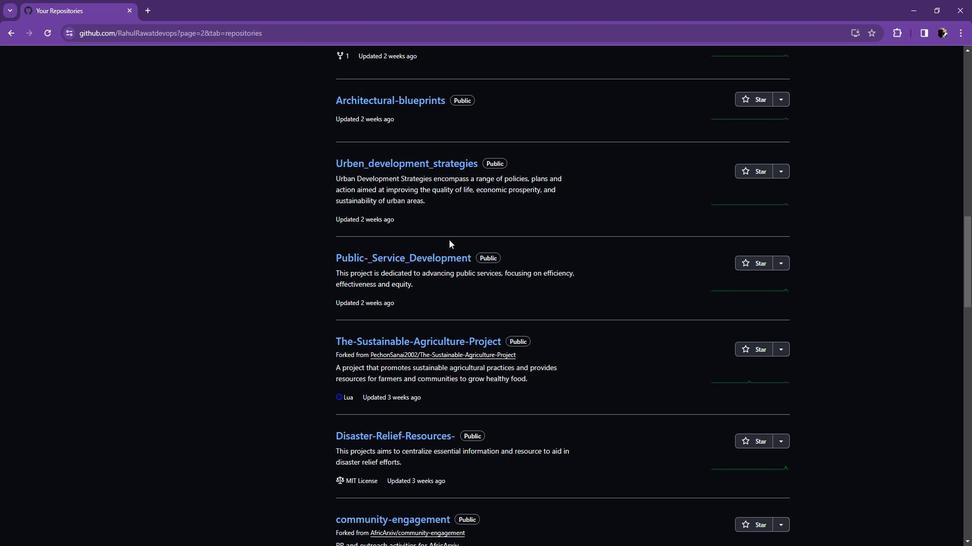 
Action: Mouse scrolled (454, 235) with delta (0, 0)
Screenshot: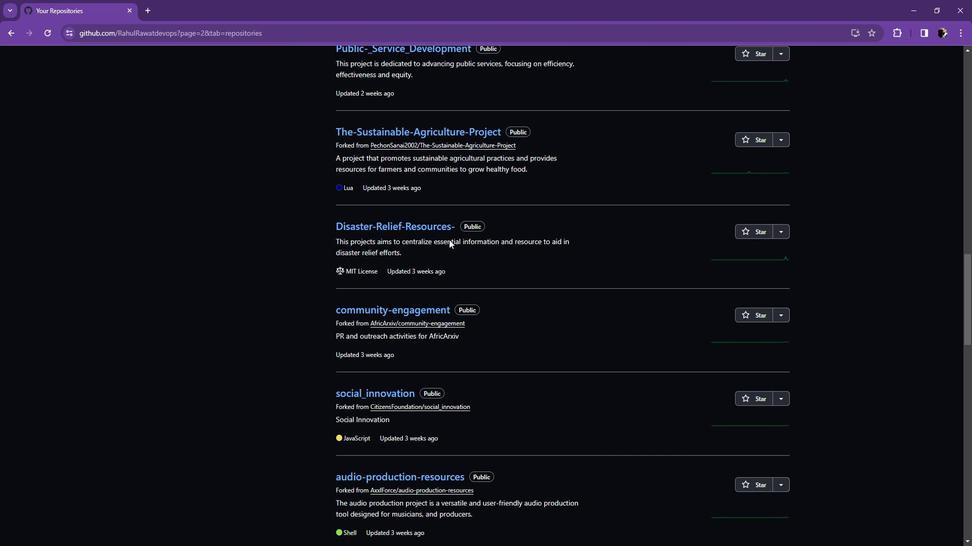 
Action: Mouse scrolled (454, 235) with delta (0, 0)
Screenshot: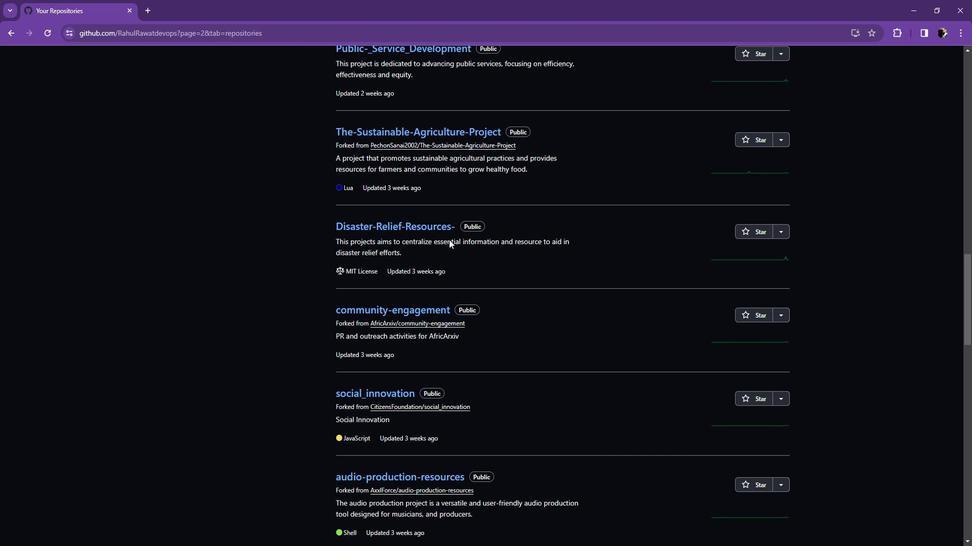 
Action: Mouse scrolled (454, 235) with delta (0, 0)
Screenshot: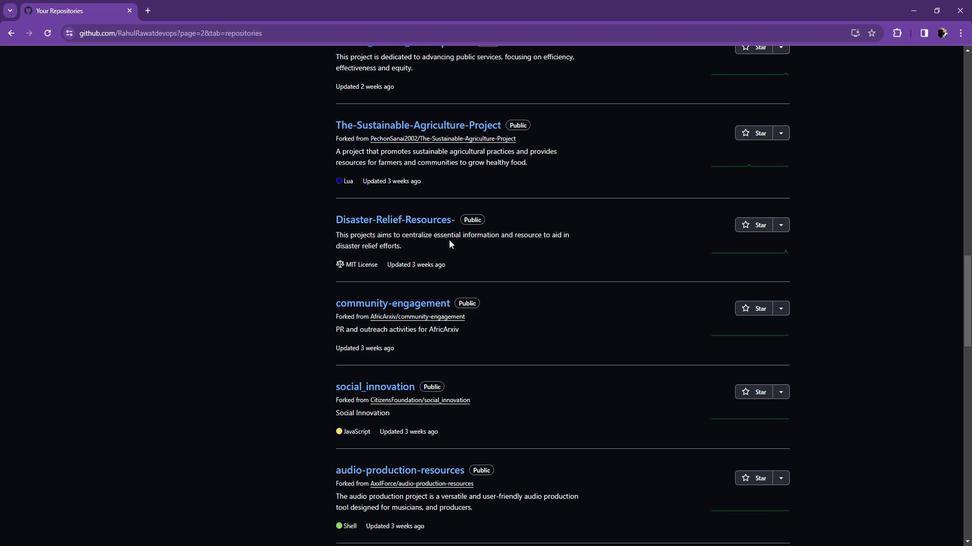 
Action: Mouse scrolled (454, 235) with delta (0, 0)
Screenshot: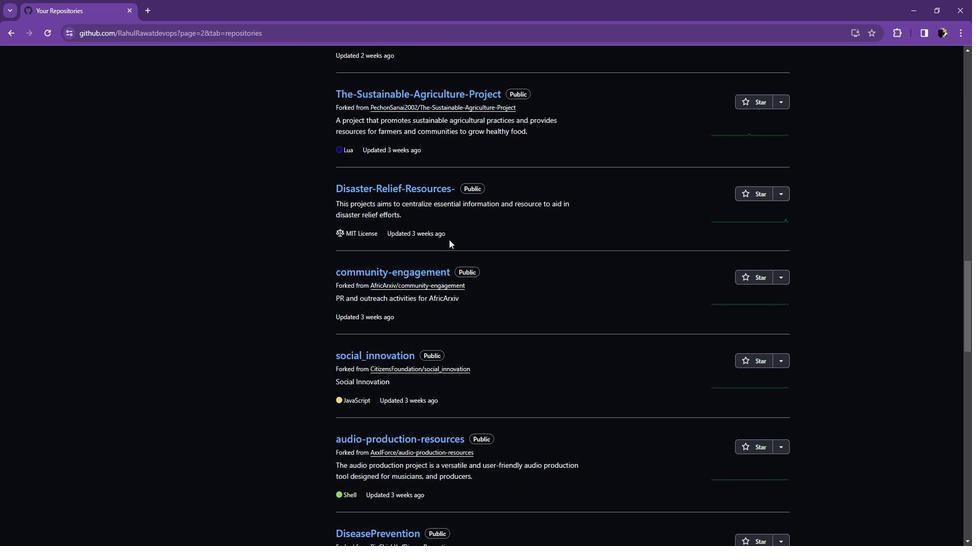 
Action: Mouse scrolled (454, 235) with delta (0, 0)
Screenshot: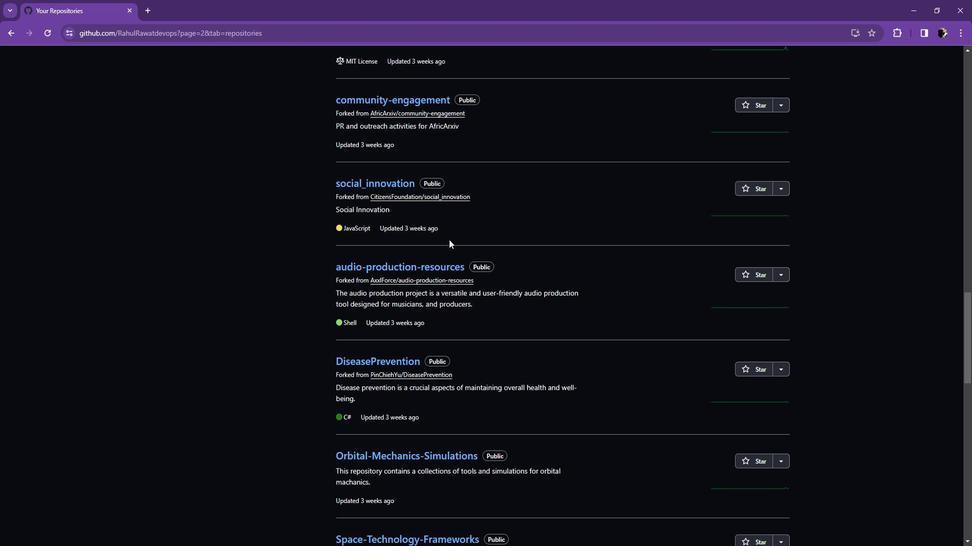 
Action: Mouse scrolled (454, 235) with delta (0, 0)
Screenshot: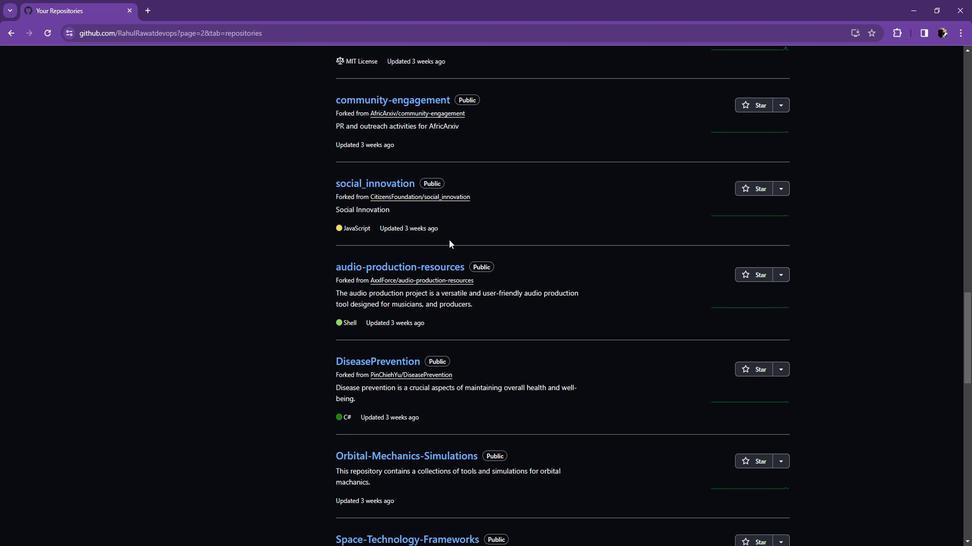 
Action: Mouse scrolled (454, 235) with delta (0, 0)
Screenshot: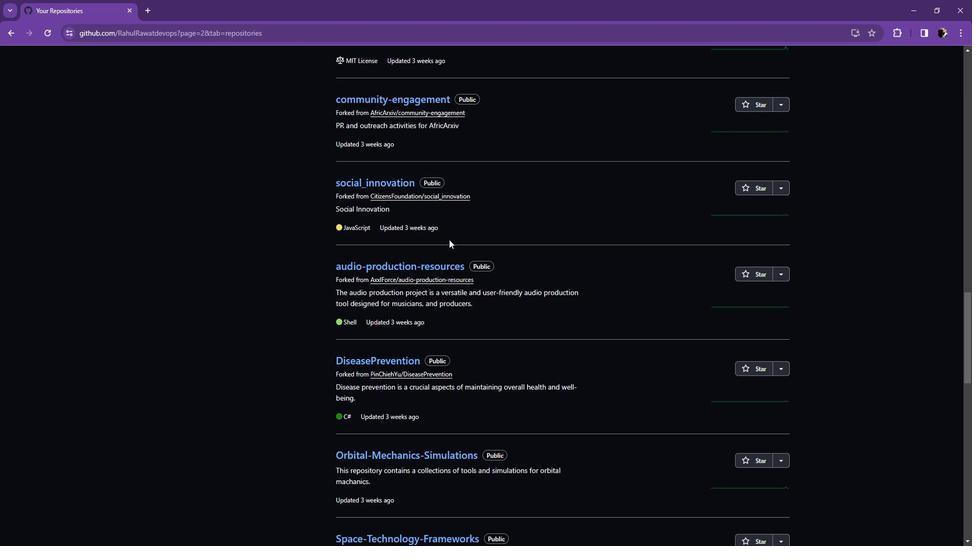 
Action: Mouse scrolled (454, 235) with delta (0, 0)
Screenshot: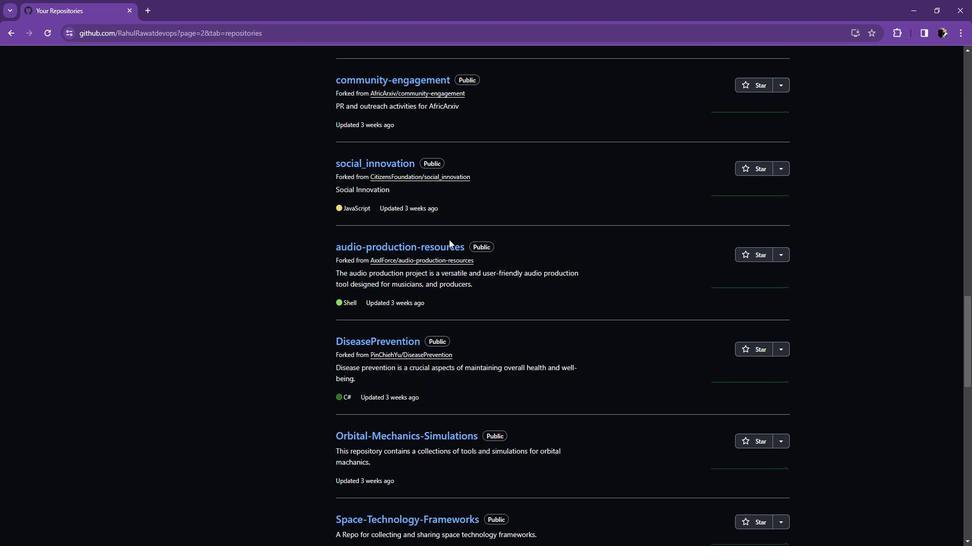 
Action: Mouse scrolled (454, 235) with delta (0, 0)
Screenshot: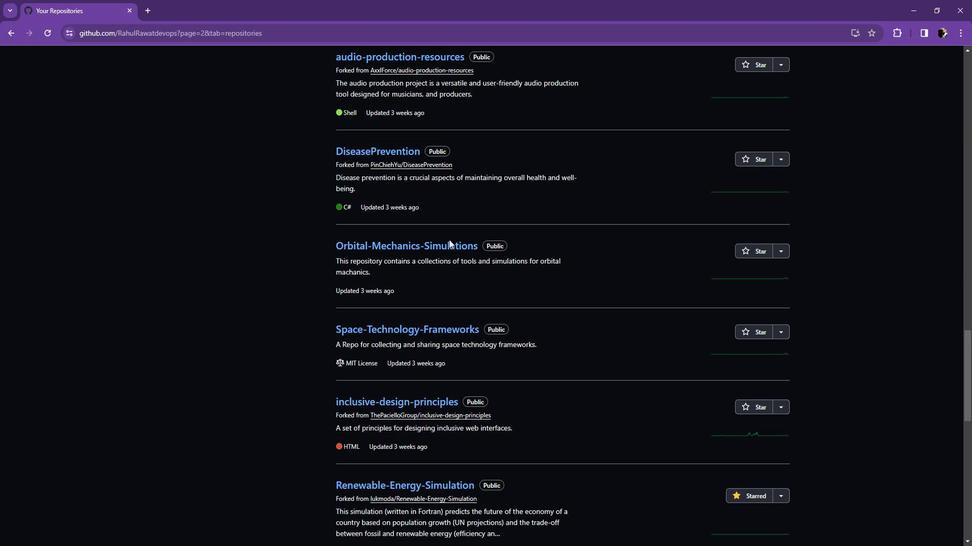 
Action: Mouse scrolled (454, 235) with delta (0, 0)
Screenshot: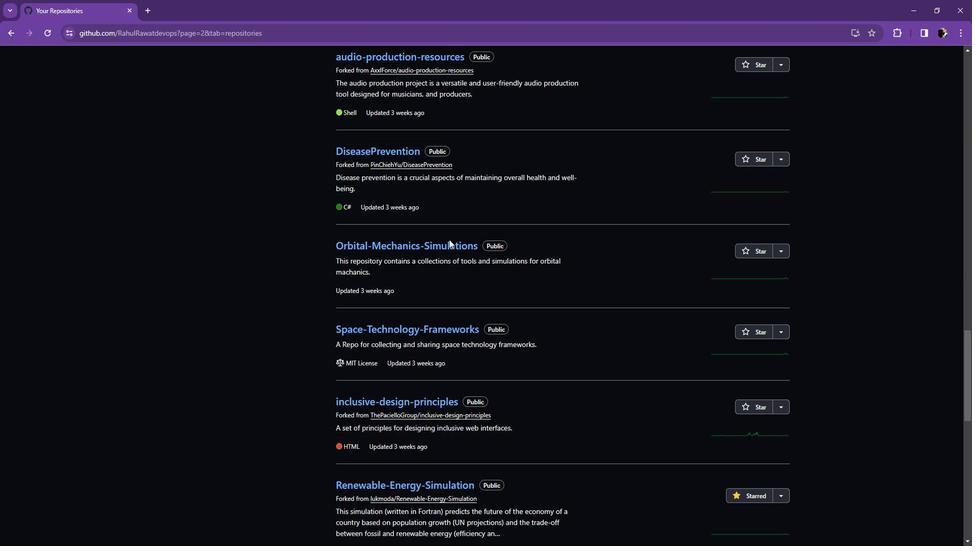 
Action: Mouse scrolled (454, 235) with delta (0, 0)
Screenshot: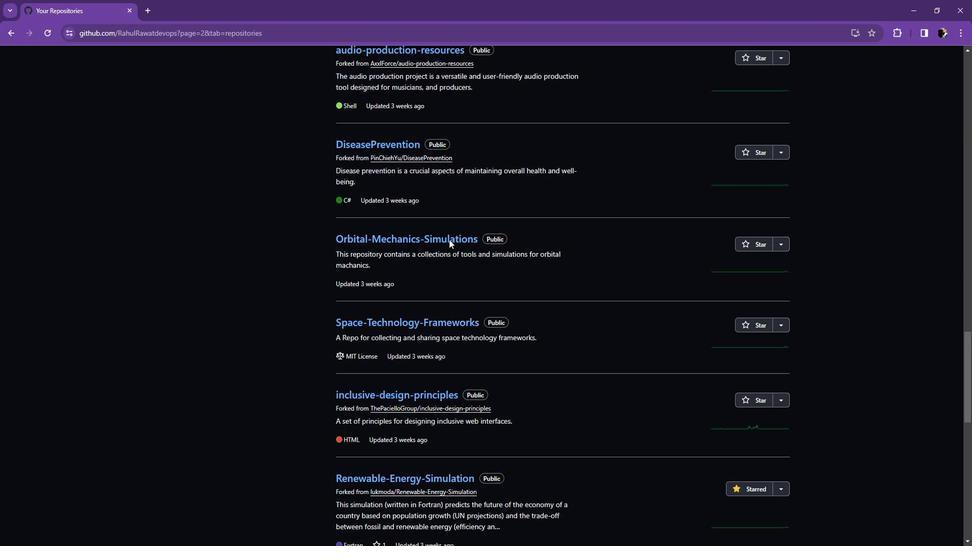 
Action: Mouse scrolled (454, 235) with delta (0, 0)
Screenshot: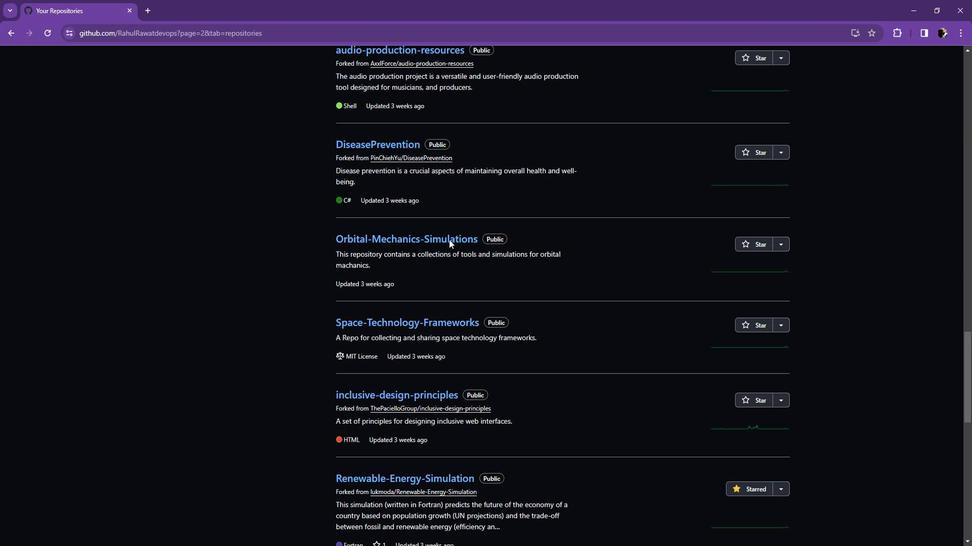 
Action: Mouse scrolled (454, 235) with delta (0, 0)
Screenshot: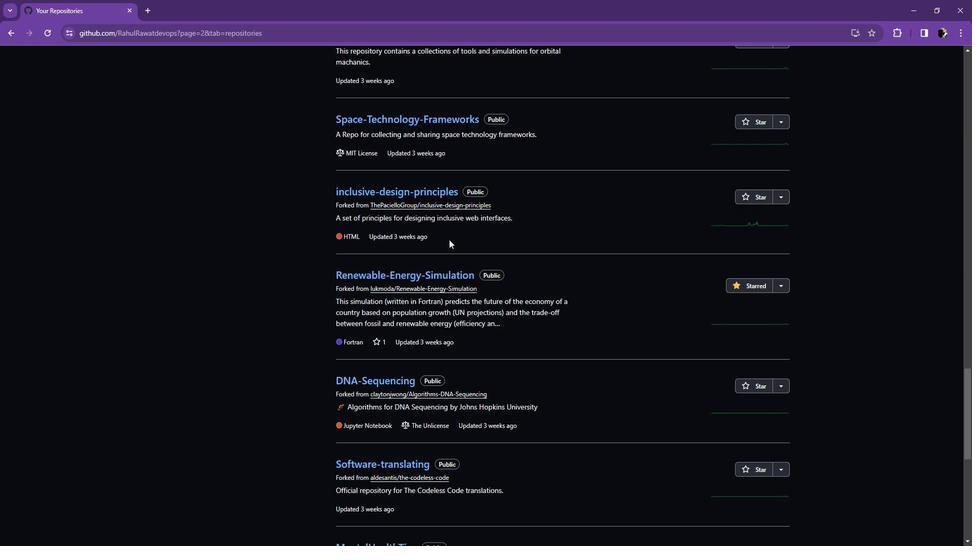
Action: Mouse scrolled (454, 235) with delta (0, 0)
Screenshot: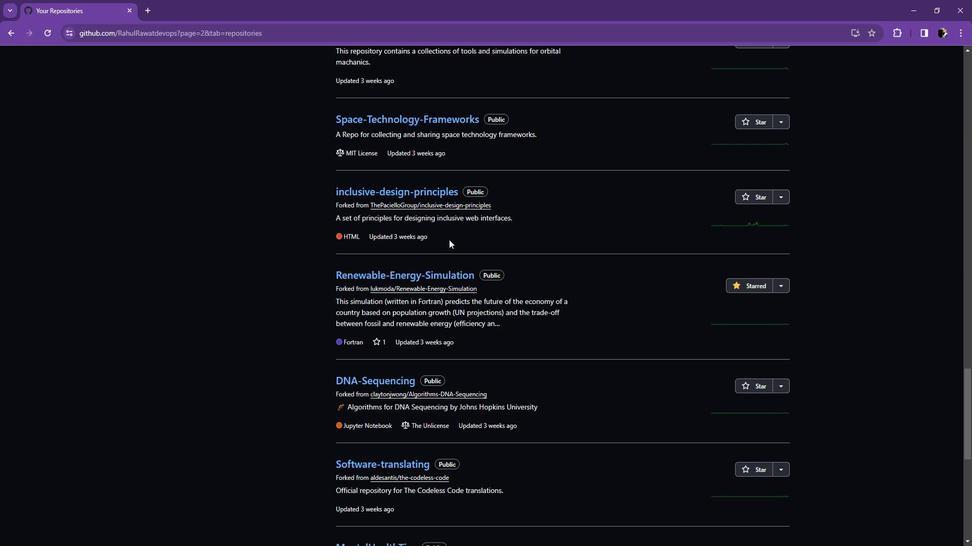 
Action: Mouse scrolled (454, 235) with delta (0, 0)
Screenshot: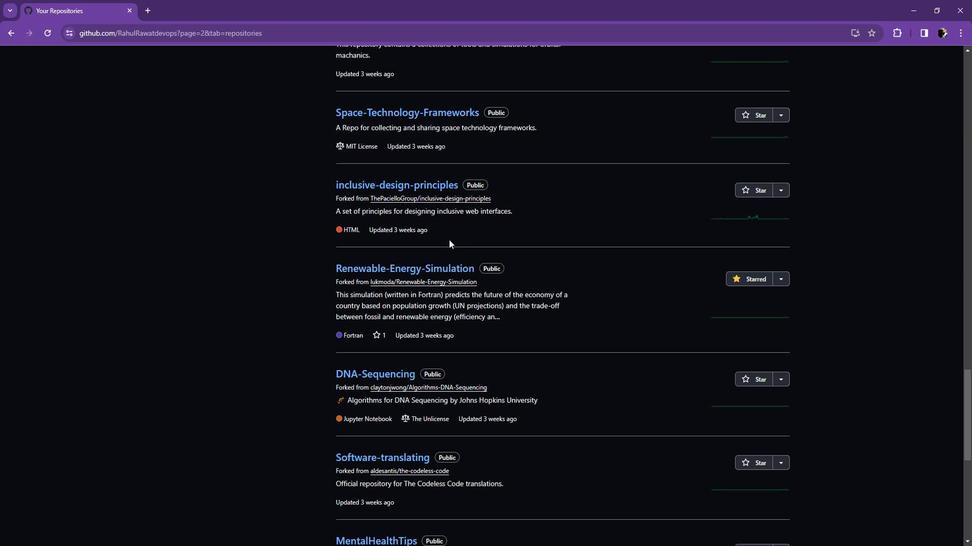 
Action: Mouse scrolled (454, 235) with delta (0, 0)
Screenshot: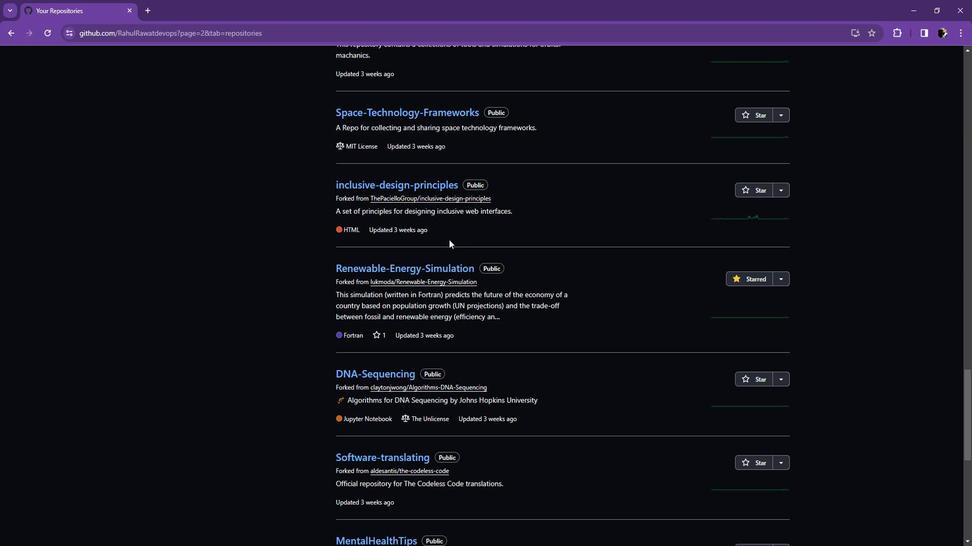 
Action: Mouse scrolled (454, 235) with delta (0, 0)
Screenshot: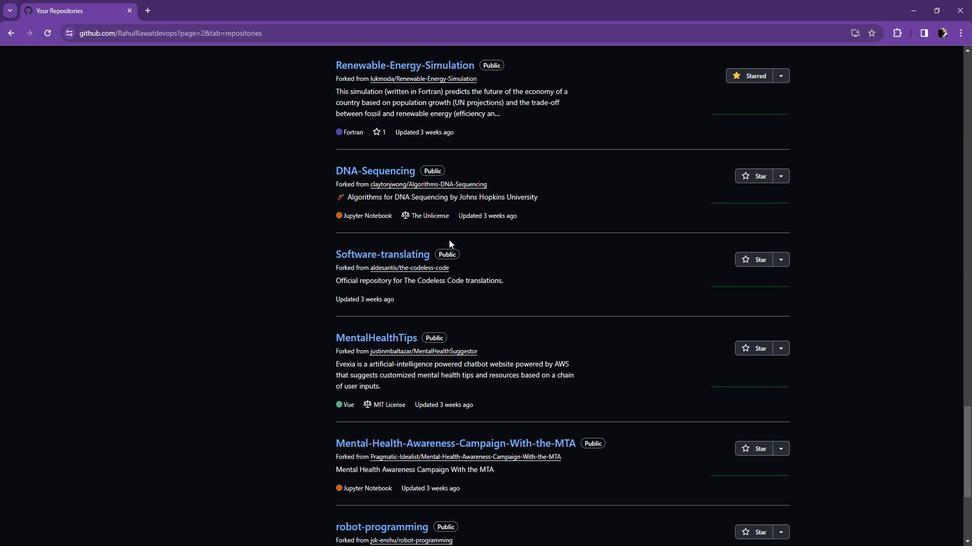 
Action: Mouse scrolled (454, 235) with delta (0, 0)
Screenshot: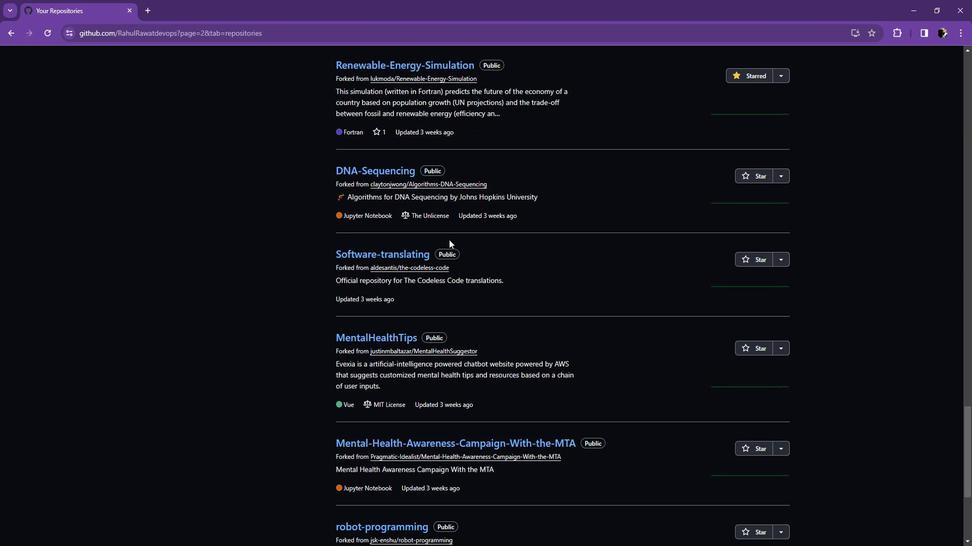
Action: Mouse scrolled (454, 235) with delta (0, 0)
Screenshot: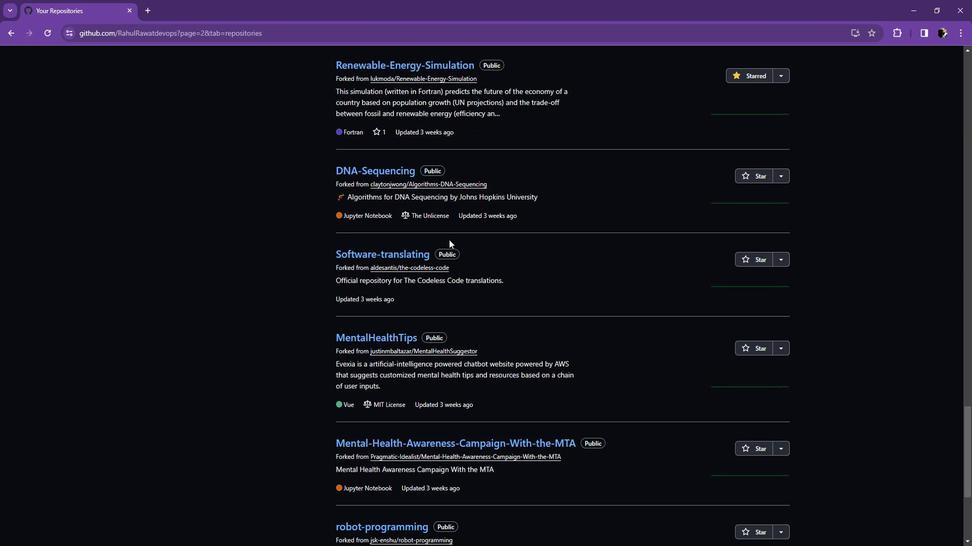 
Action: Mouse scrolled (454, 235) with delta (0, 0)
Screenshot: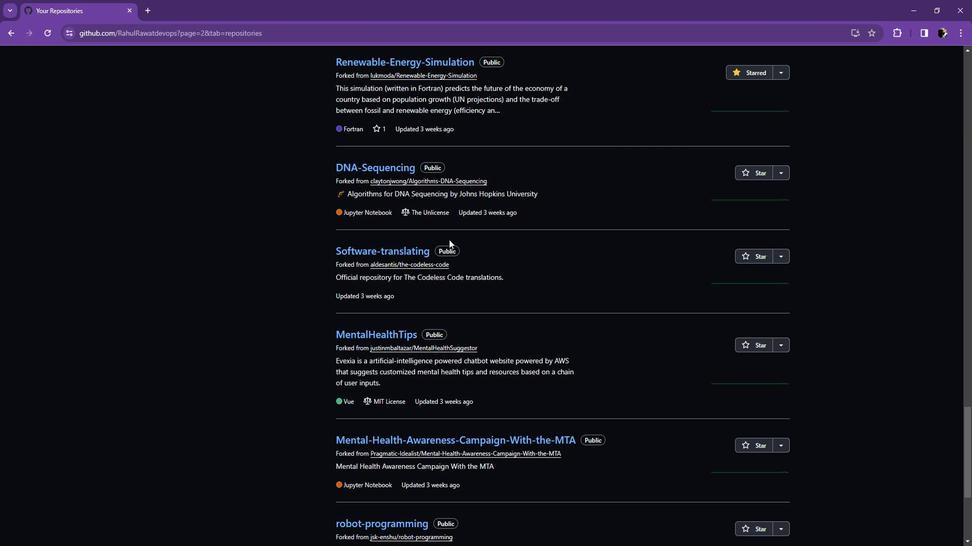 
Action: Mouse scrolled (454, 235) with delta (0, 0)
Screenshot: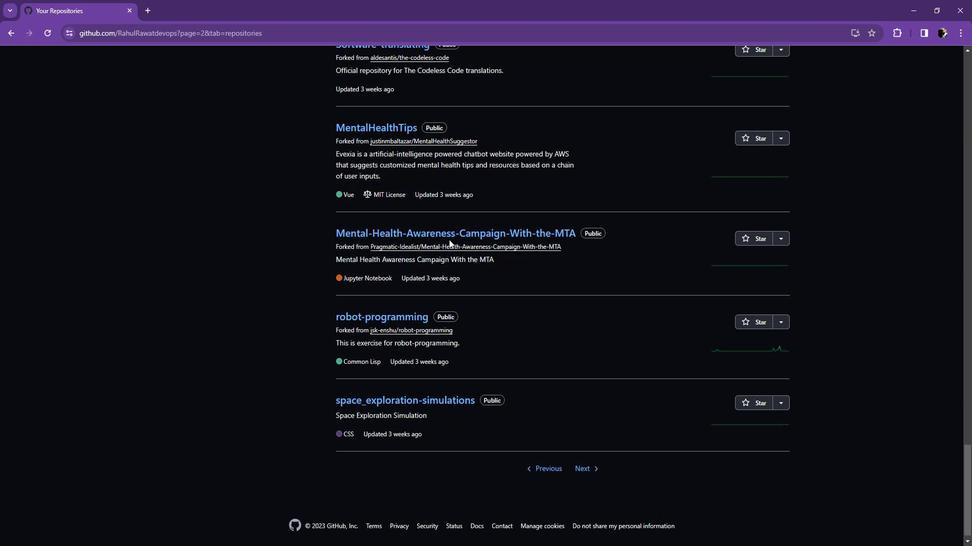 
Action: Mouse scrolled (454, 235) with delta (0, 0)
Screenshot: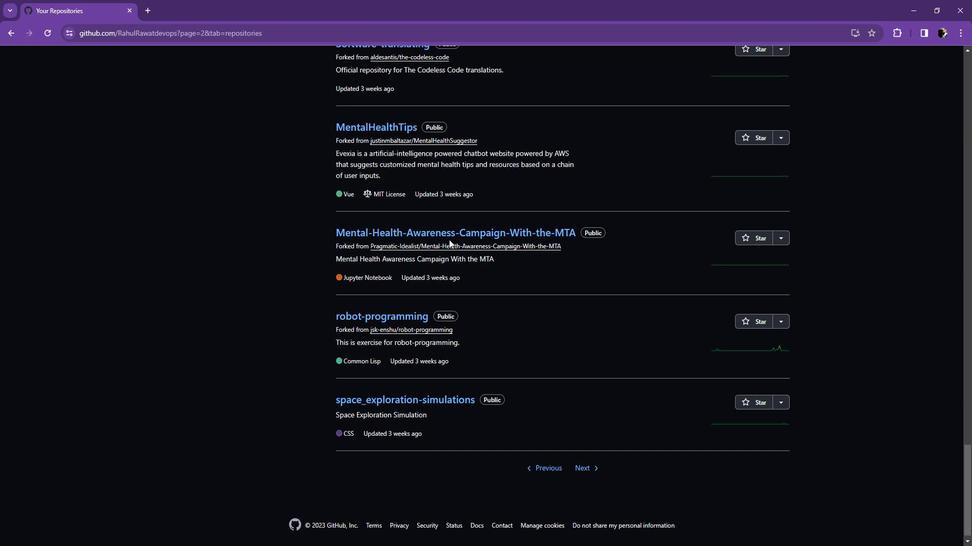 
Action: Mouse scrolled (454, 235) with delta (0, 0)
Screenshot: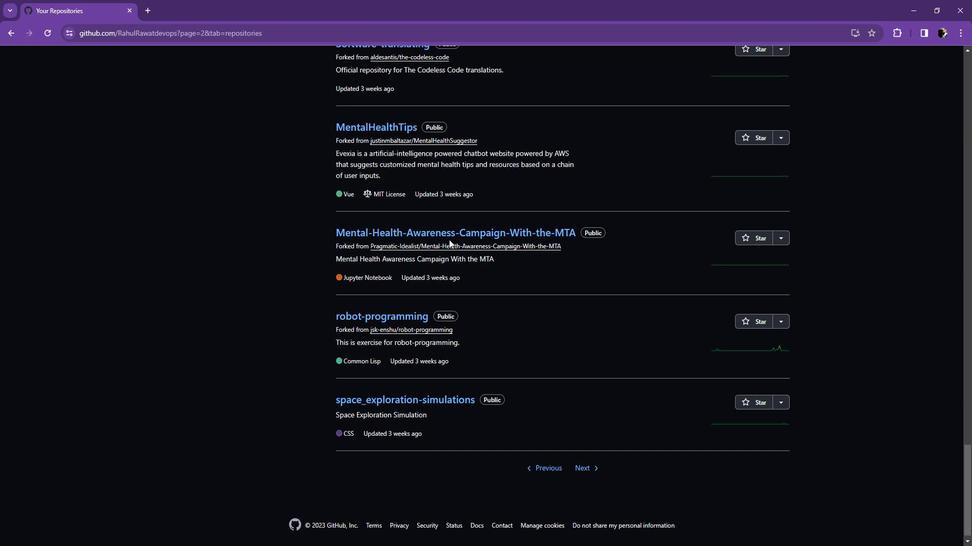 
Action: Mouse scrolled (454, 235) with delta (0, 0)
Screenshot: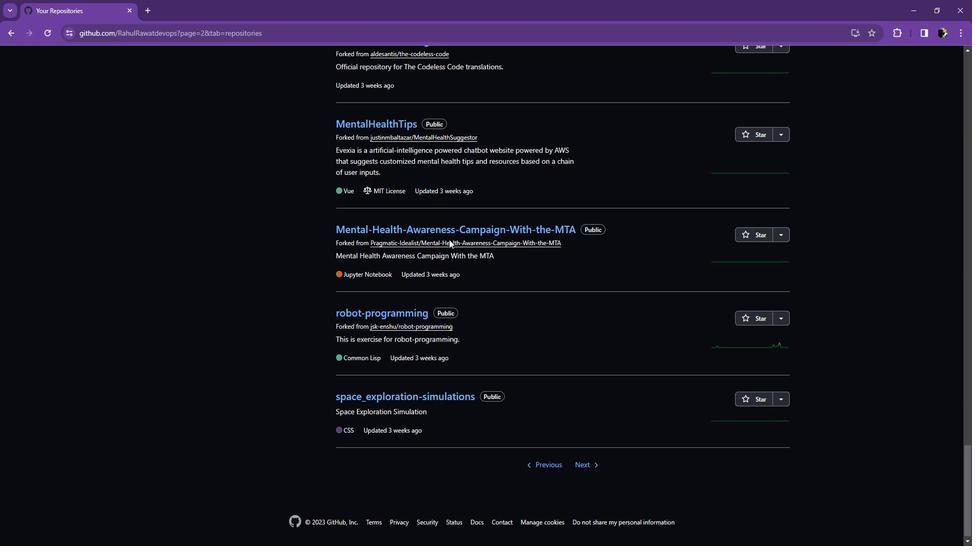 
Action: Mouse moved to (587, 442)
Screenshot: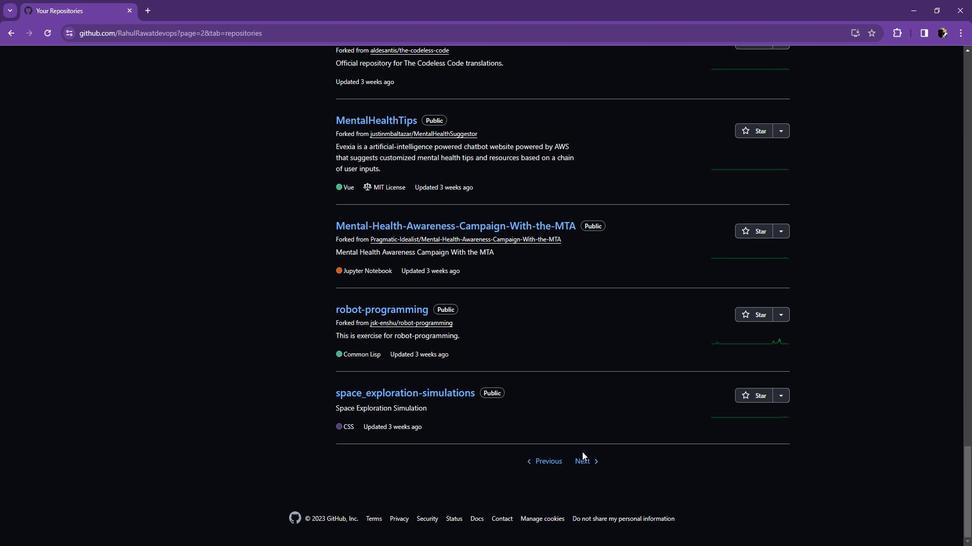 
Action: Mouse pressed left at (587, 442)
Screenshot: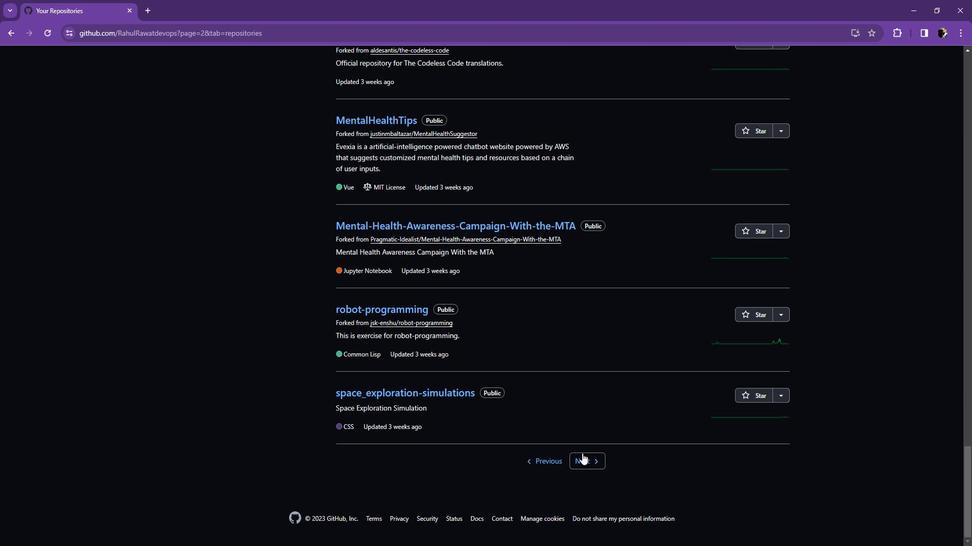 
Action: Mouse moved to (434, 236)
Screenshot: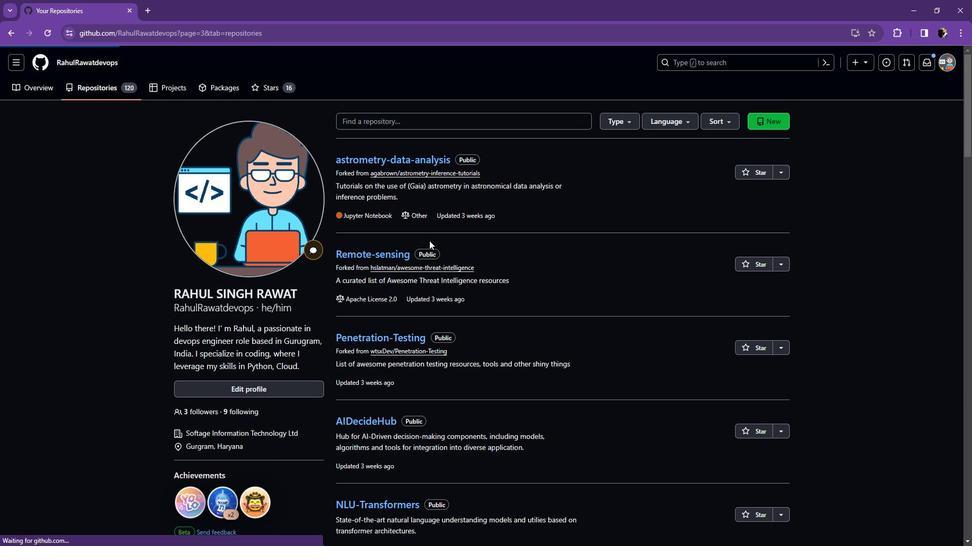 
Action: Mouse scrolled (434, 236) with delta (0, 0)
Screenshot: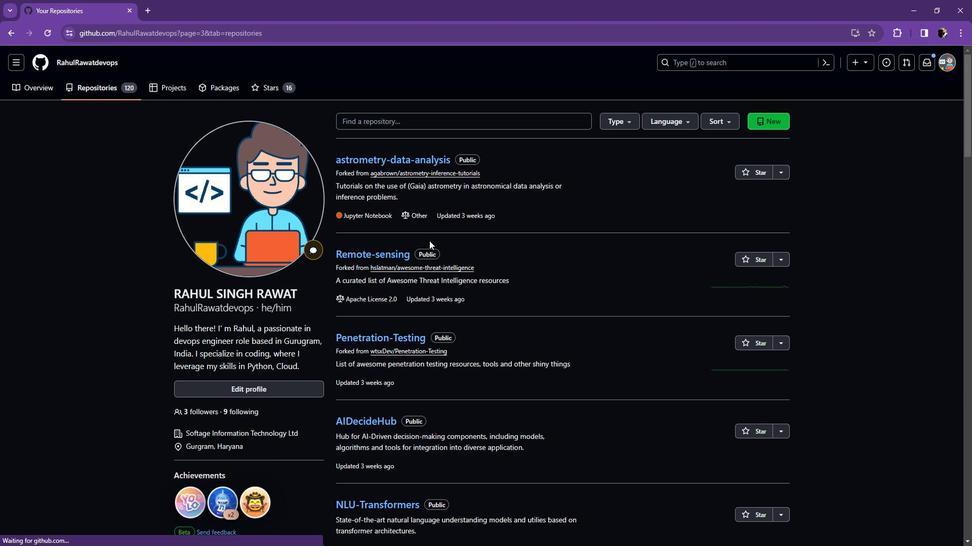 
Action: Mouse scrolled (434, 236) with delta (0, 0)
Screenshot: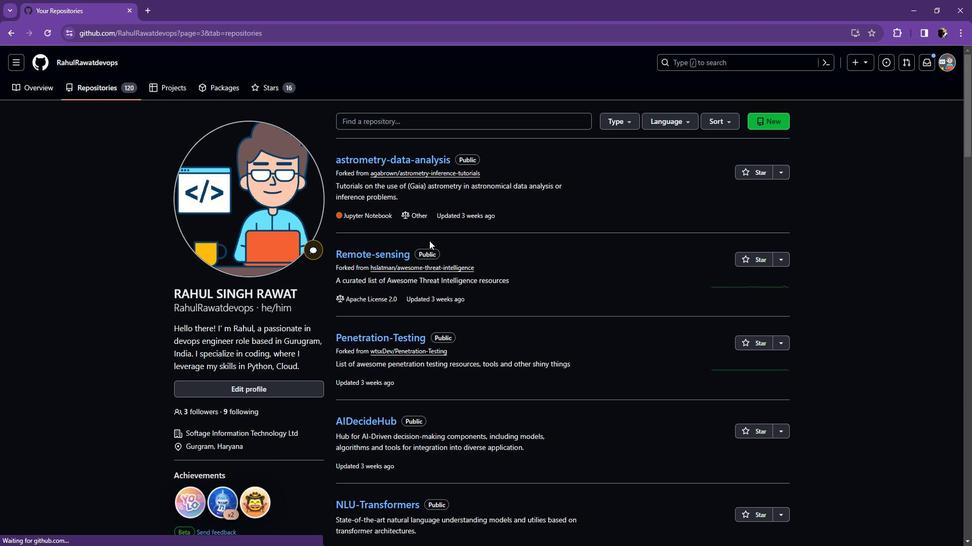
Action: Mouse scrolled (434, 236) with delta (0, 0)
Screenshot: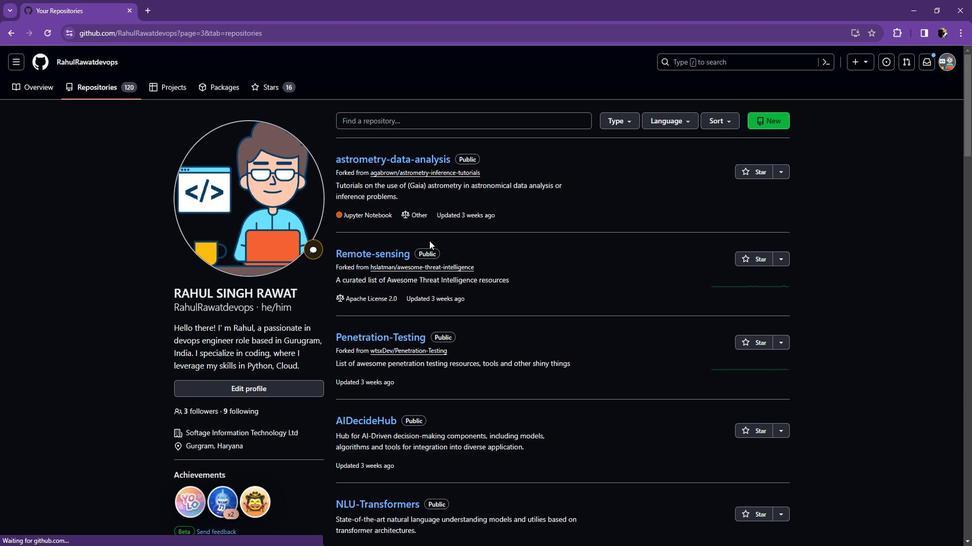 
Action: Mouse moved to (435, 237)
Screenshot: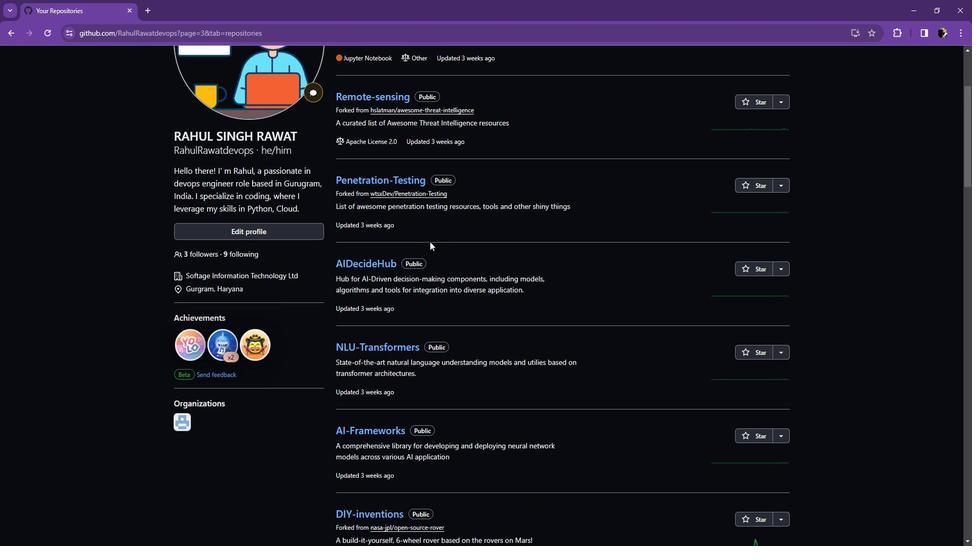 
Action: Mouse scrolled (435, 237) with delta (0, 0)
Screenshot: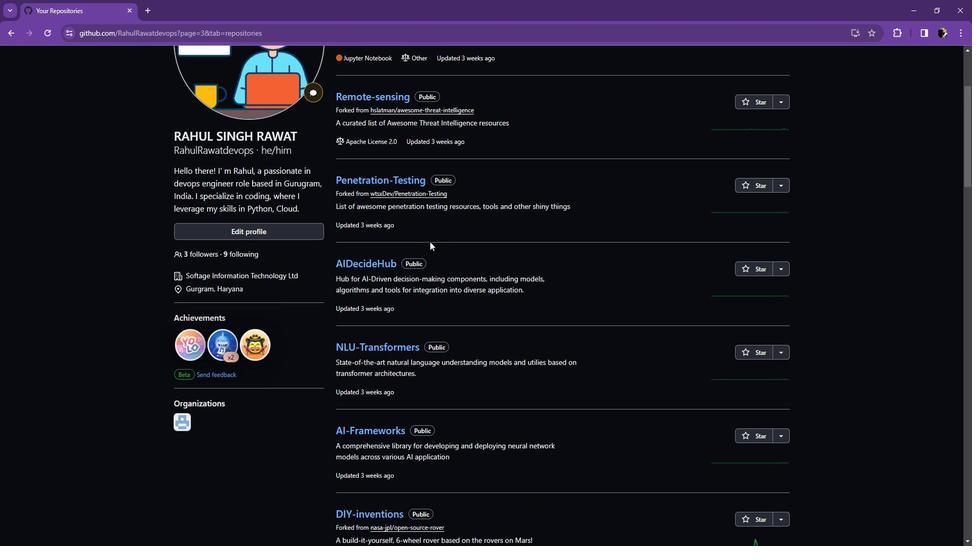 
Action: Mouse moved to (437, 239)
Screenshot: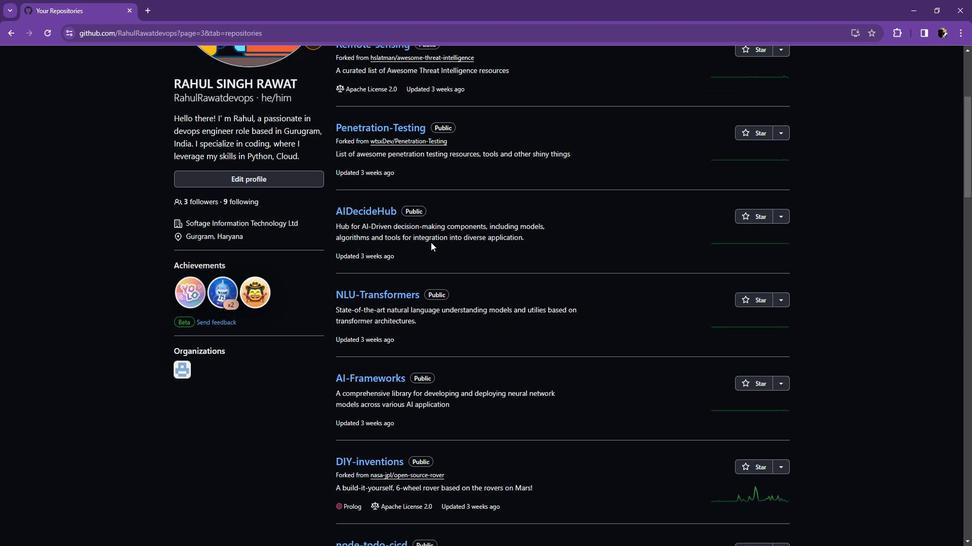 
Action: Mouse scrolled (437, 238) with delta (0, 0)
Screenshot: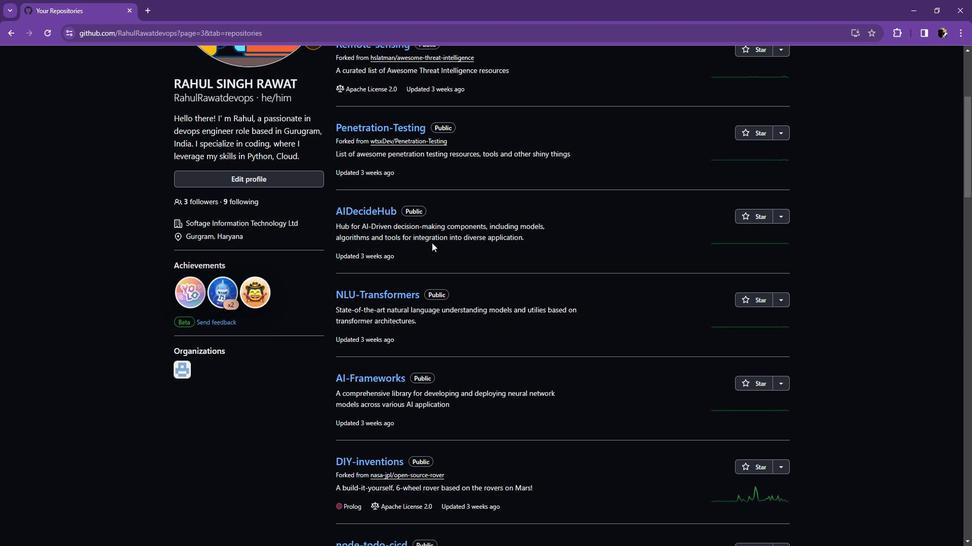 
Action: Mouse moved to (438, 240)
Screenshot: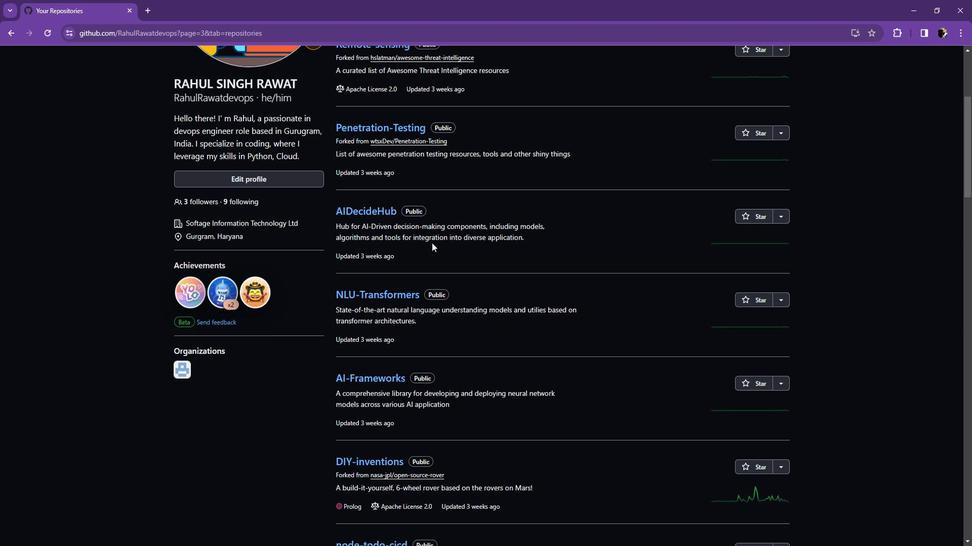 
Action: Mouse scrolled (438, 239) with delta (0, 0)
Screenshot: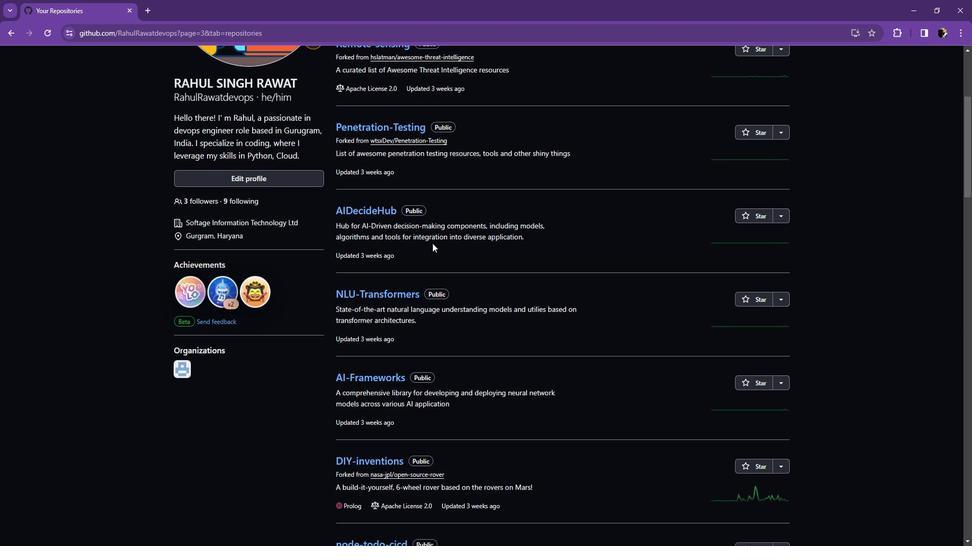 
Action: Mouse scrolled (438, 239) with delta (0, 0)
Screenshot: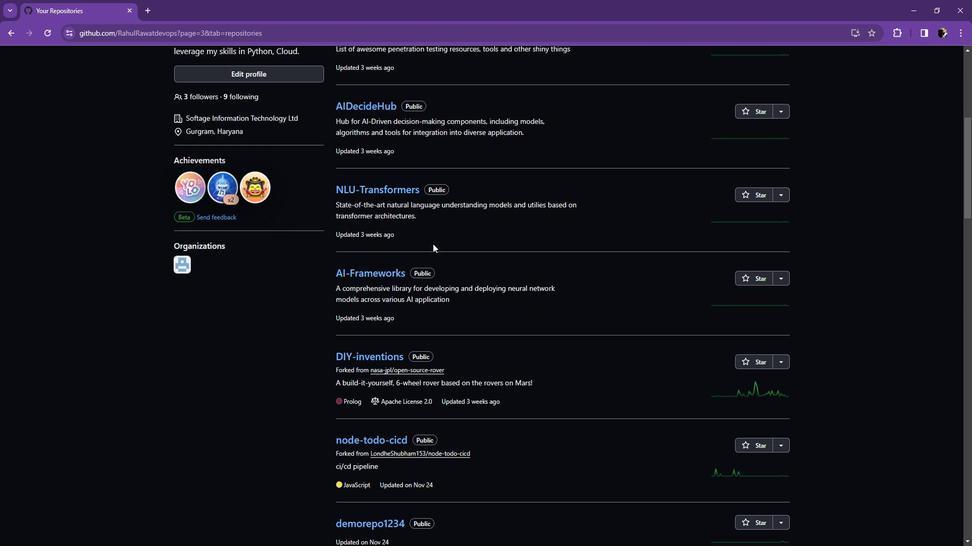 
Action: Mouse scrolled (438, 239) with delta (0, 0)
Screenshot: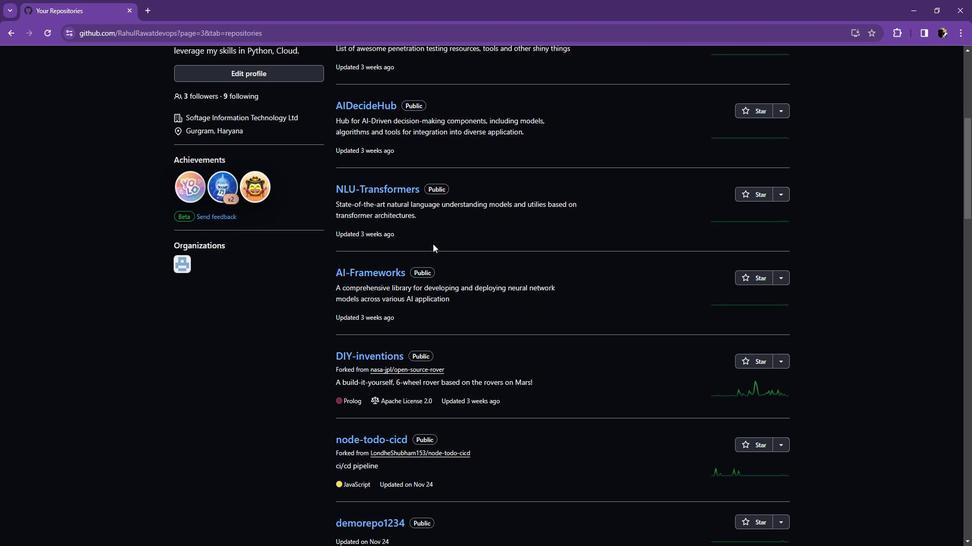 
Action: Mouse moved to (391, 324)
Screenshot: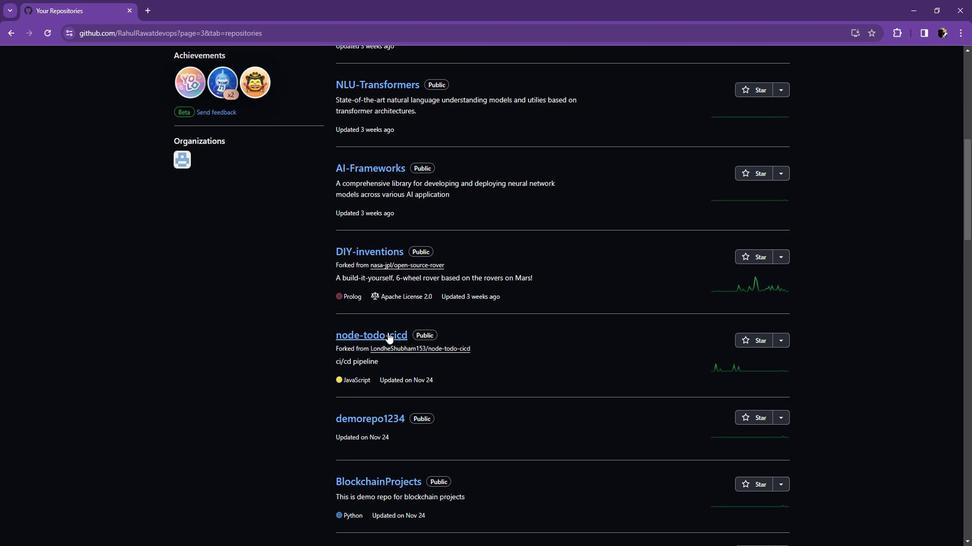 
Action: Mouse pressed left at (391, 324)
Screenshot: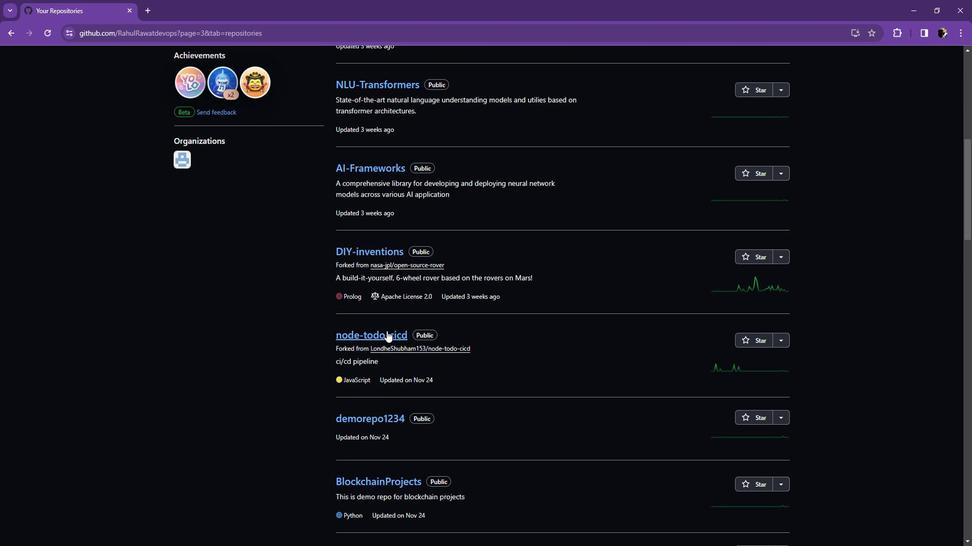 
Action: Mouse moved to (254, 262)
Screenshot: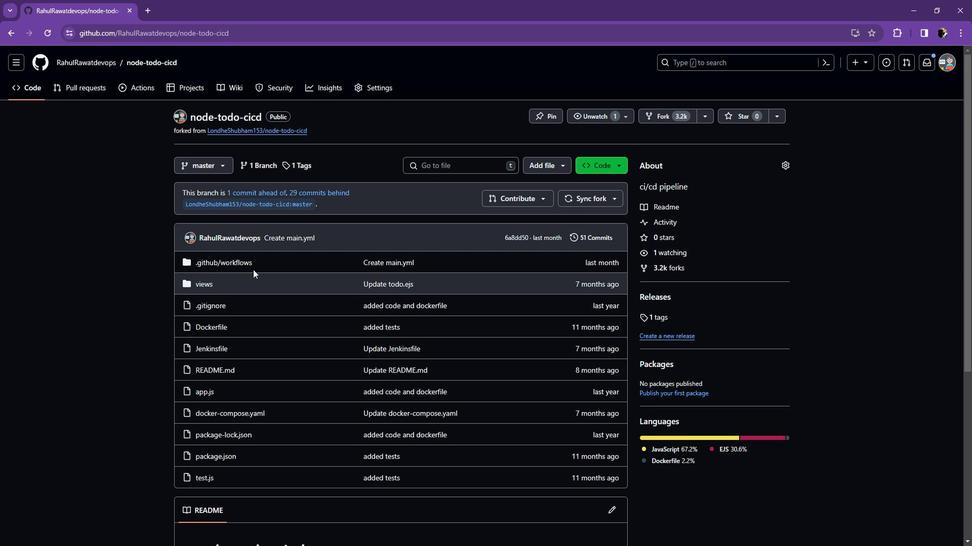 
Action: Mouse scrolled (254, 262) with delta (0, 0)
Screenshot: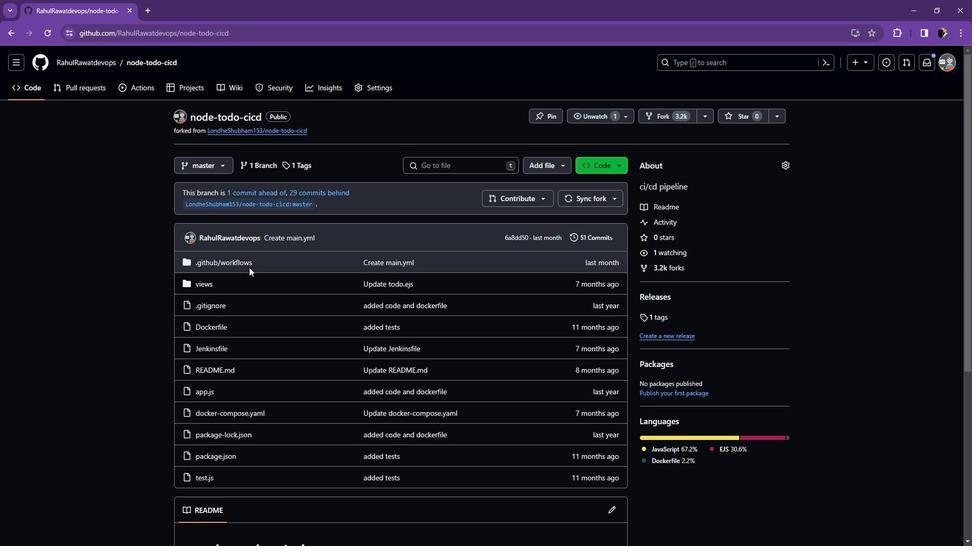 
Action: Mouse scrolled (254, 262) with delta (0, 0)
Screenshot: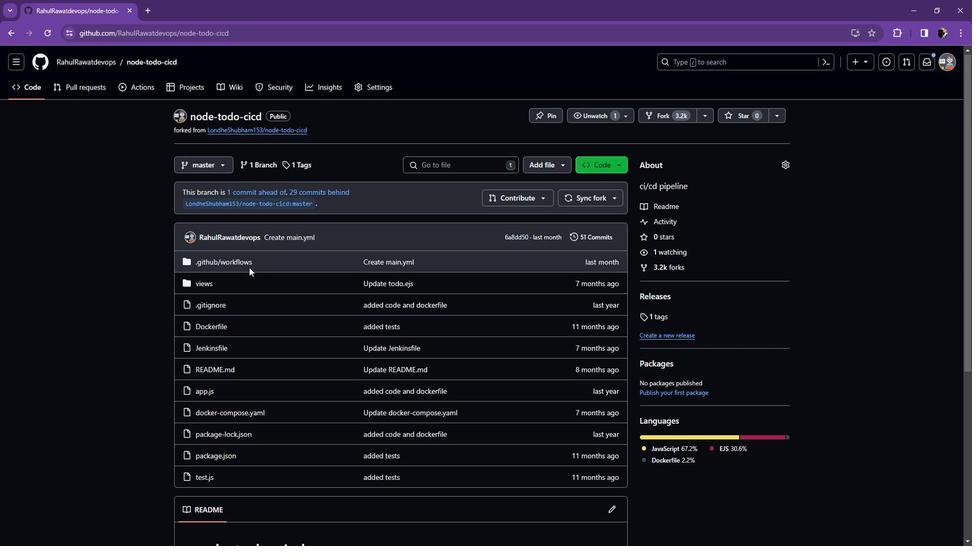 
Action: Mouse scrolled (254, 262) with delta (0, 0)
Screenshot: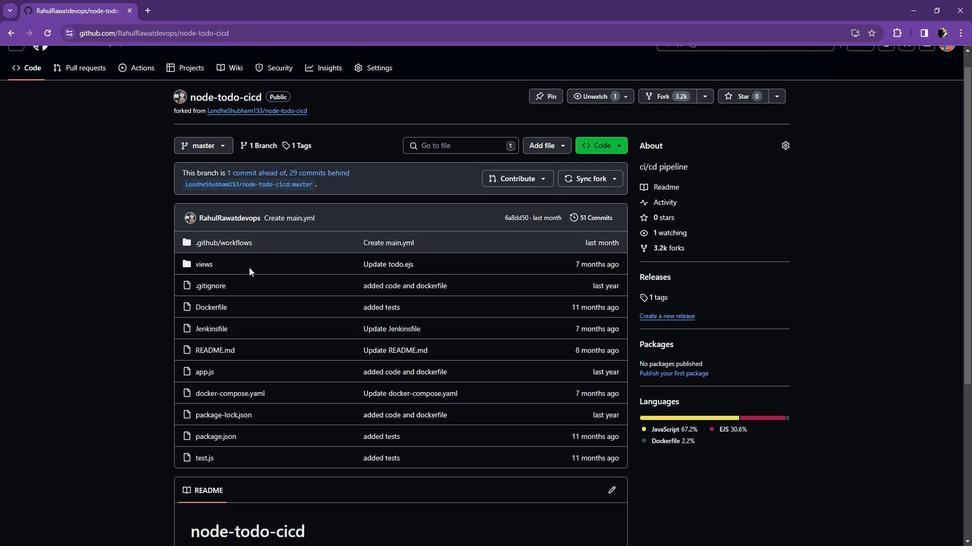 
Action: Mouse scrolled (254, 262) with delta (0, 0)
Screenshot: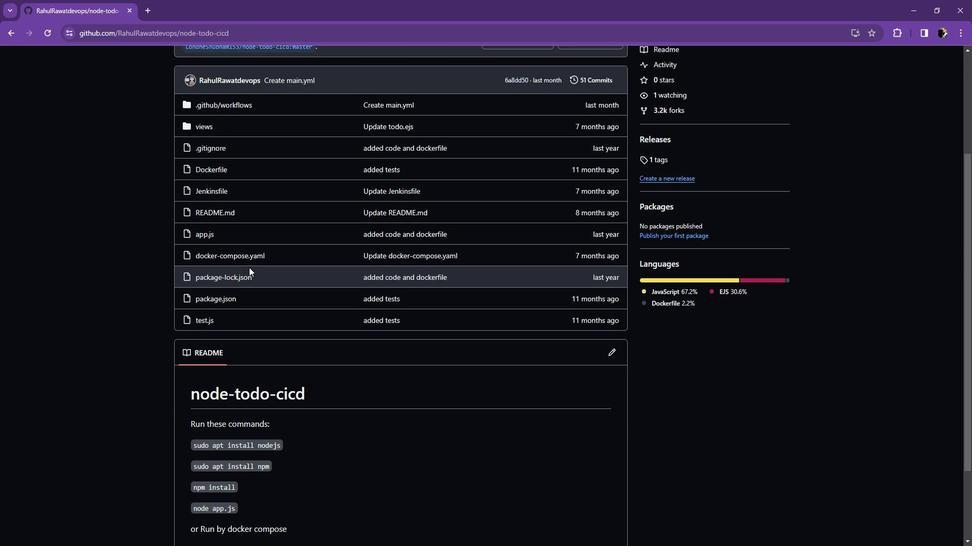 
Action: Mouse scrolled (254, 262) with delta (0, 0)
Screenshot: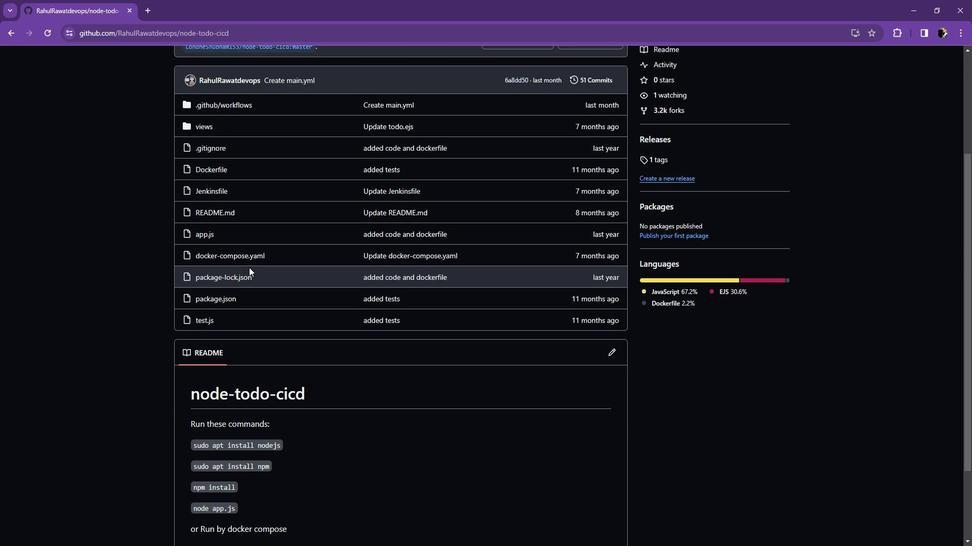 
Action: Mouse scrolled (254, 262) with delta (0, 0)
Screenshot: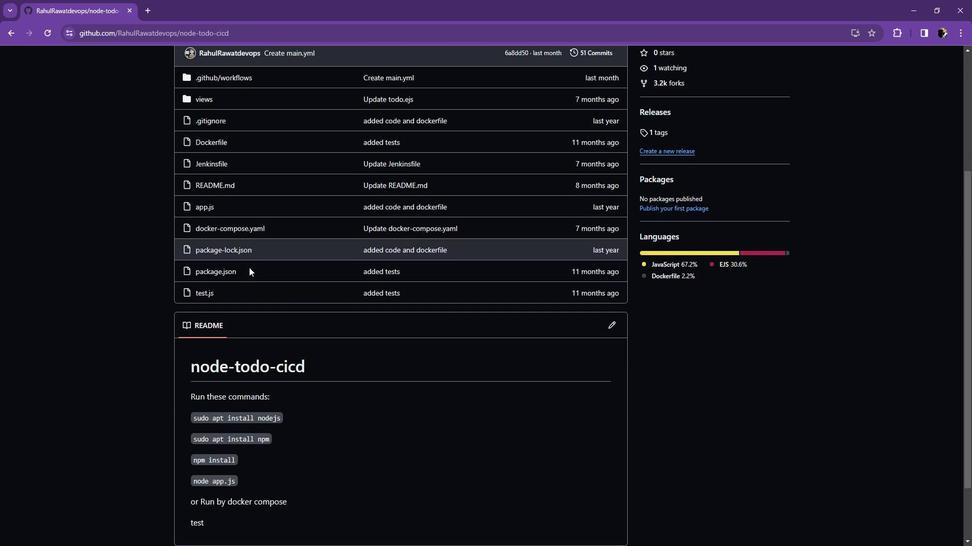 
Action: Mouse scrolled (254, 262) with delta (0, 0)
Screenshot: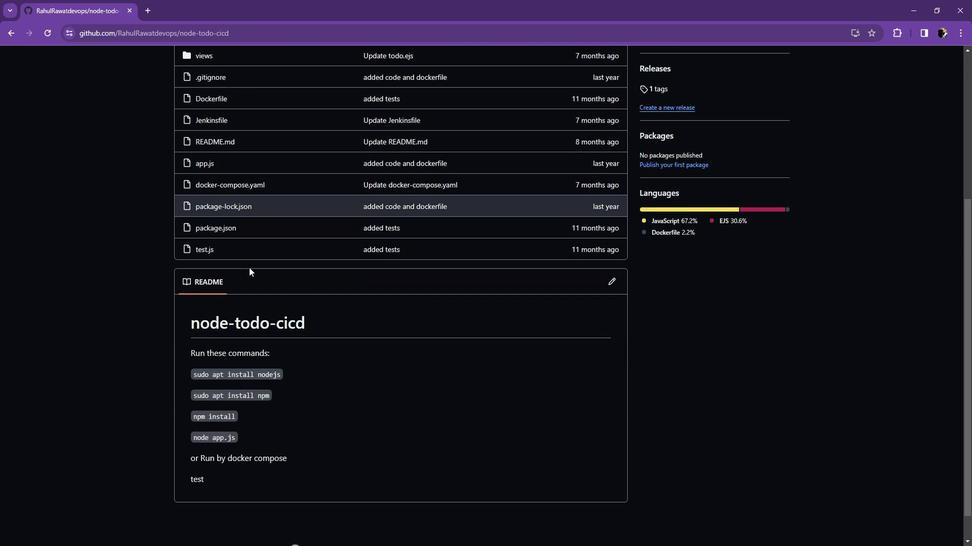 
Action: Mouse moved to (254, 262)
Screenshot: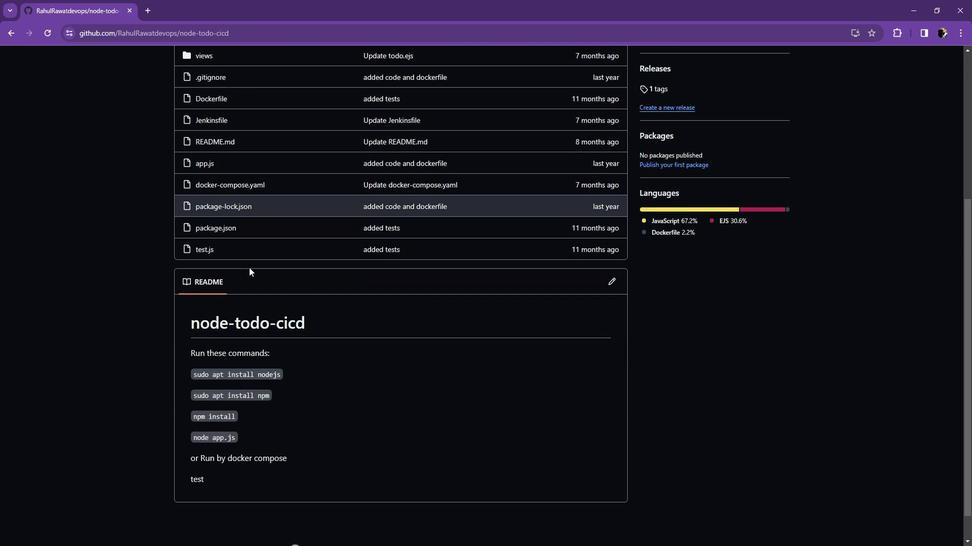 
Action: Mouse scrolled (254, 263) with delta (0, 0)
Screenshot: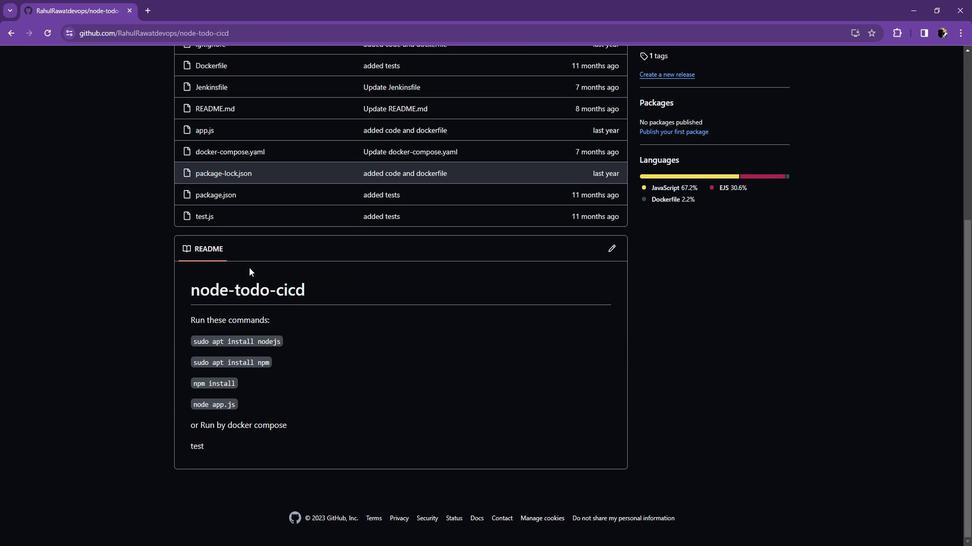 
Action: Mouse scrolled (254, 263) with delta (0, 0)
Screenshot: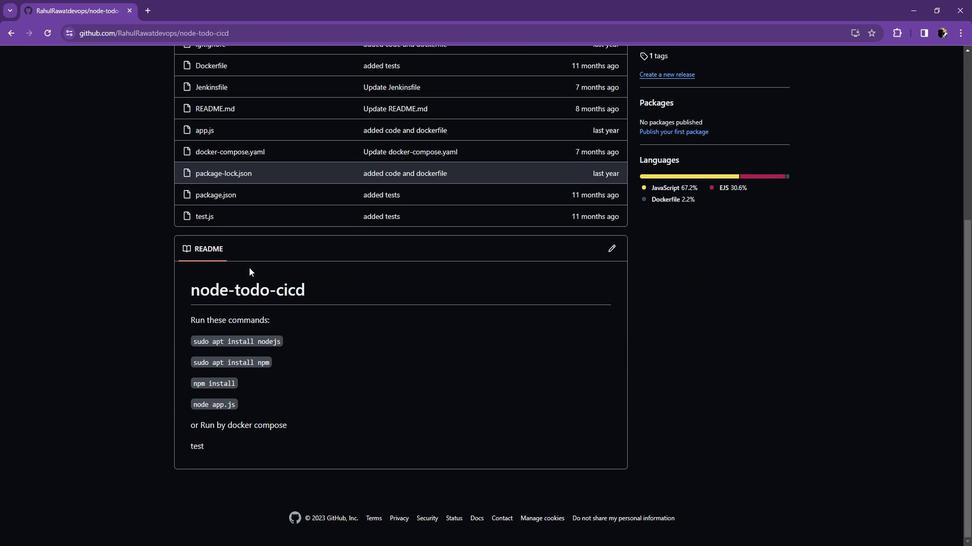 
Action: Mouse scrolled (254, 263) with delta (0, 0)
Screenshot: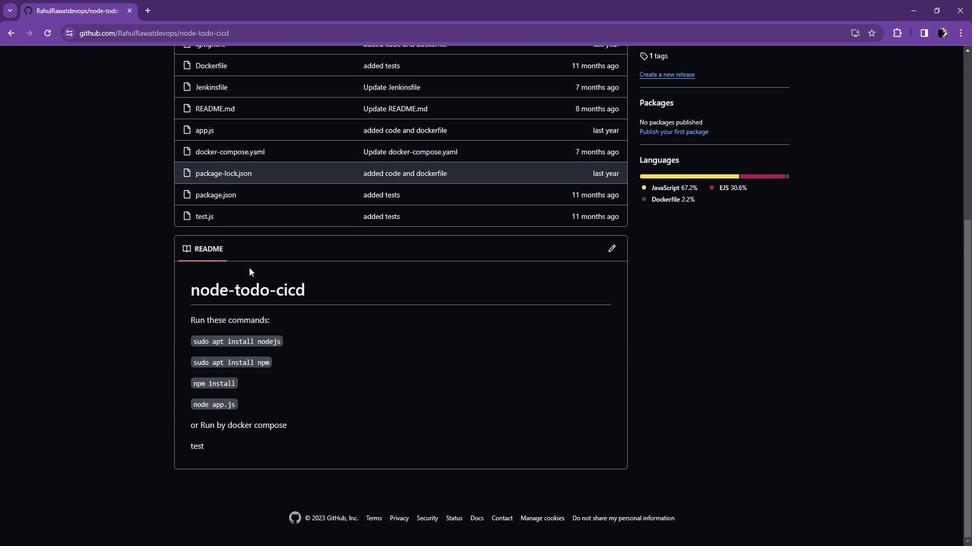 
Action: Mouse scrolled (254, 263) with delta (0, 0)
Screenshot: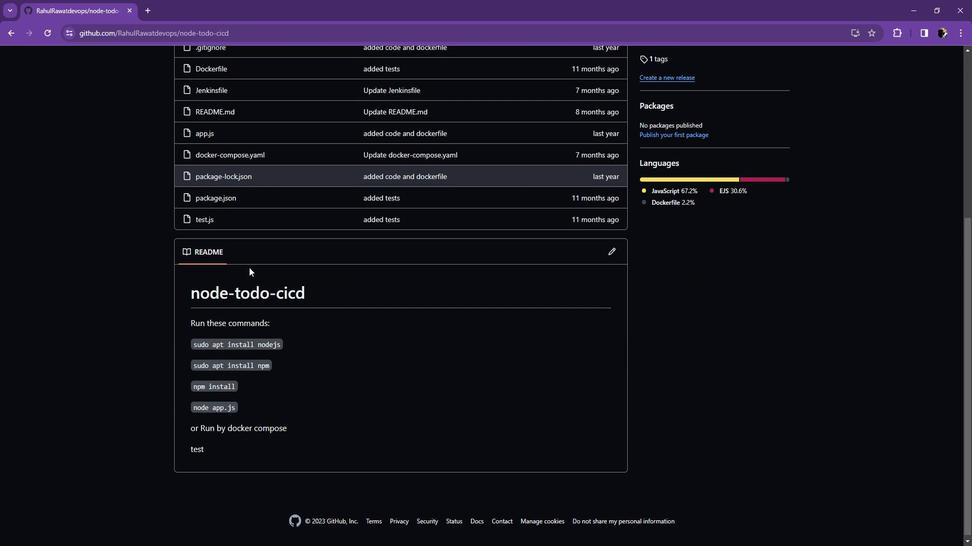 
Action: Mouse scrolled (254, 263) with delta (0, 0)
Screenshot: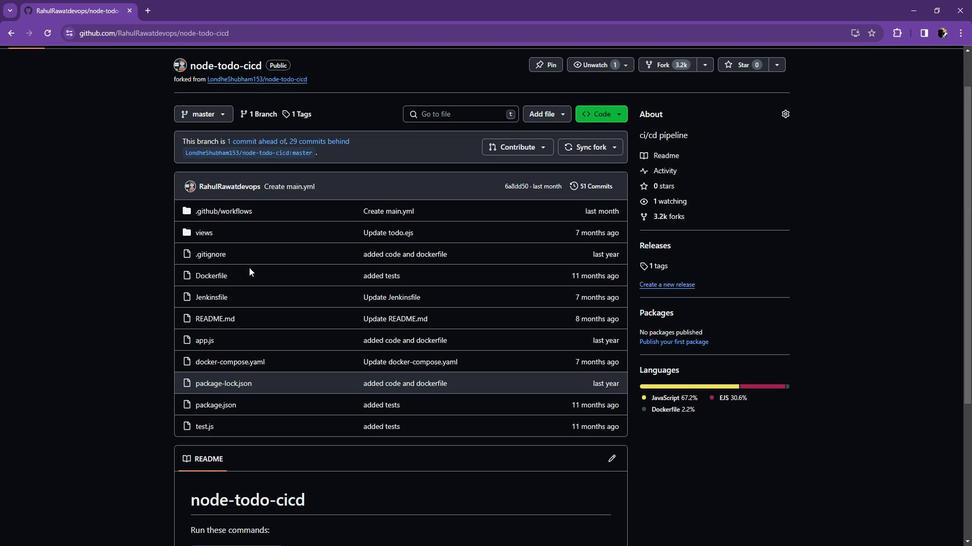 
Action: Mouse scrolled (254, 263) with delta (0, 0)
Screenshot: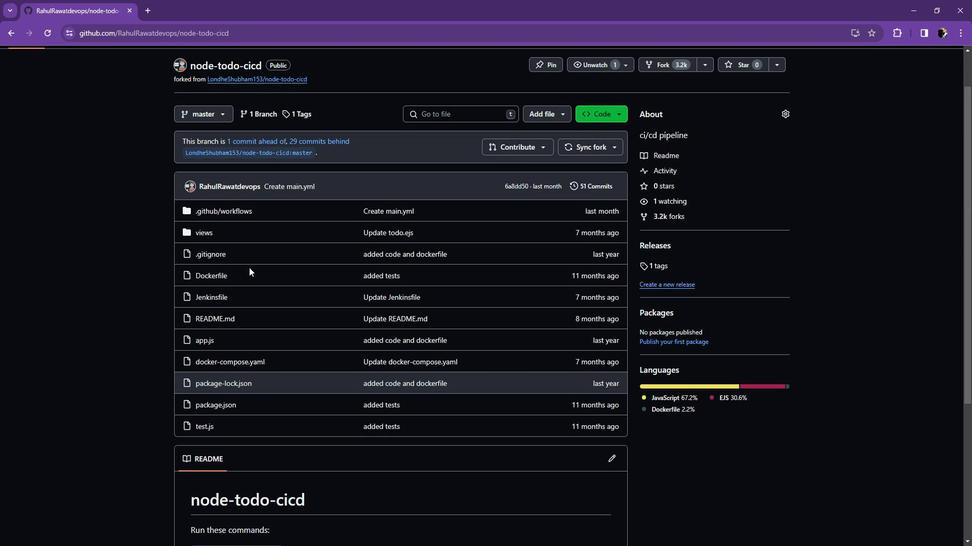 
Action: Mouse scrolled (254, 263) with delta (0, 0)
Screenshot: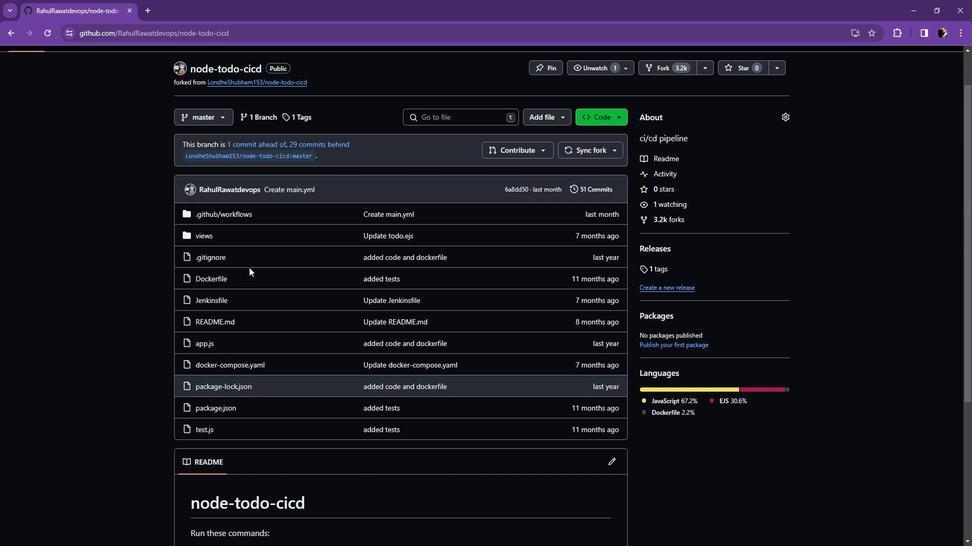 
Action: Mouse moved to (312, 87)
Screenshot: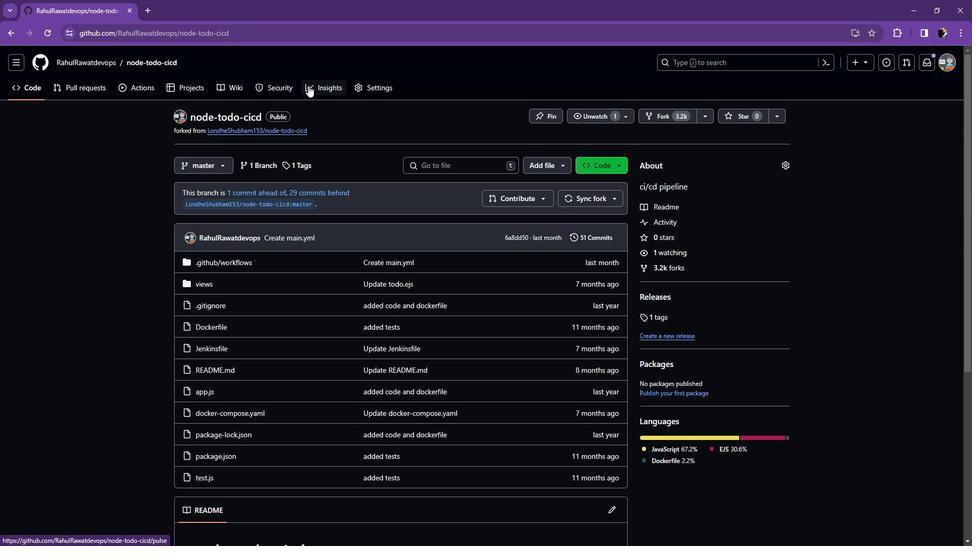 
Action: Mouse pressed left at (312, 87)
Screenshot: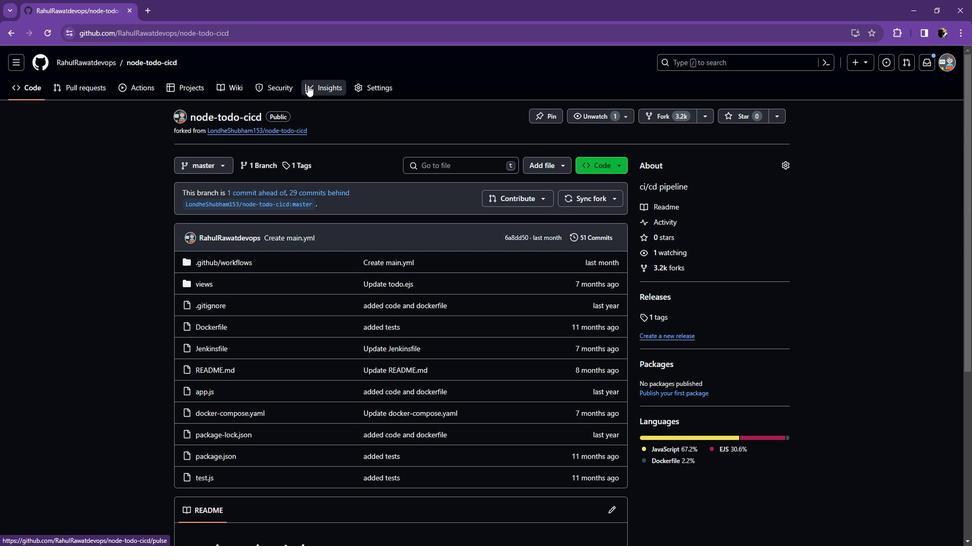 
Action: Mouse moved to (241, 143)
Screenshot: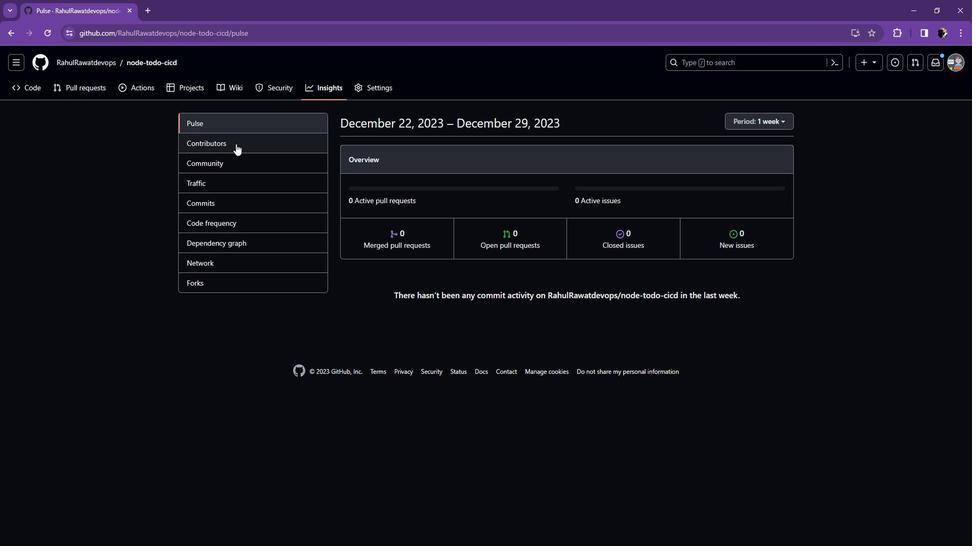 
Action: Mouse pressed left at (241, 143)
Screenshot: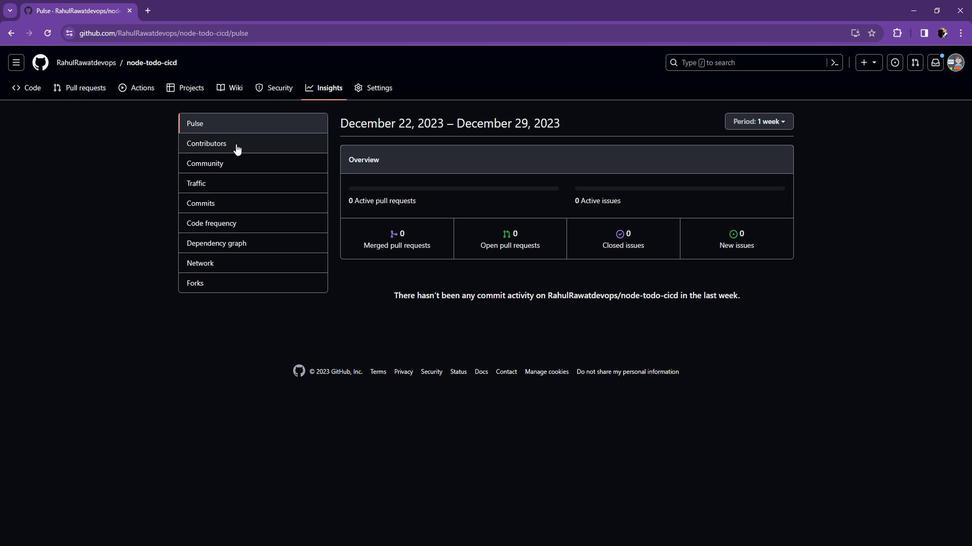 
Action: Mouse moved to (428, 233)
Screenshot: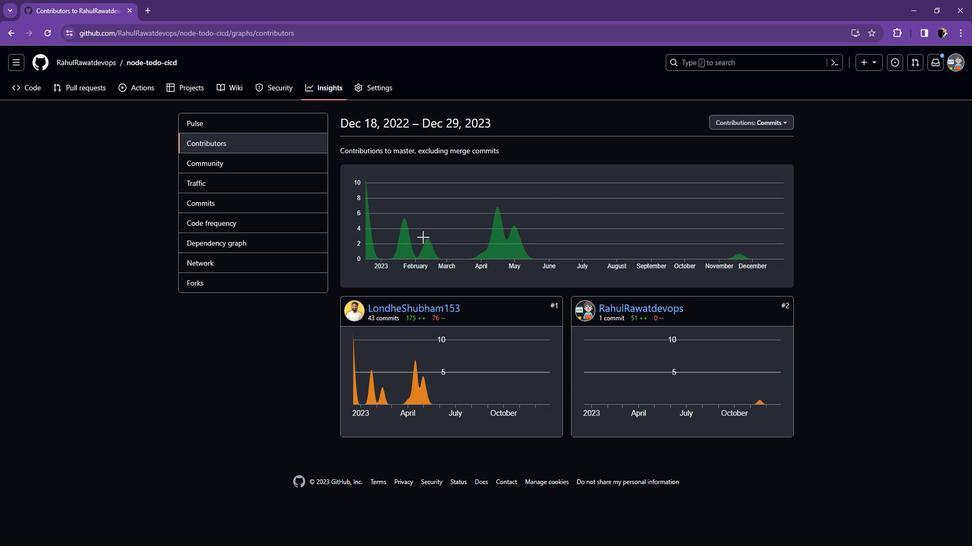 
Action: Mouse scrolled (428, 232) with delta (0, 0)
Screenshot: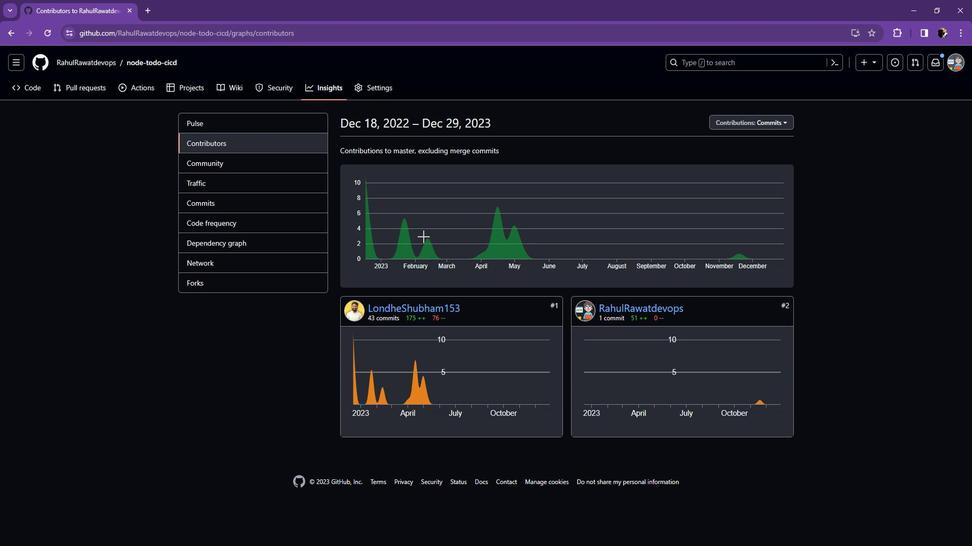 
Action: Mouse scrolled (428, 232) with delta (0, 0)
Screenshot: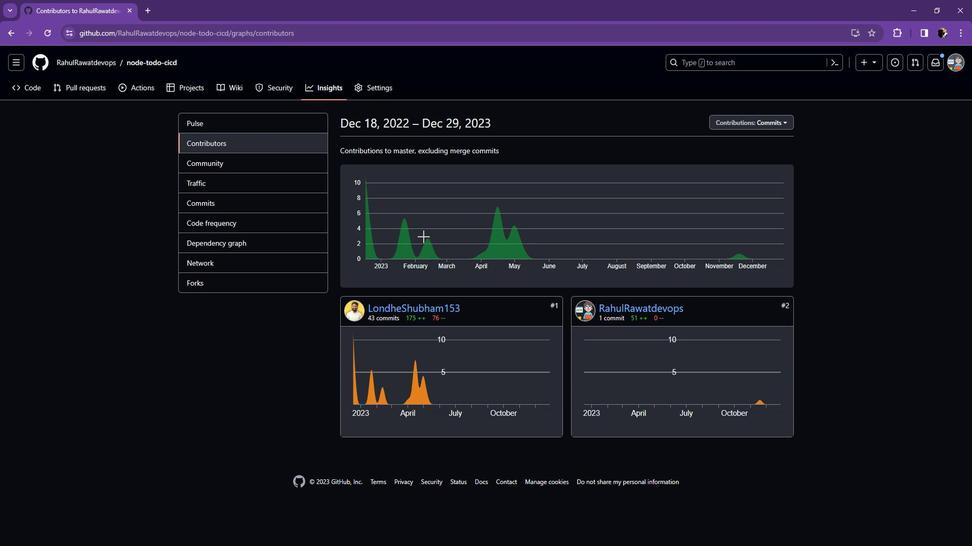 
Action: Mouse moved to (596, 311)
Screenshot: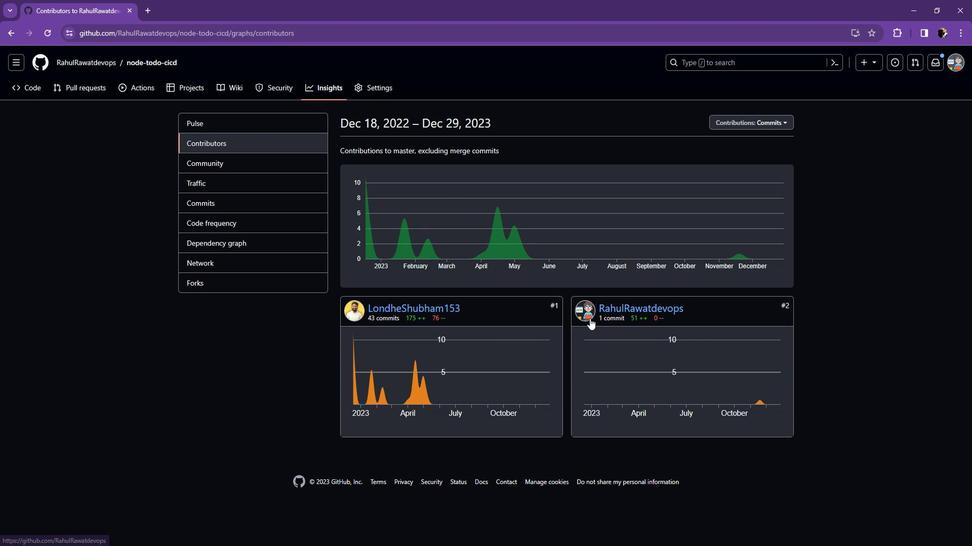 
Action: Mouse scrolled (596, 311) with delta (0, 0)
Screenshot: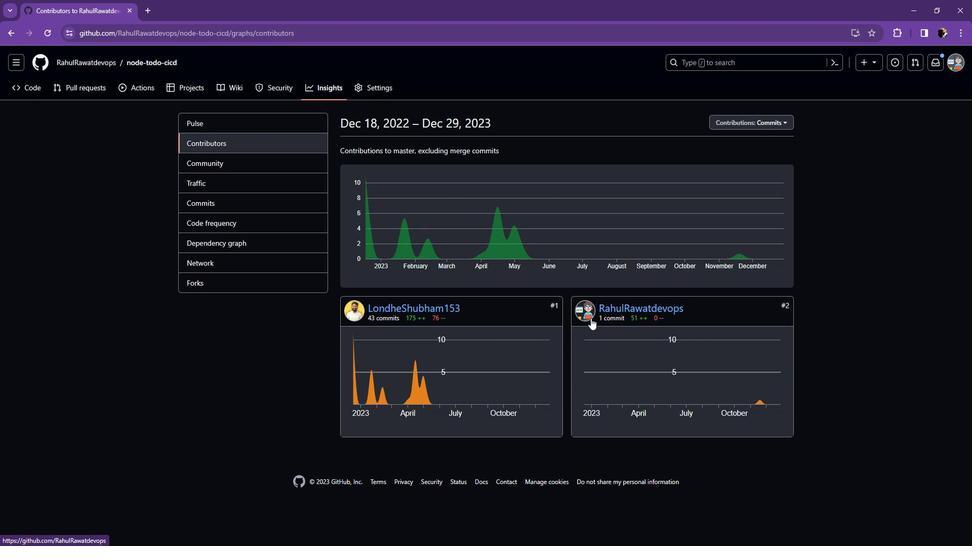
Action: Mouse moved to (596, 311)
Screenshot: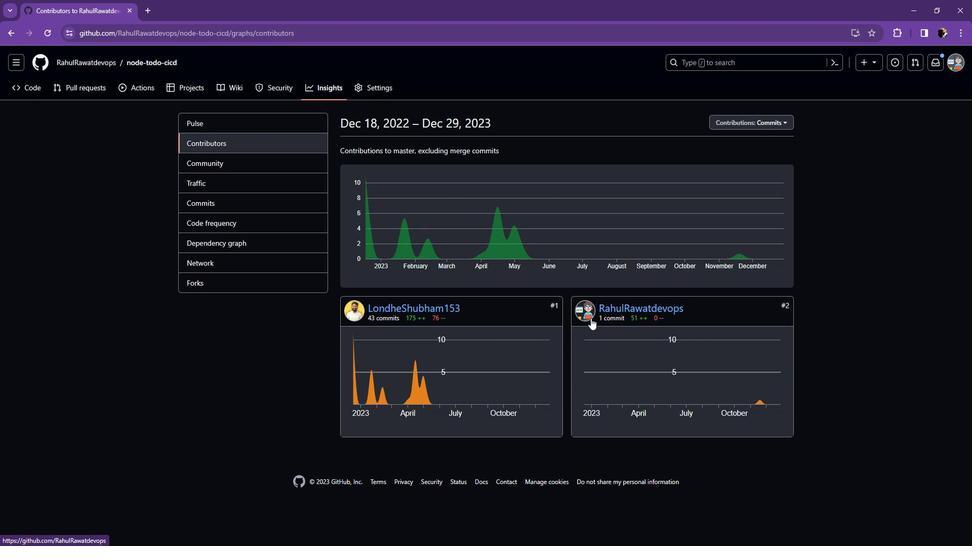
Action: Mouse scrolled (596, 311) with delta (0, 0)
Screenshot: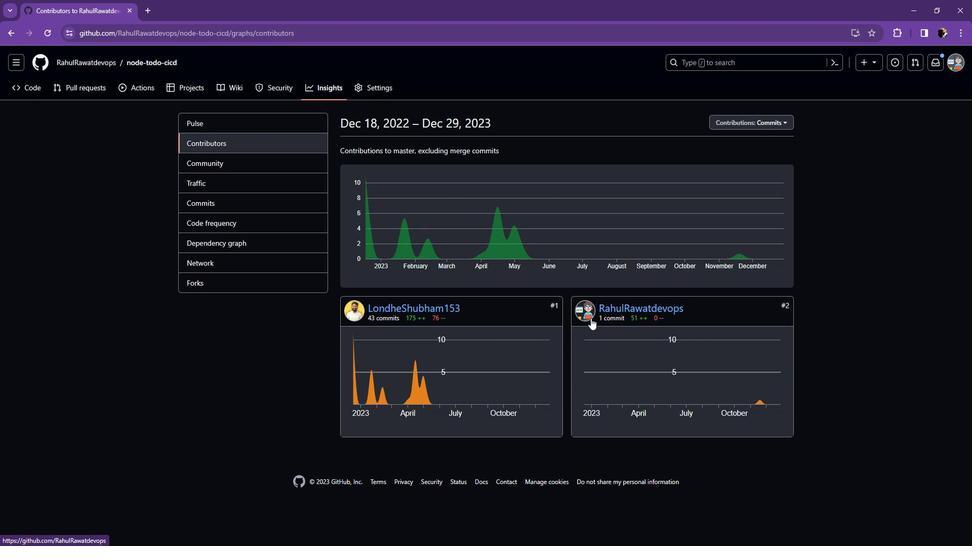 
Action: Mouse moved to (434, 277)
Screenshot: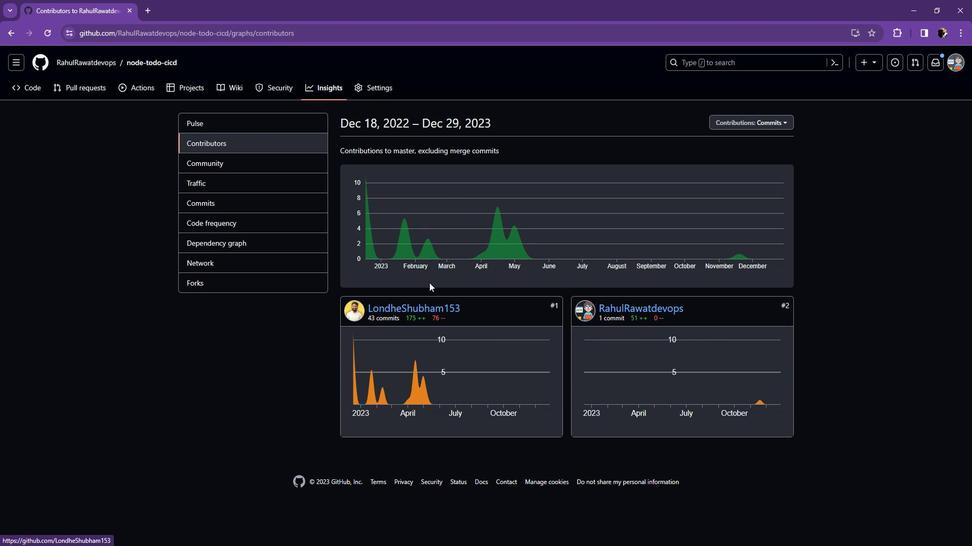 
Action: Mouse scrolled (434, 276) with delta (0, 0)
Screenshot: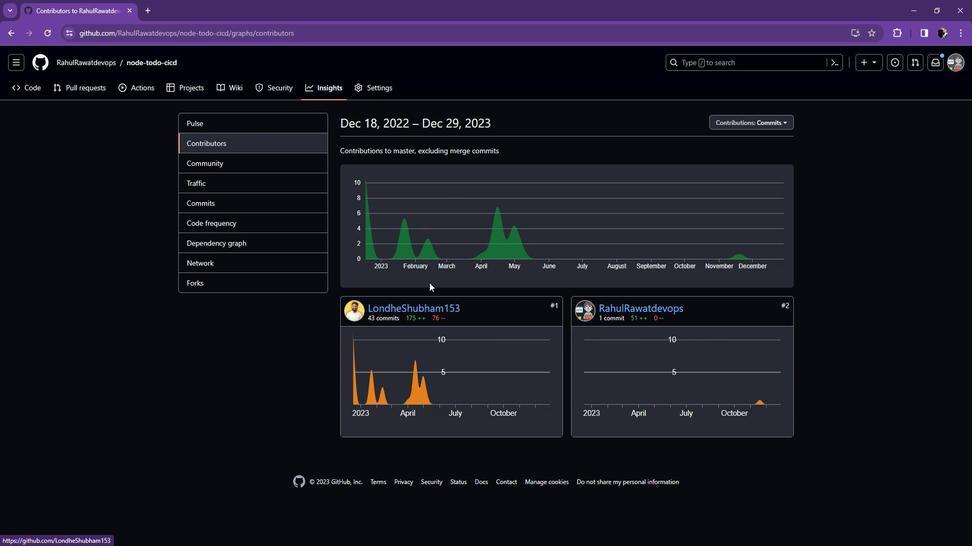 
Action: Mouse moved to (246, 164)
Screenshot: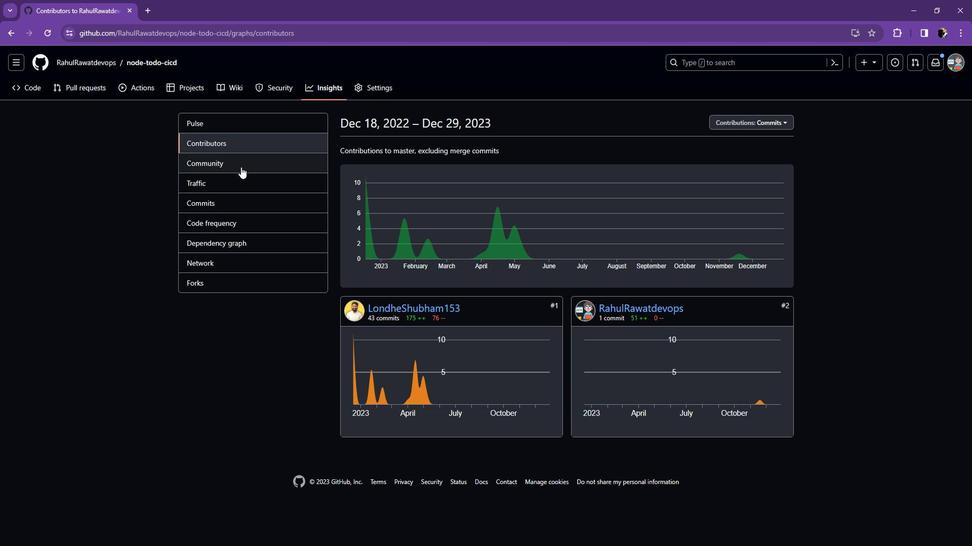 
Action: Mouse pressed left at (246, 164)
Screenshot: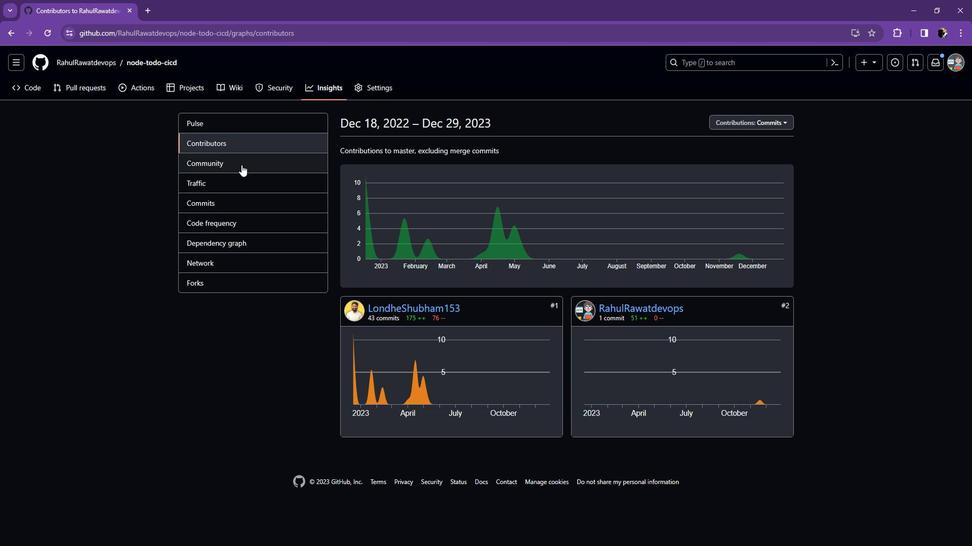 
Action: Mouse moved to (216, 180)
Screenshot: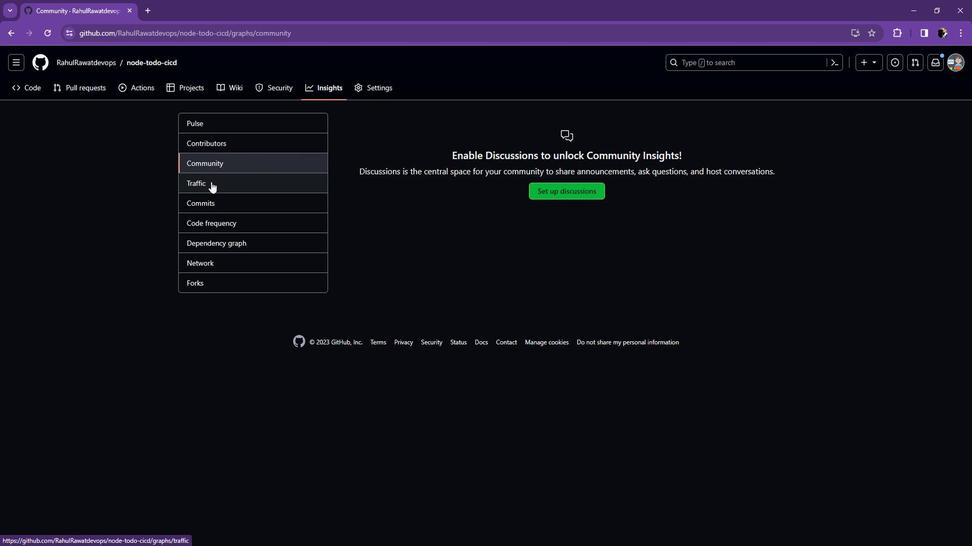 
Action: Mouse pressed left at (216, 180)
Screenshot: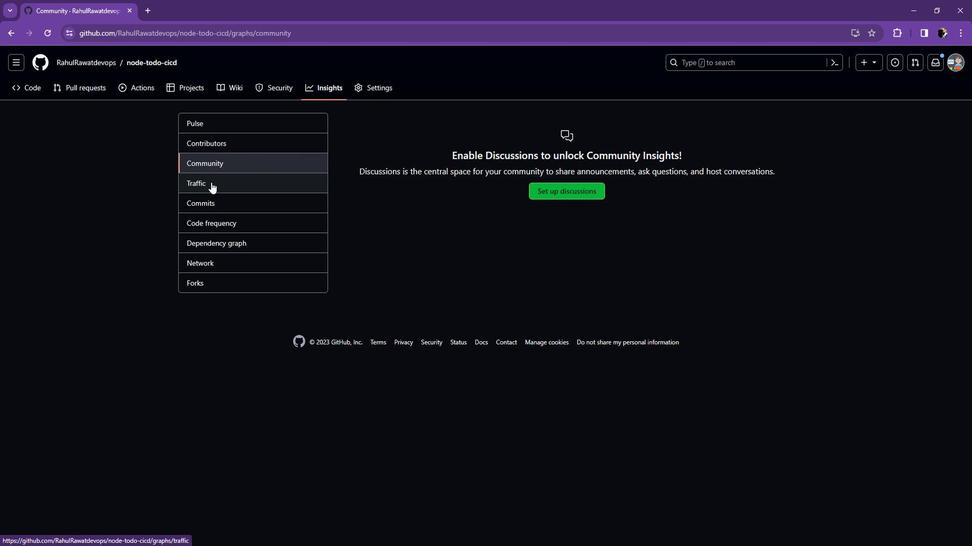 
Action: Mouse moved to (449, 258)
Screenshot: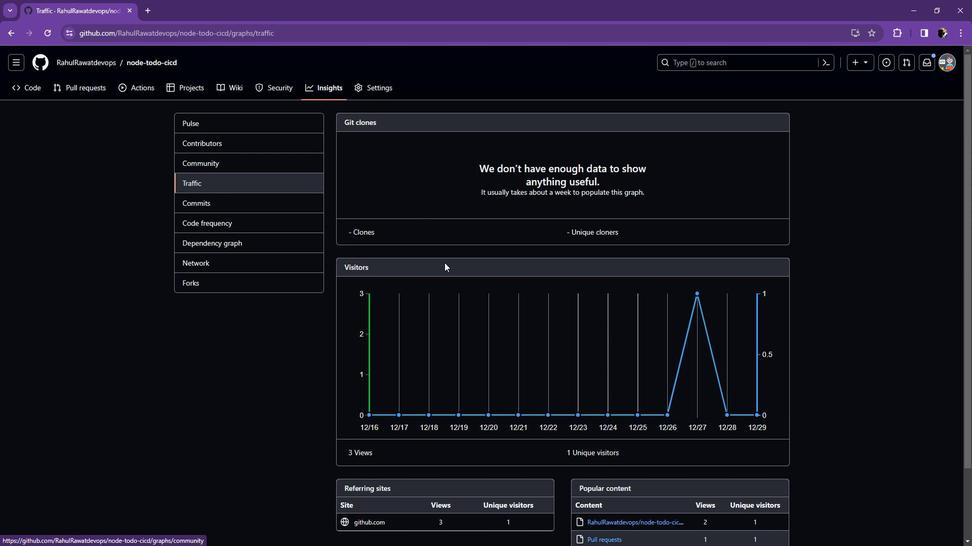 
Action: Mouse scrolled (449, 257) with delta (0, 0)
Screenshot: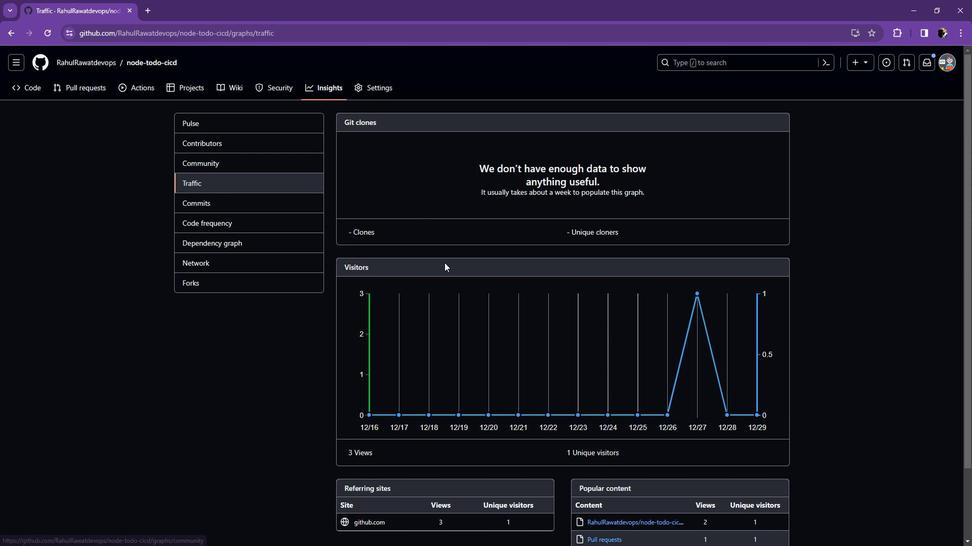 
Action: Mouse scrolled (449, 257) with delta (0, 0)
Screenshot: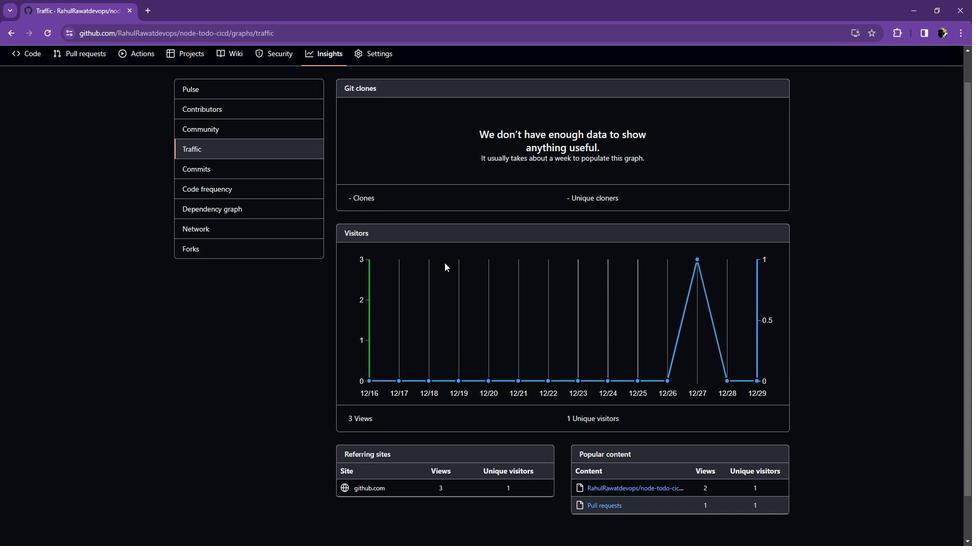 
Action: Mouse moved to (521, 426)
Screenshot: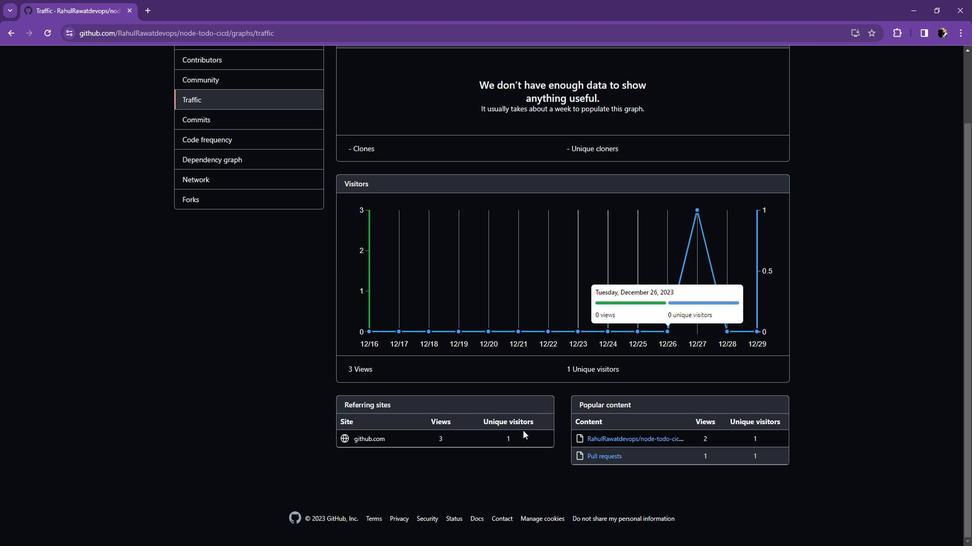 
Action: Mouse scrolled (521, 426) with delta (0, 0)
Screenshot: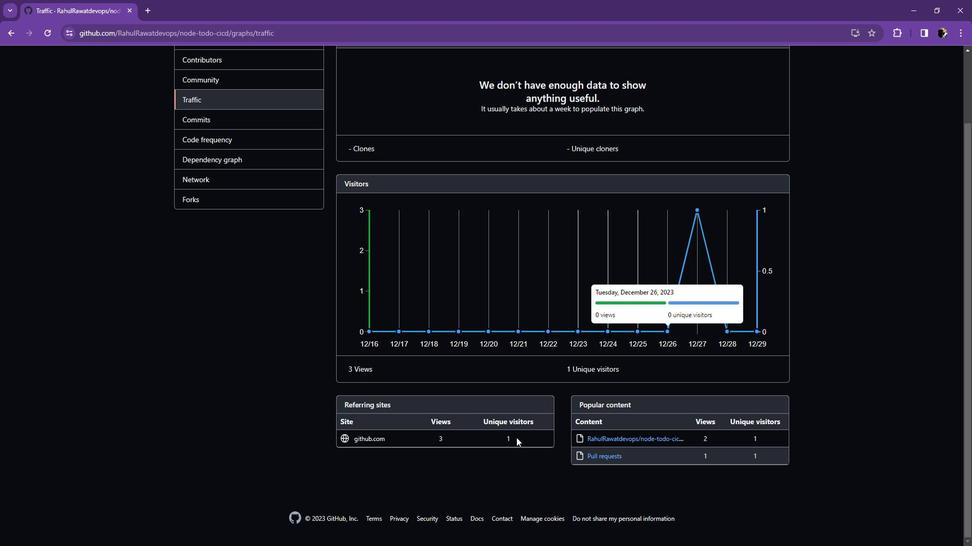 
Action: Mouse scrolled (521, 426) with delta (0, 0)
Screenshot: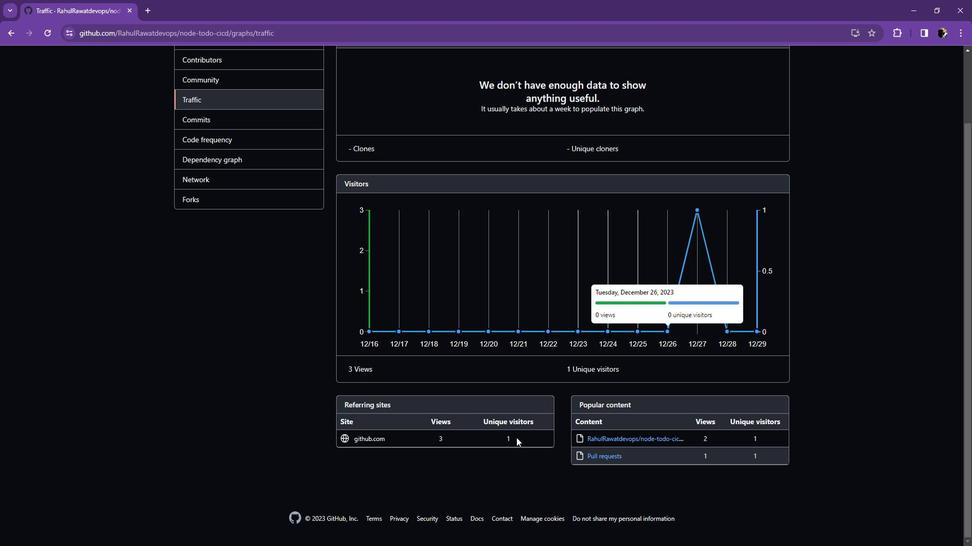 
Action: Mouse moved to (405, 395)
Screenshot: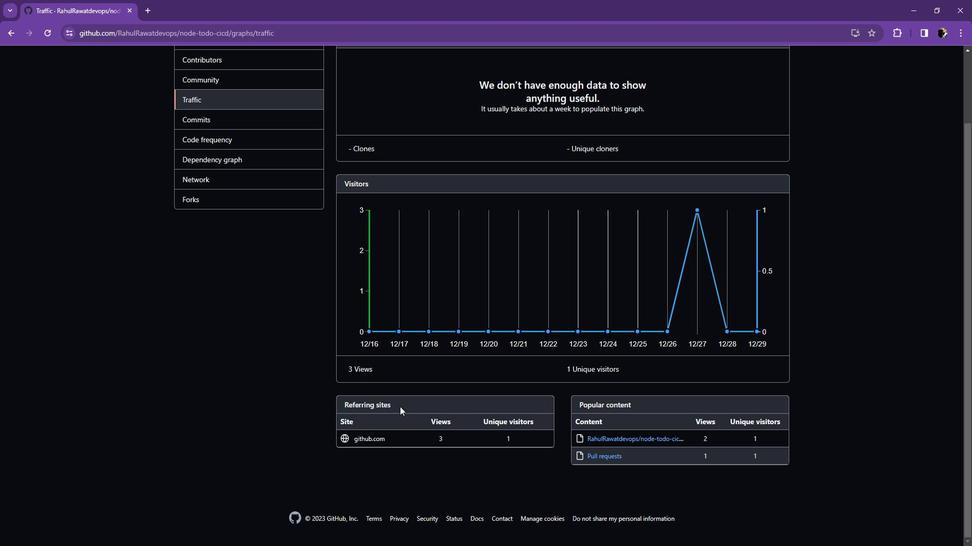 
Action: Mouse scrolled (405, 396) with delta (0, 0)
Screenshot: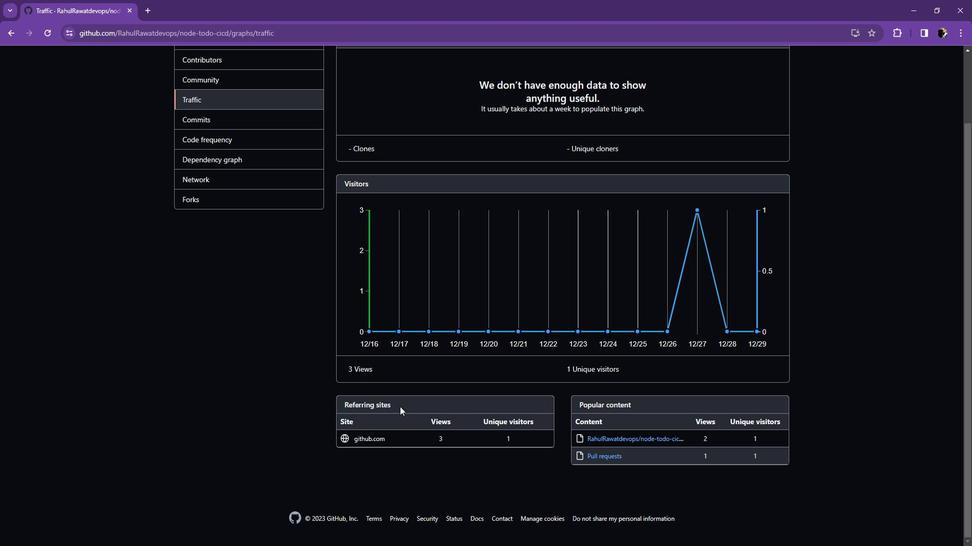 
Action: Mouse scrolled (405, 395) with delta (0, 0)
Screenshot: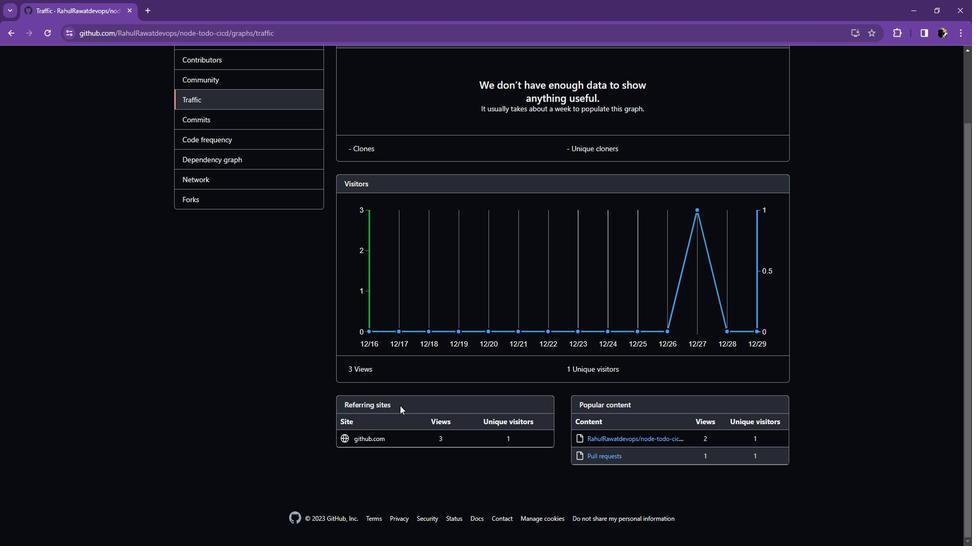 
Action: Mouse scrolled (405, 396) with delta (0, 0)
Screenshot: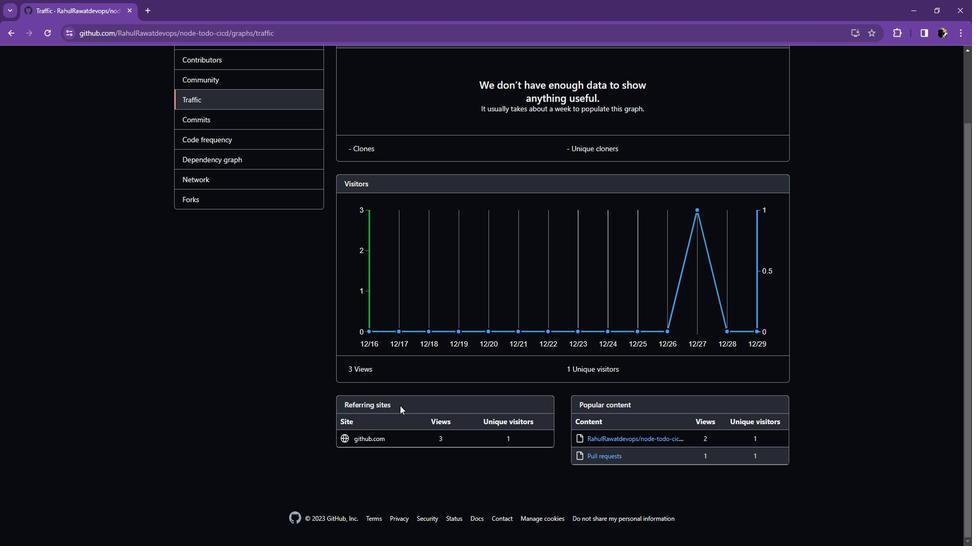 
Action: Mouse moved to (228, 167)
Screenshot: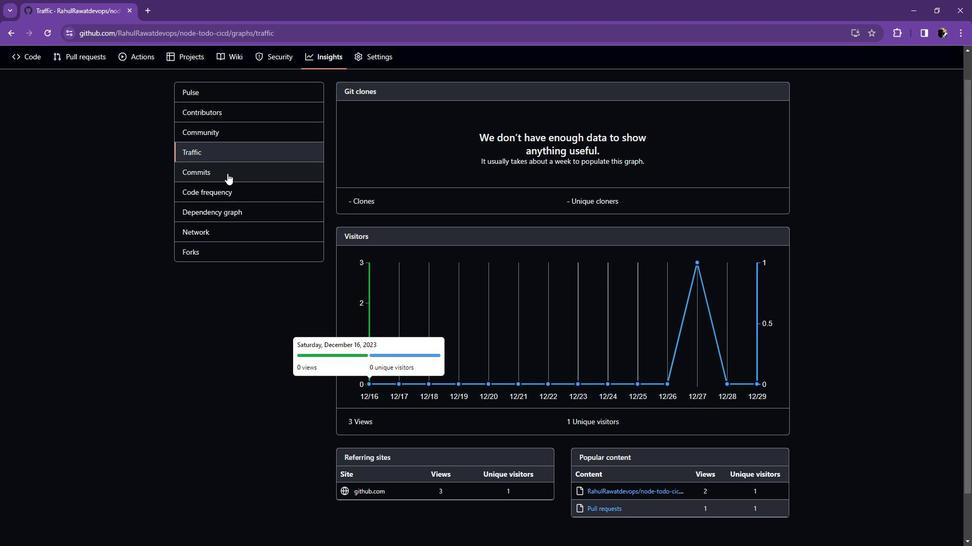 
Action: Mouse pressed left at (228, 167)
Screenshot: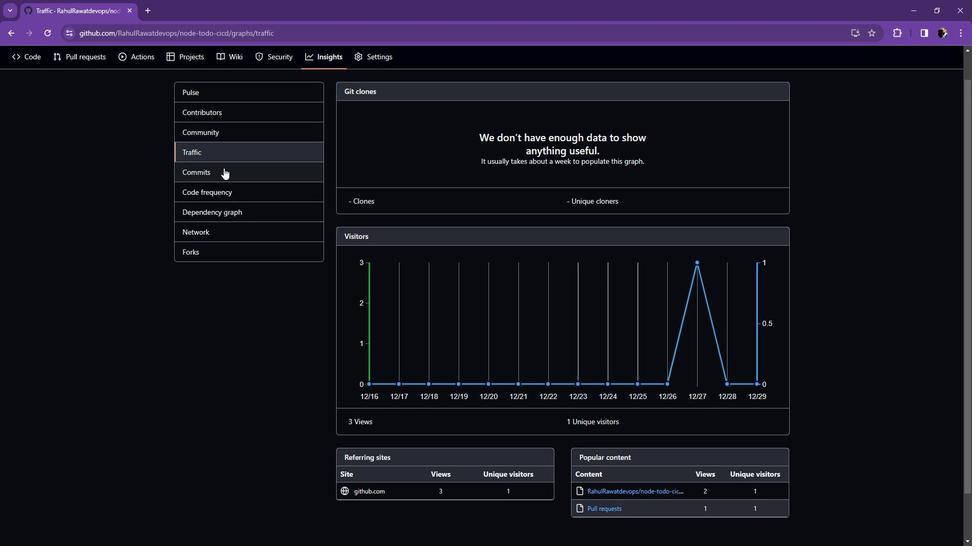 
Action: Mouse moved to (571, 209)
Screenshot: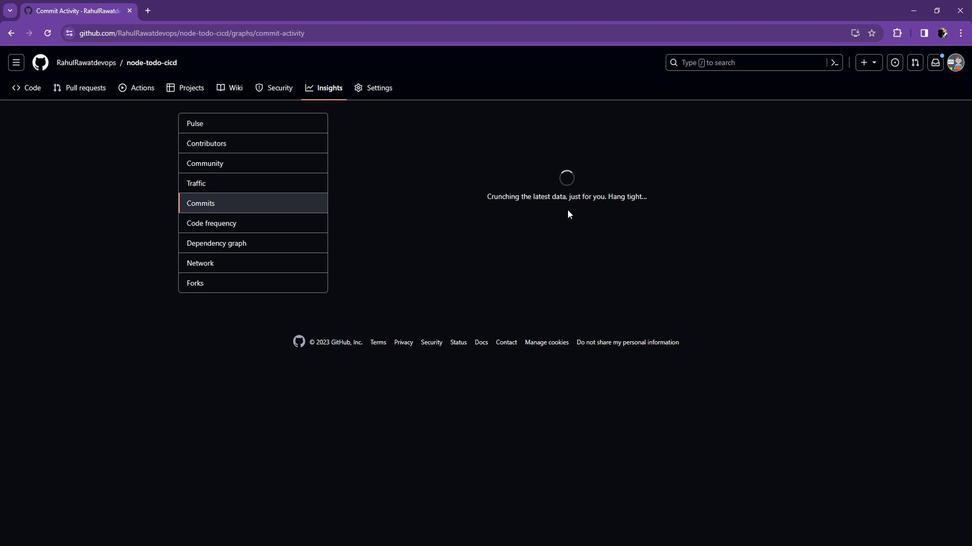 
Action: Mouse scrolled (571, 209) with delta (0, 0)
Screenshot: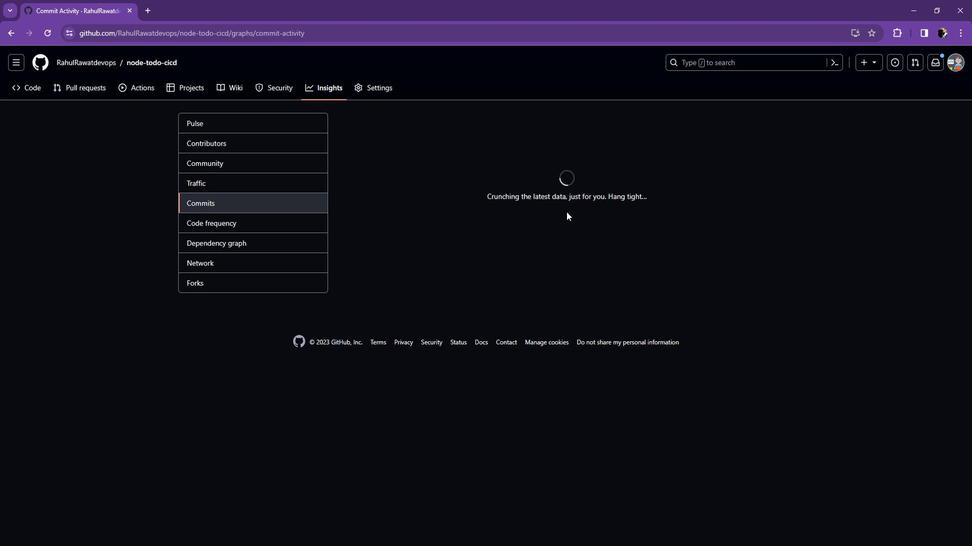 
Action: Mouse scrolled (571, 208) with delta (0, 0)
Screenshot: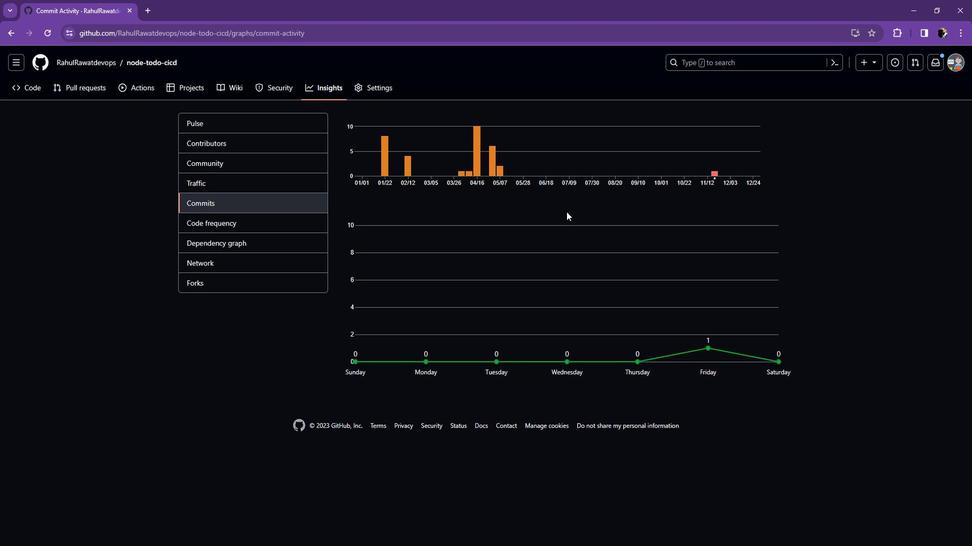 
Action: Mouse scrolled (571, 208) with delta (0, 0)
Screenshot: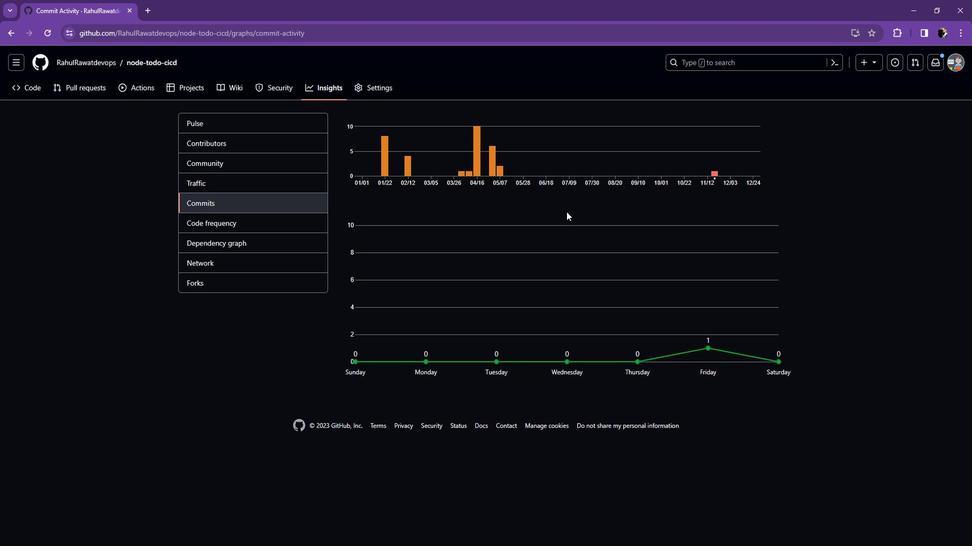 
Action: Mouse moved to (387, 228)
Screenshot: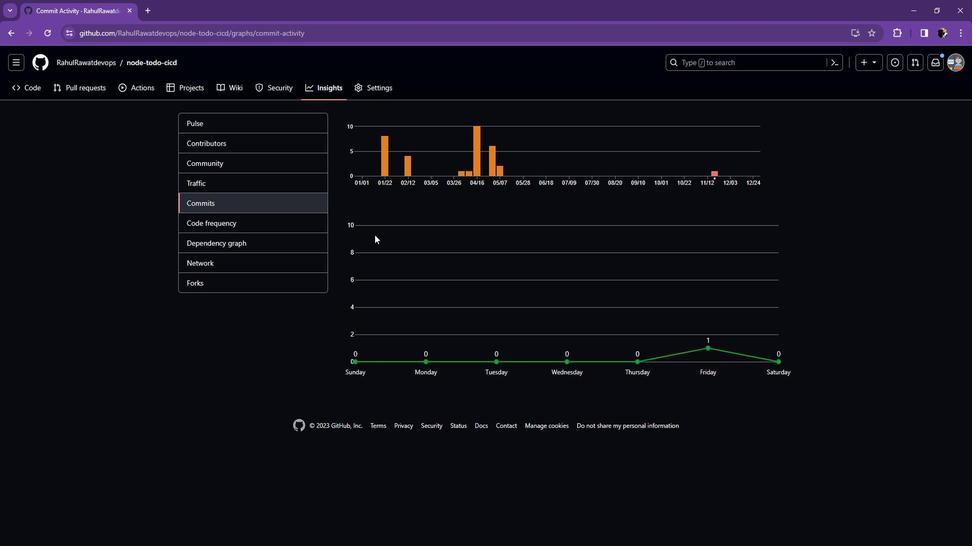 
Action: Mouse scrolled (387, 227) with delta (0, 0)
Screenshot: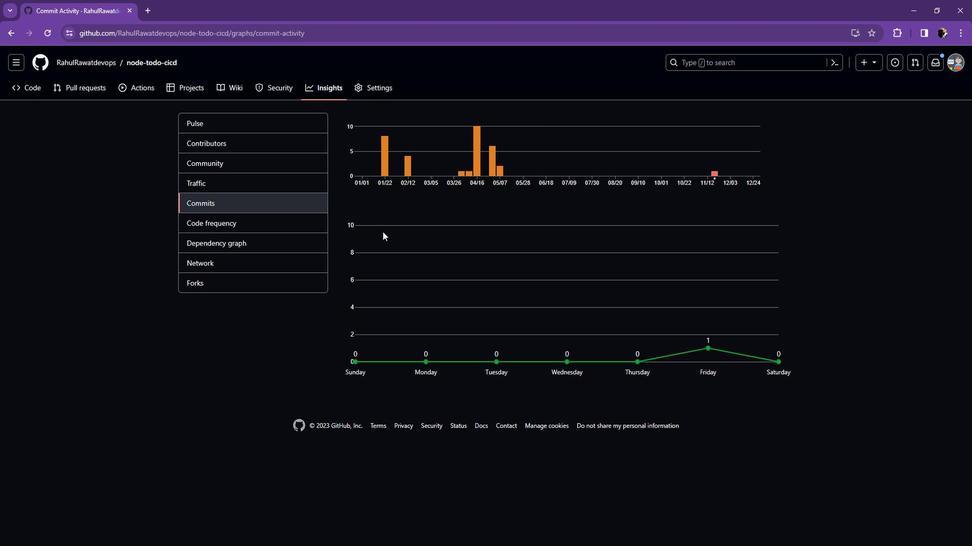 
Action: Mouse scrolled (387, 227) with delta (0, 0)
Screenshot: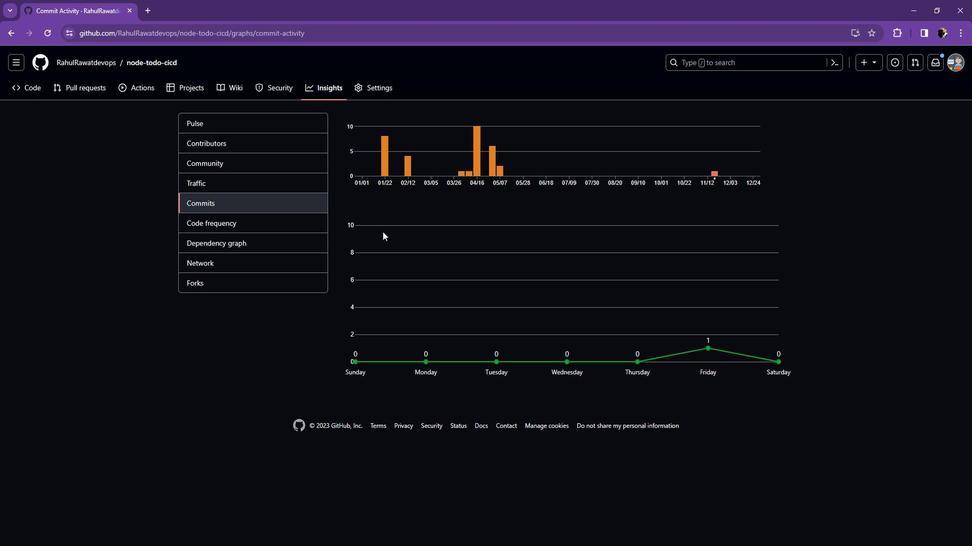 
Action: Mouse moved to (517, 239)
Screenshot: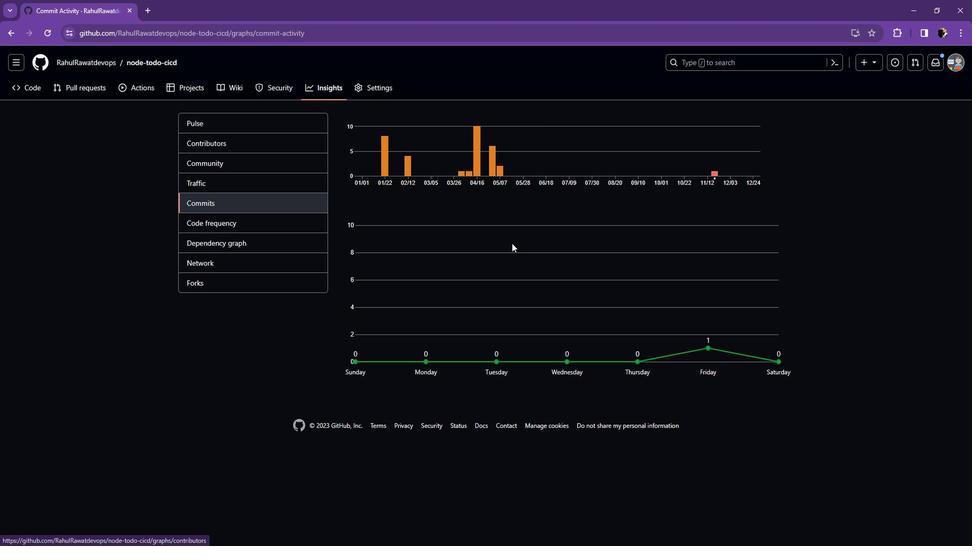 
Action: Mouse scrolled (517, 239) with delta (0, 0)
Screenshot: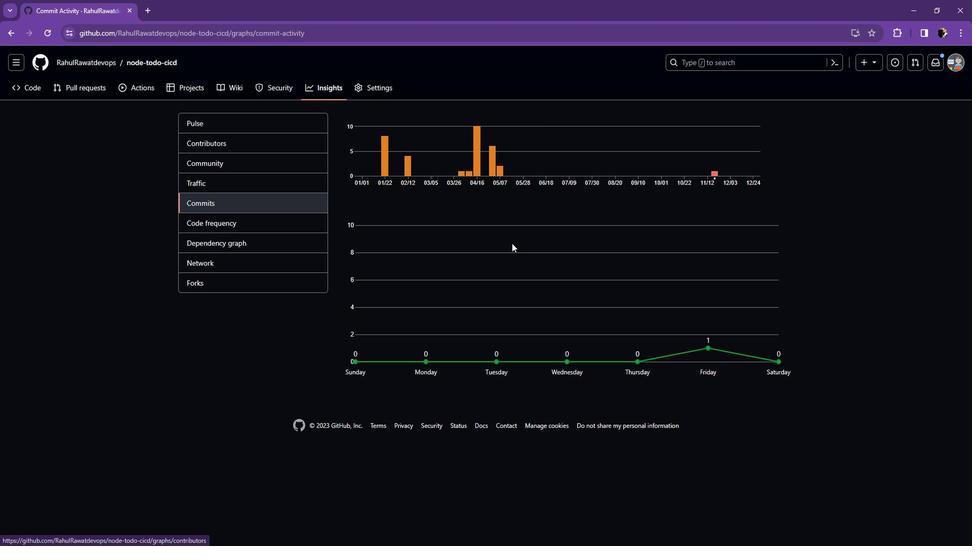 
Action: Mouse moved to (36, 87)
Screenshot: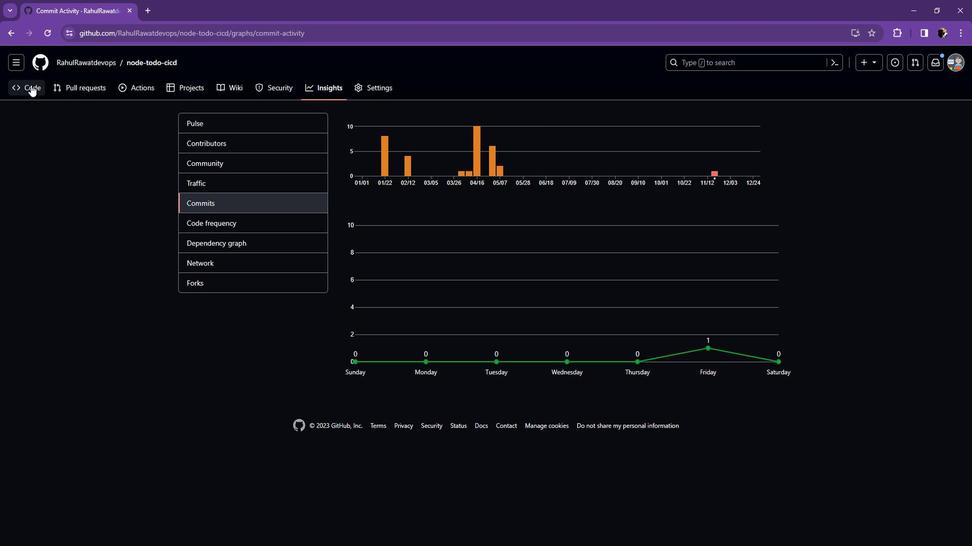 
Action: Mouse pressed left at (36, 87)
Screenshot: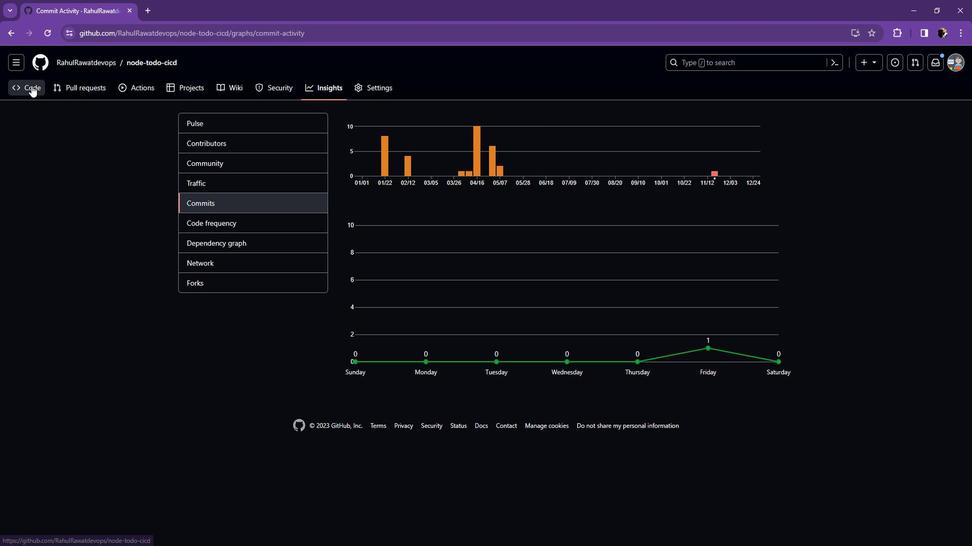 
Action: Mouse moved to (106, 94)
Screenshot: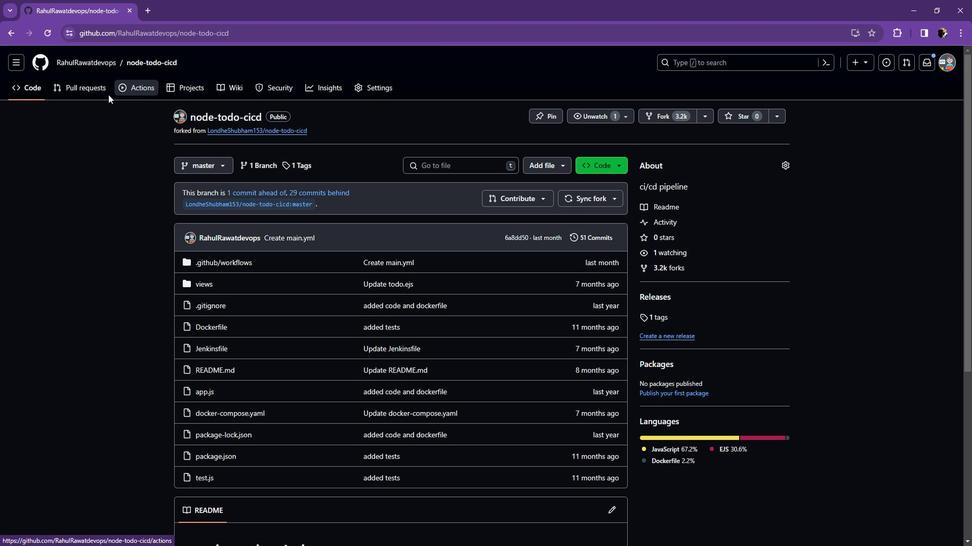 
Action: Mouse pressed left at (106, 94)
Screenshot: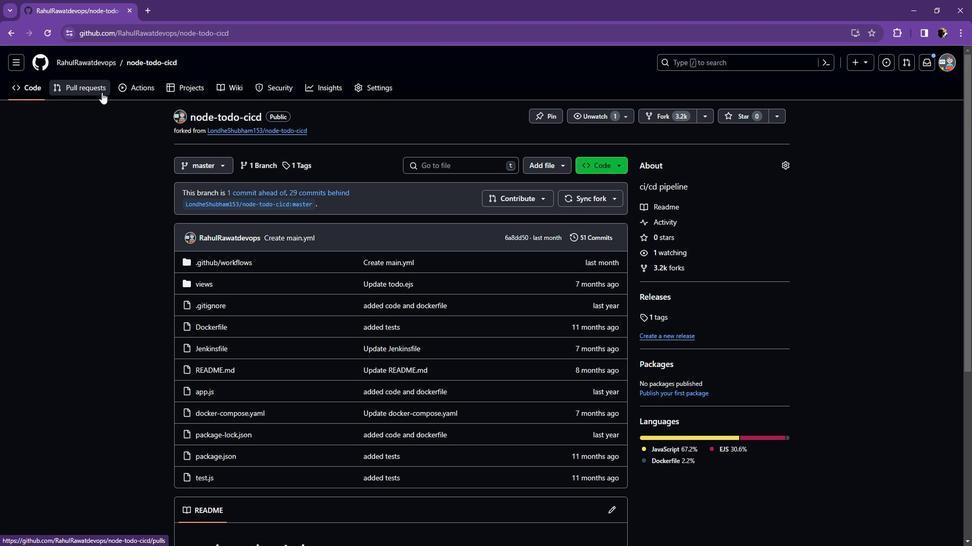 
Action: Mouse moved to (365, 128)
Screenshot: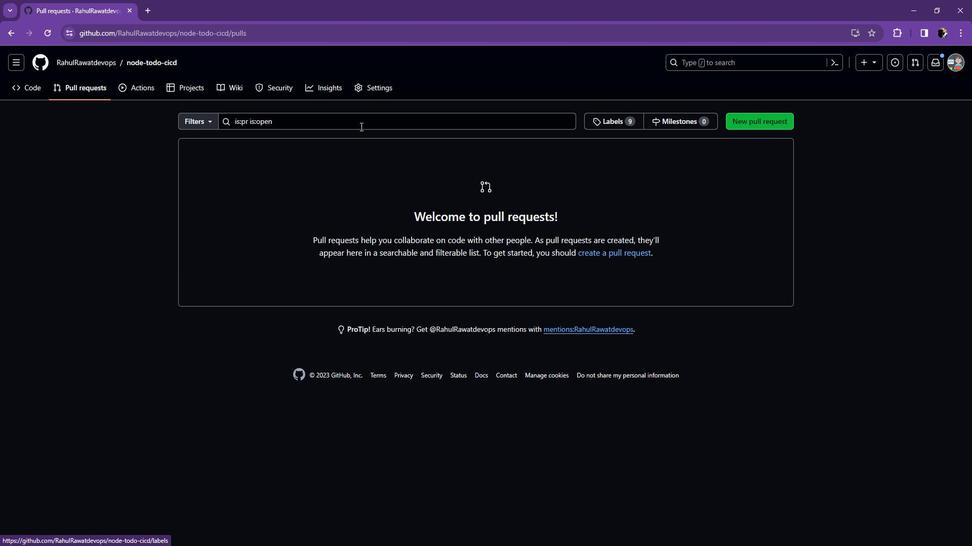 
Action: Mouse pressed left at (365, 128)
Screenshot: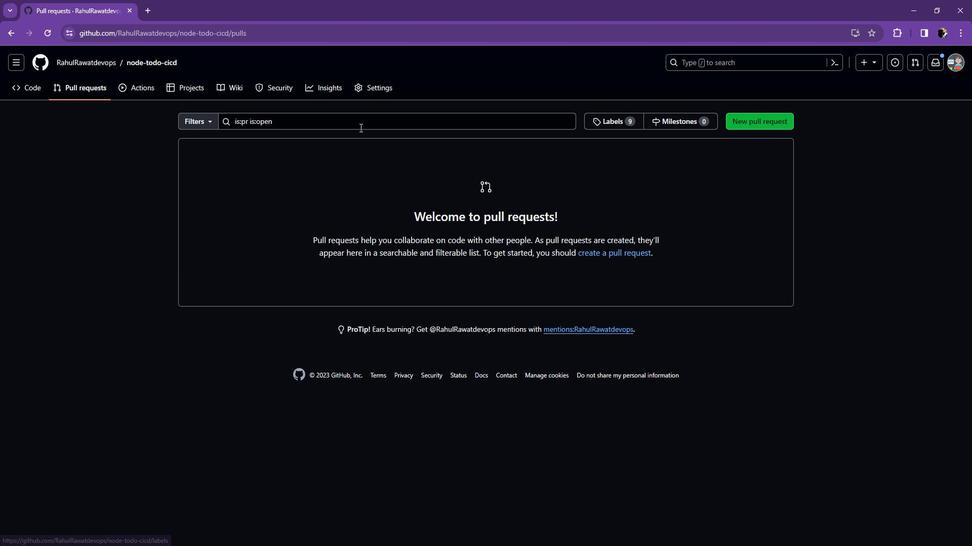 
Action: Key pressed <Key.backspace><Key.backspace><Key.backspace><Key.backspace><Key.backspace>close<Key.enter>
Screenshot: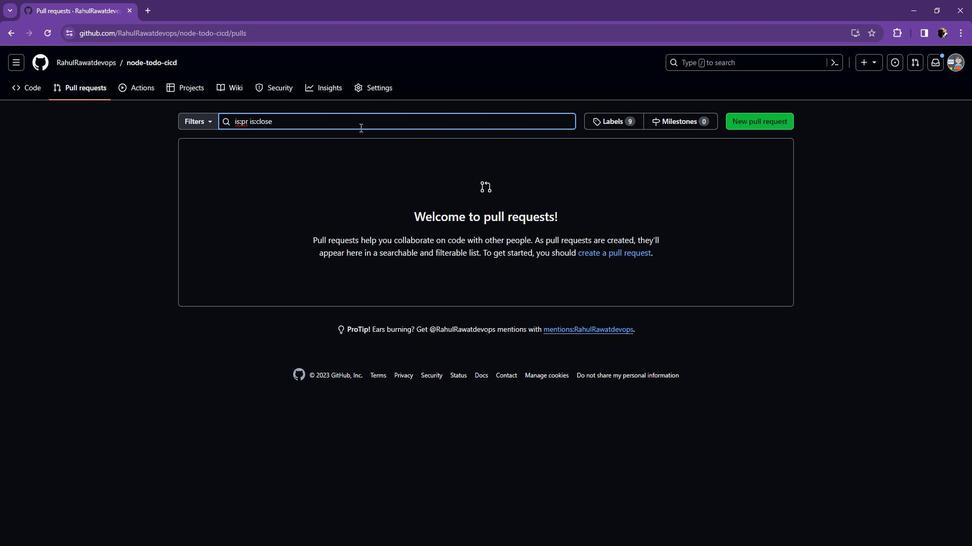 
Action: Mouse moved to (152, 195)
Screenshot: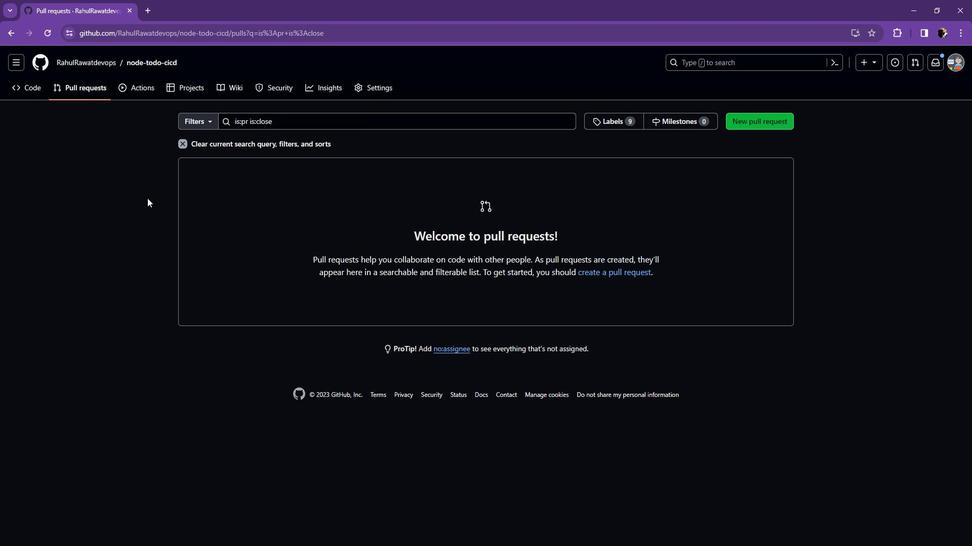 
Action: Mouse pressed left at (152, 195)
Screenshot: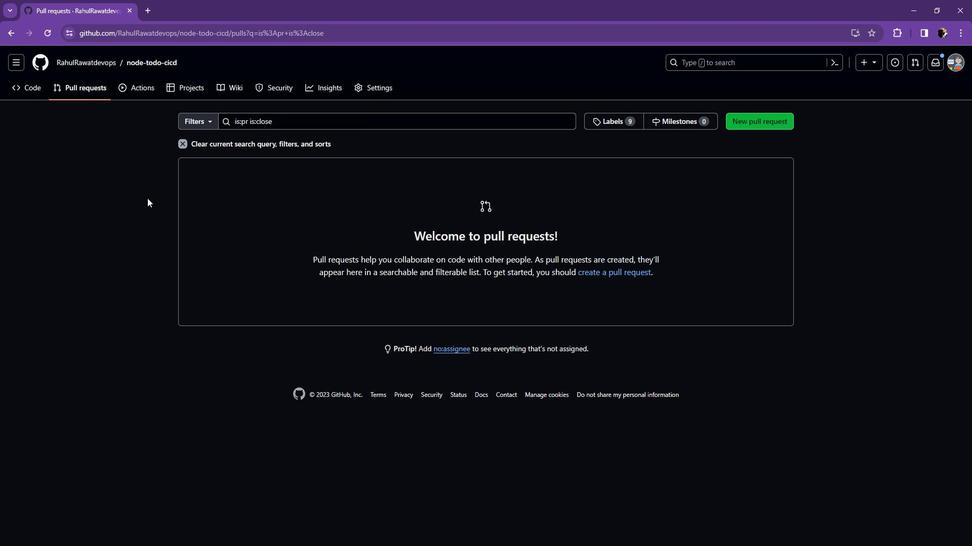 
Action: Mouse moved to (369, 93)
Screenshot: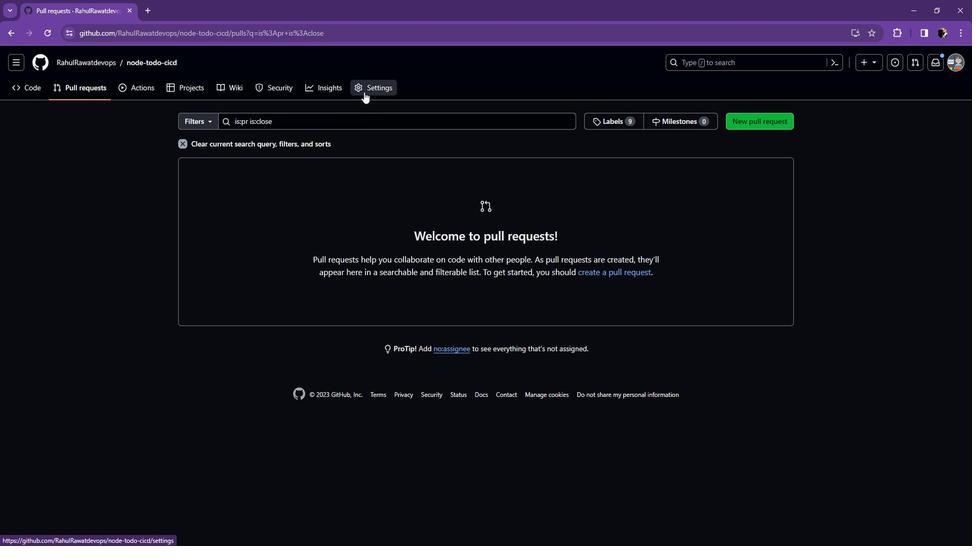 
Action: Mouse pressed left at (369, 93)
Screenshot: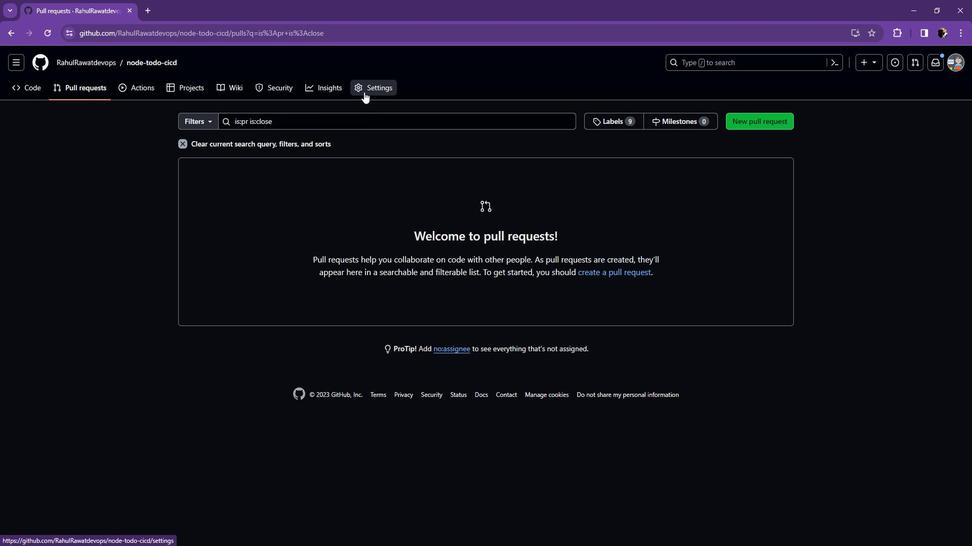 
Action: Mouse moved to (338, 92)
Screenshot: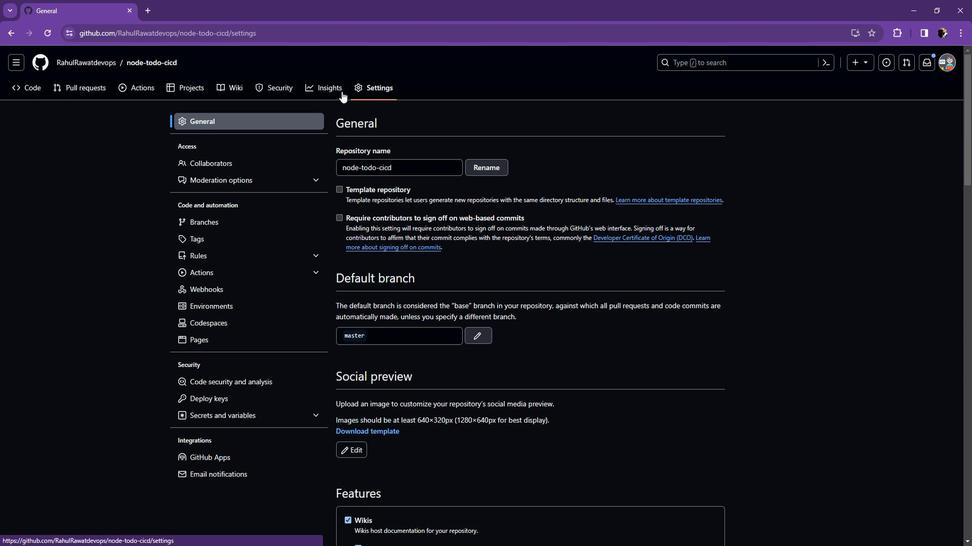 
Action: Mouse pressed left at (338, 92)
Screenshot: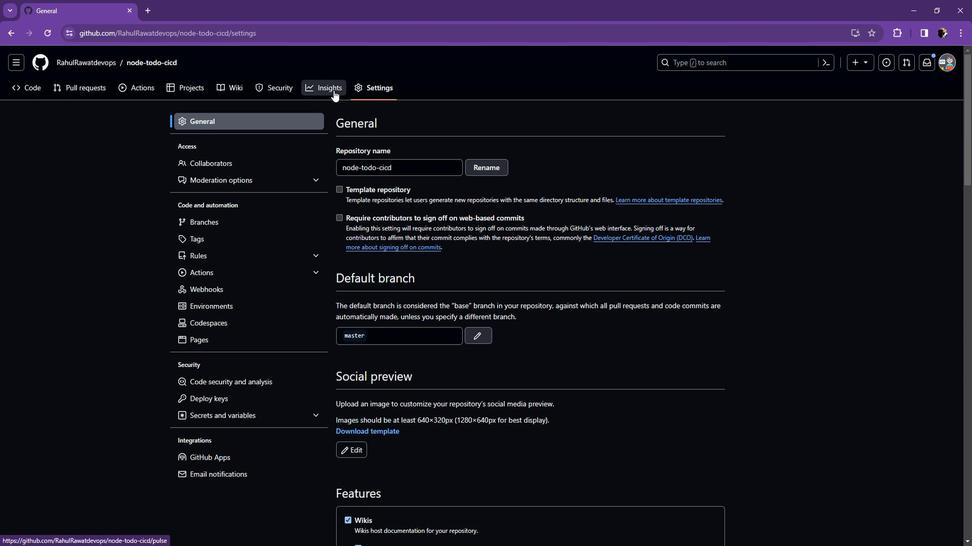 
Action: Mouse moved to (226, 151)
Screenshot: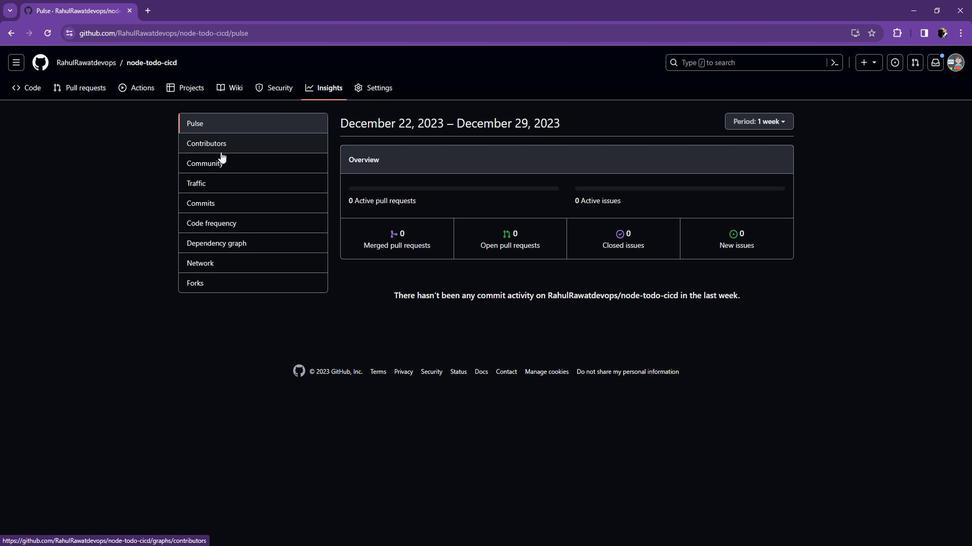 
Action: Mouse pressed left at (226, 151)
Screenshot: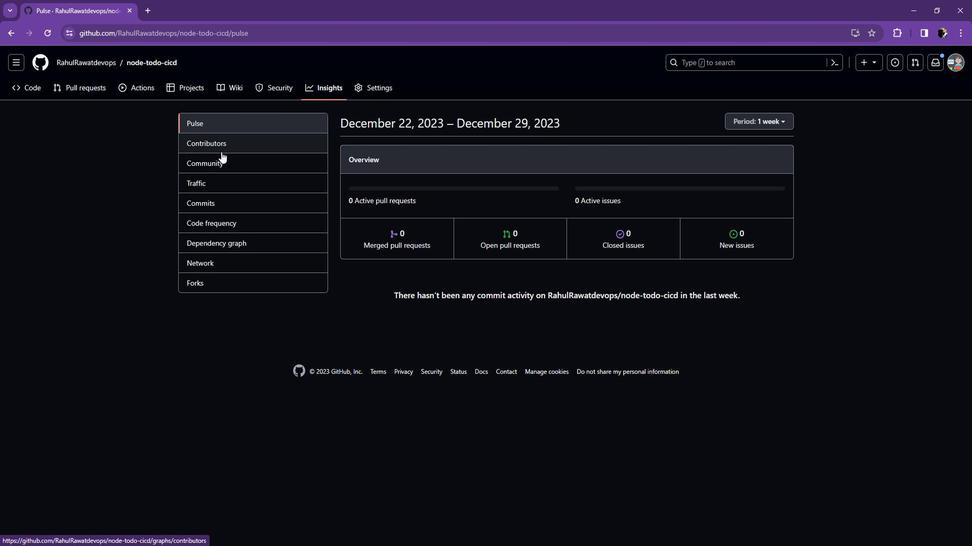 
Action: Mouse moved to (231, 128)
Screenshot: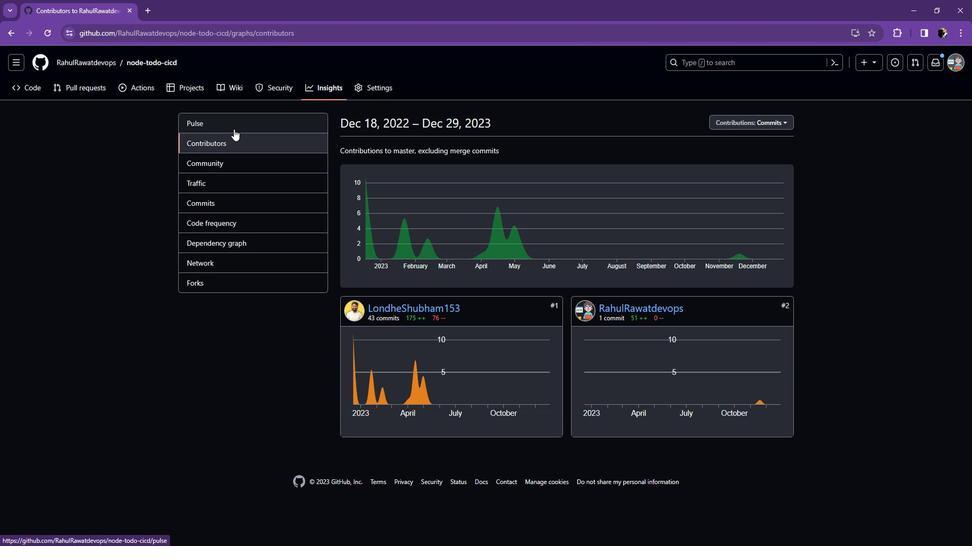 
Action: Mouse pressed left at (231, 128)
Screenshot: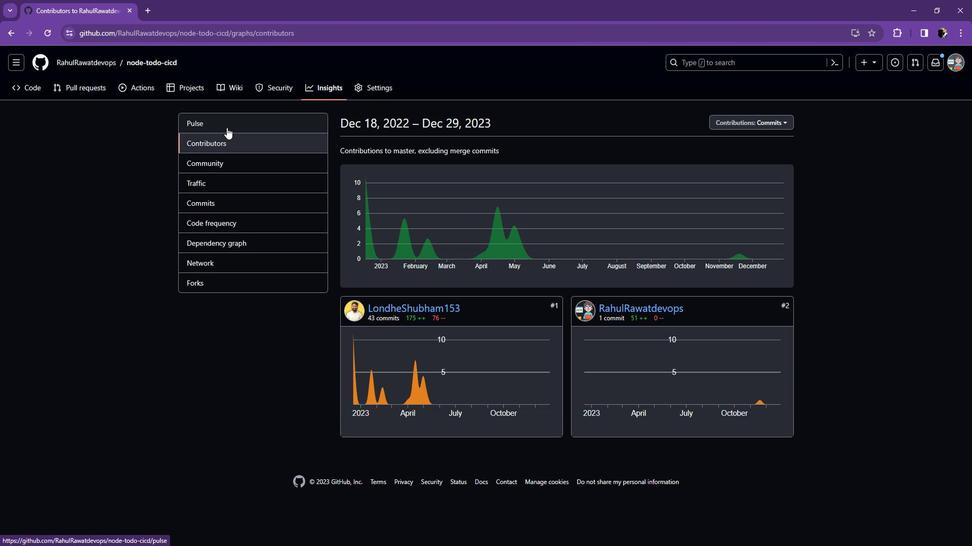 
Action: Mouse moved to (788, 126)
Screenshot: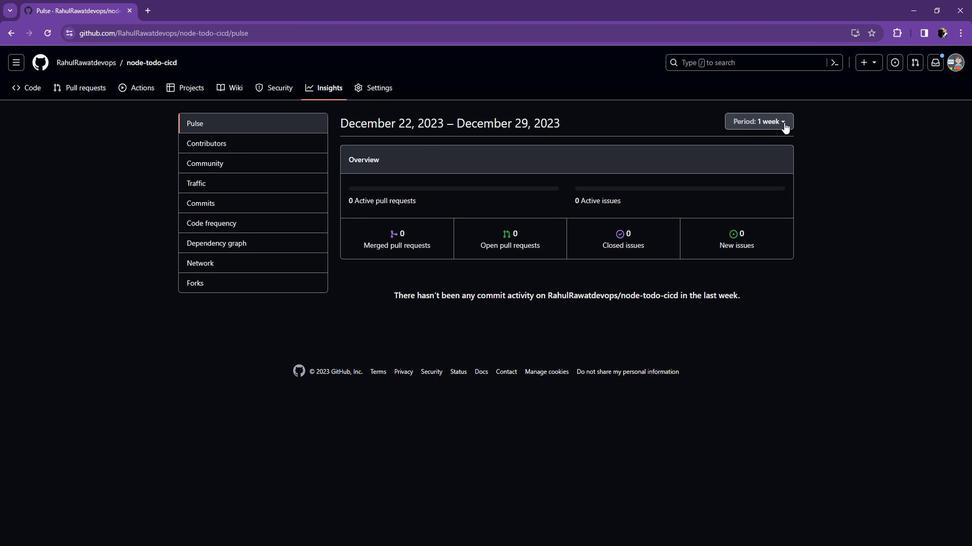 
Action: Mouse pressed left at (788, 126)
Screenshot: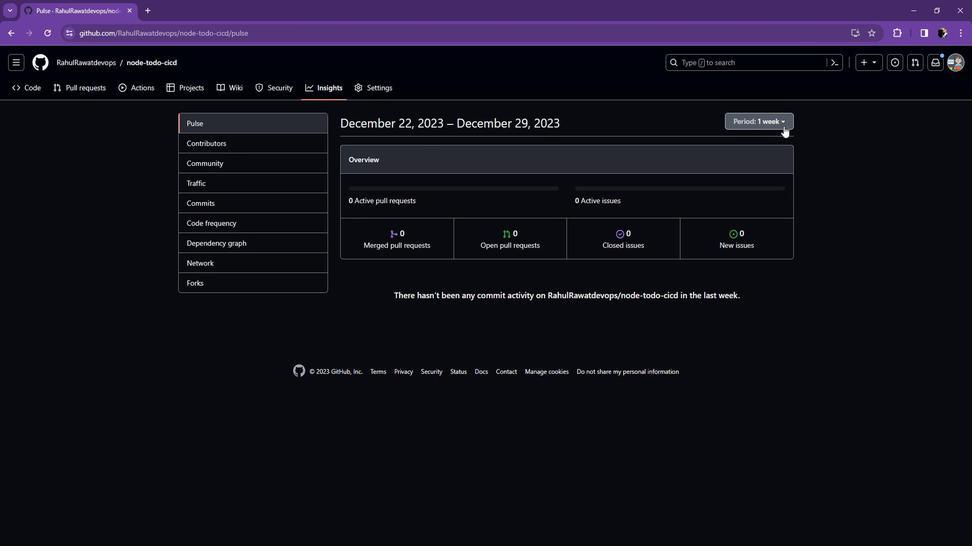 
Action: Mouse moved to (685, 211)
Screenshot: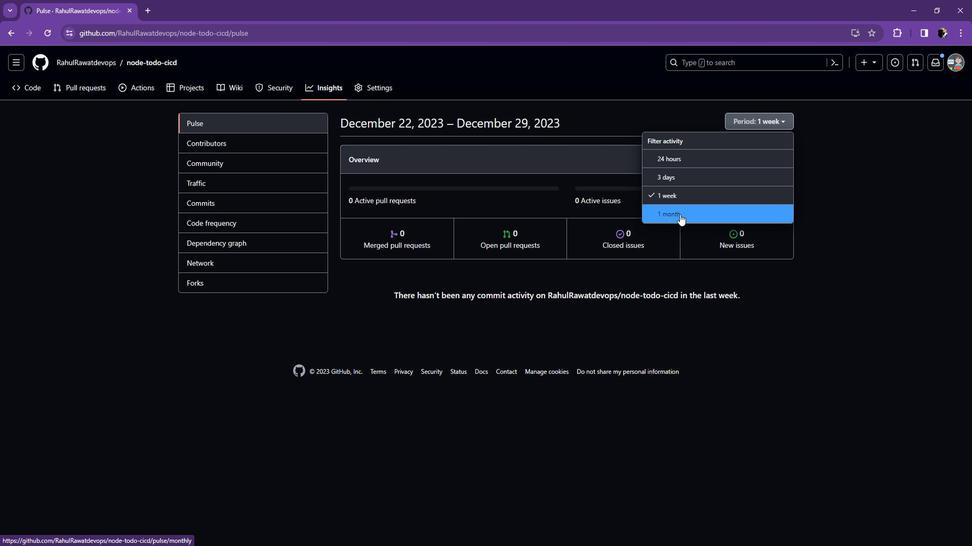 
Action: Mouse pressed left at (685, 211)
Screenshot: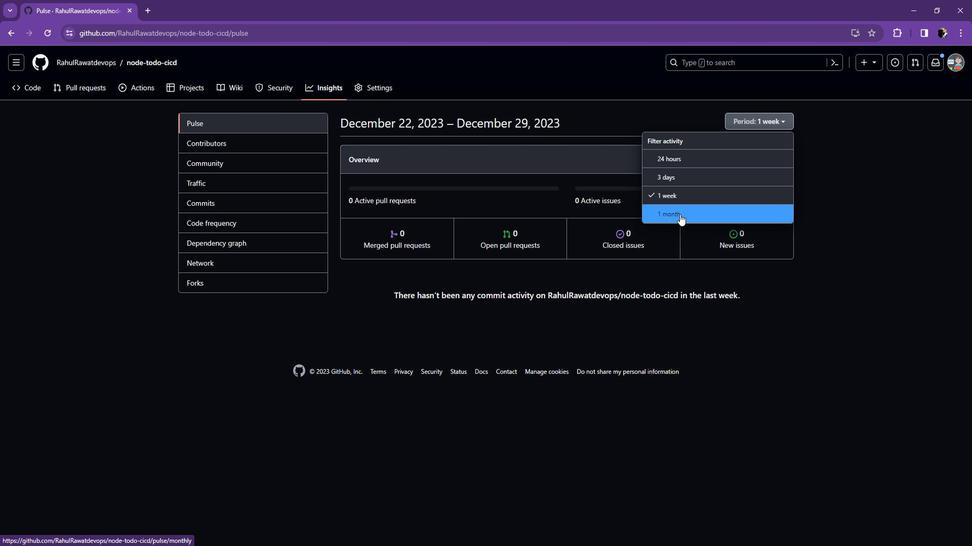 
Action: Mouse moved to (207, 143)
Screenshot: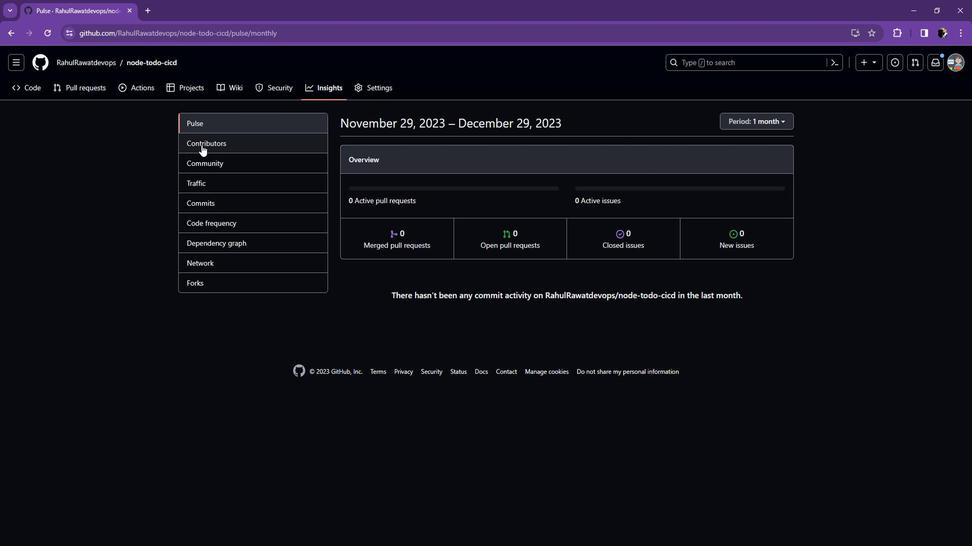 
Action: Mouse pressed left at (207, 143)
Screenshot: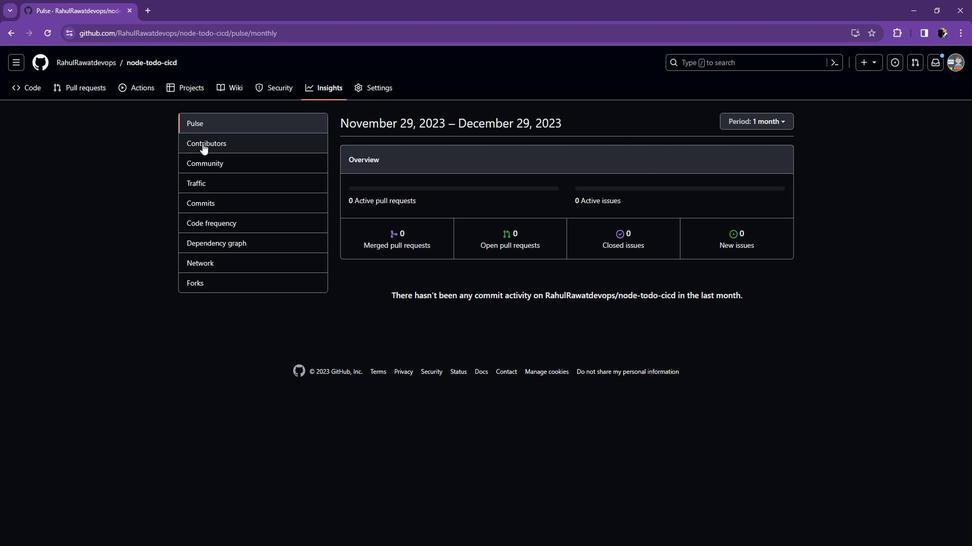 
Action: Mouse moved to (773, 127)
Screenshot: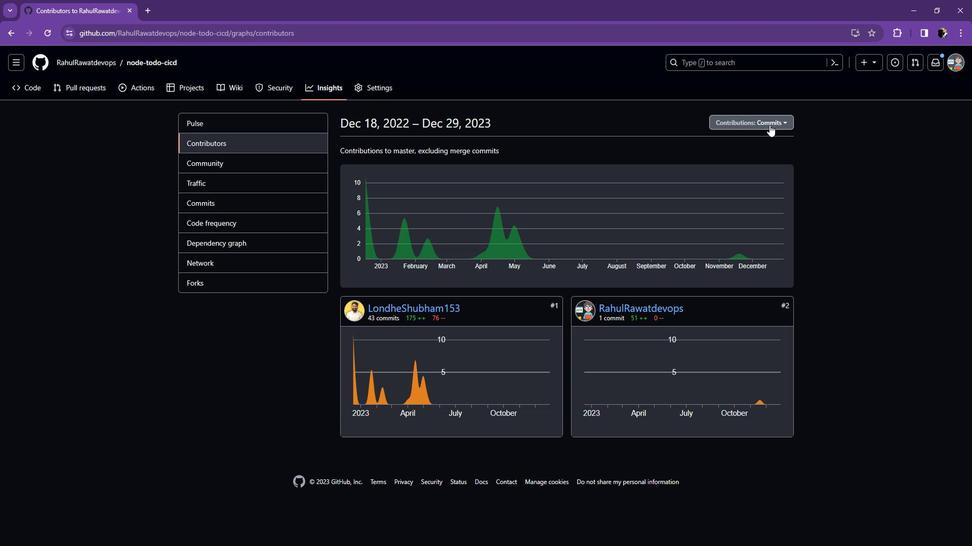 
Action: Mouse pressed left at (773, 127)
Screenshot: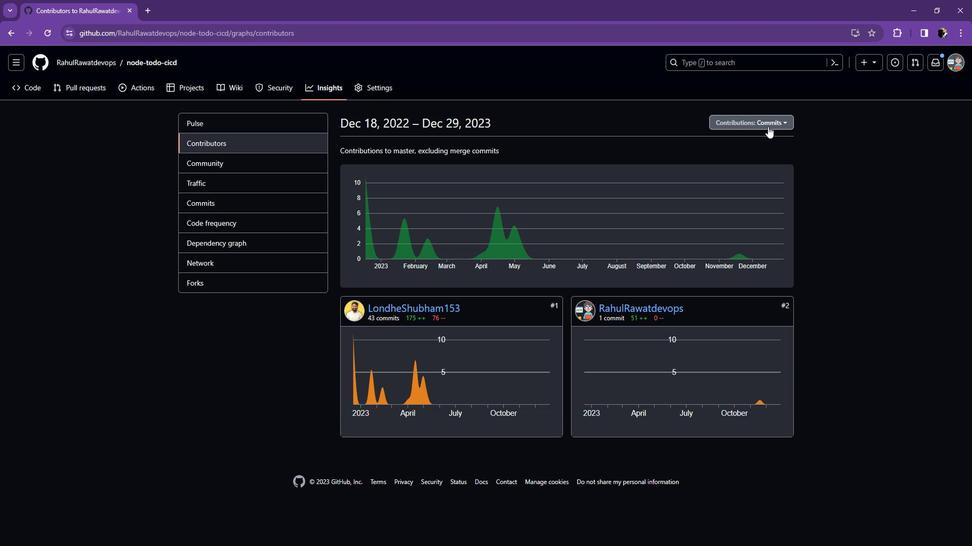 
Action: Mouse moved to (692, 163)
Screenshot: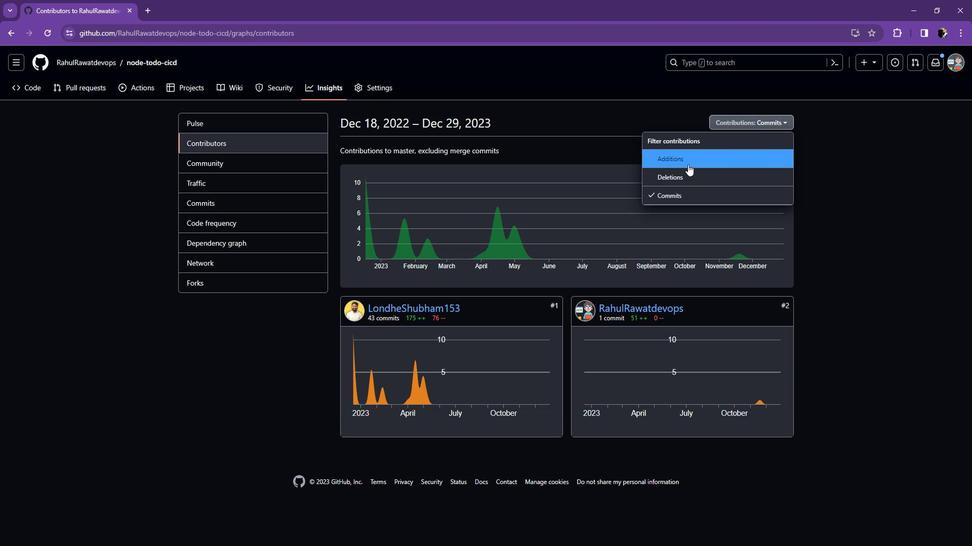 
Action: Mouse pressed left at (692, 163)
Screenshot: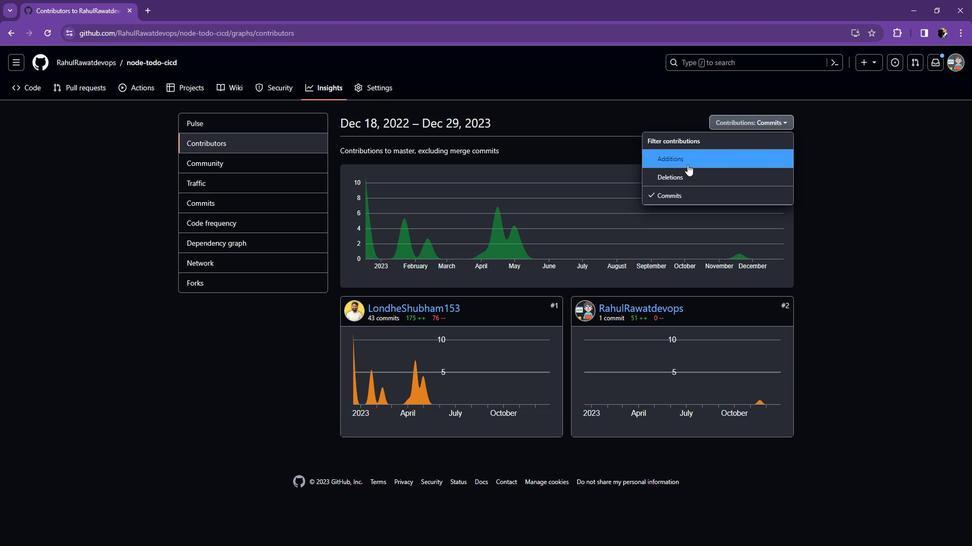 
Action: Mouse moved to (753, 118)
Screenshot: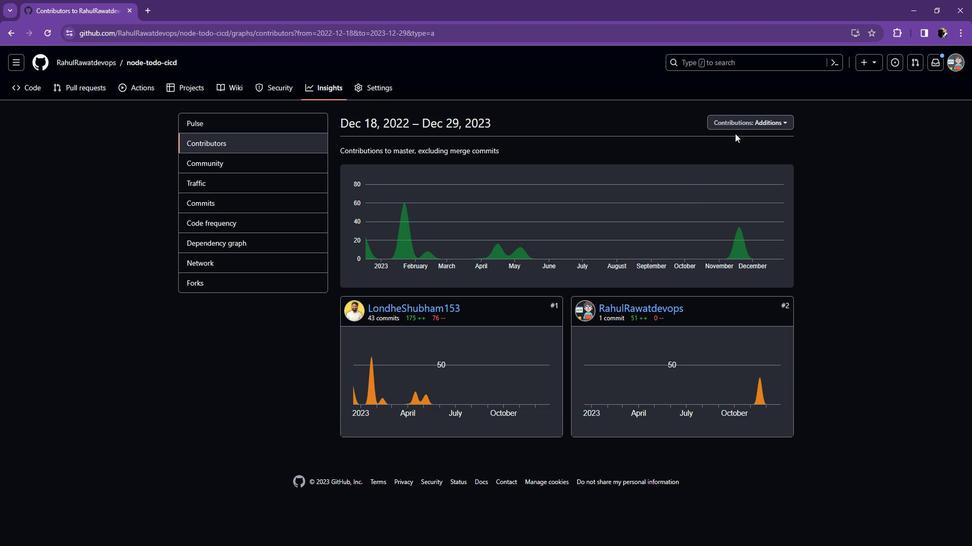 
Action: Mouse pressed left at (753, 118)
Screenshot: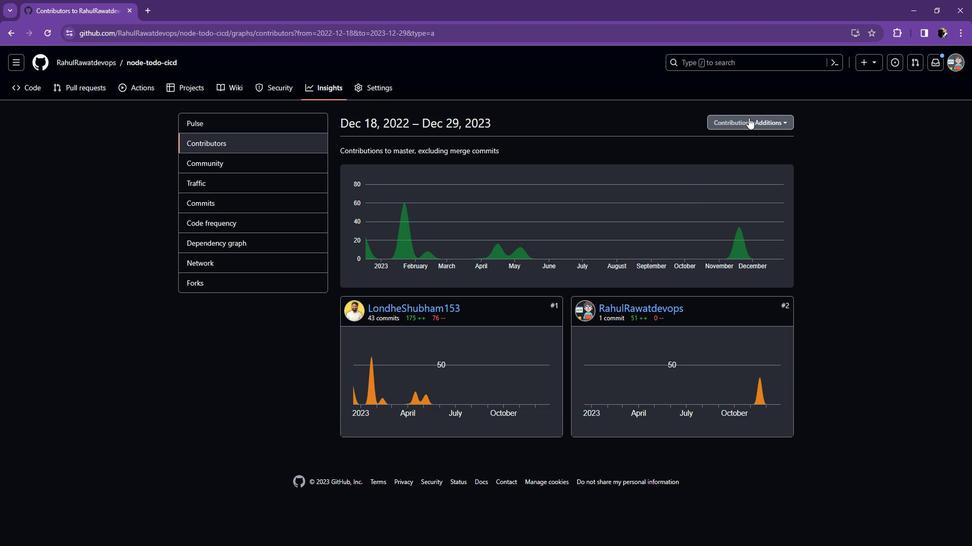 
Action: Mouse moved to (710, 172)
Screenshot: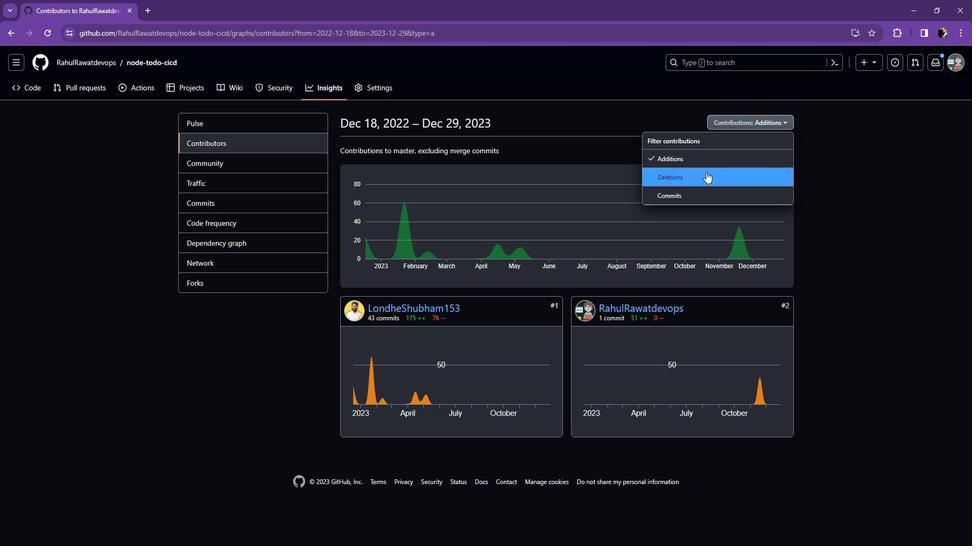 
Action: Mouse pressed left at (710, 172)
Screenshot: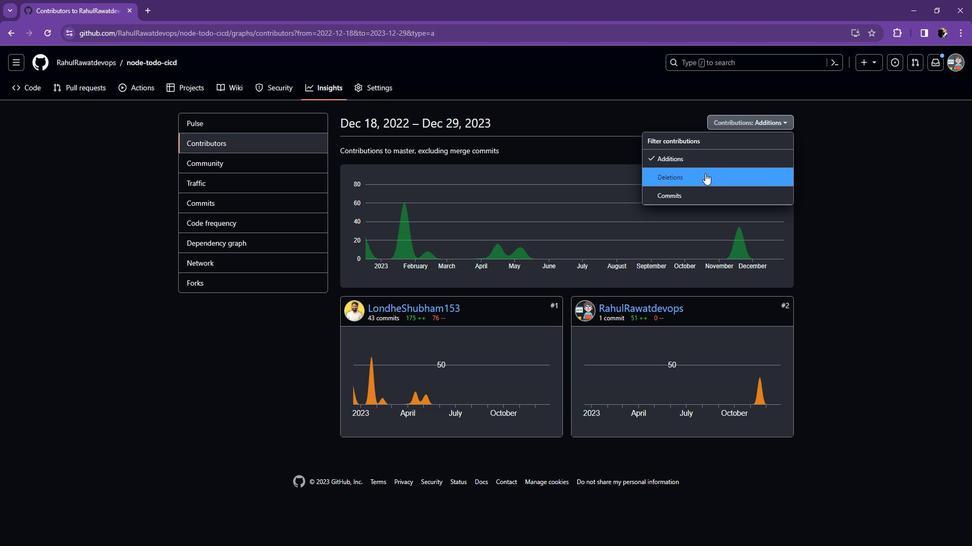 
Action: Mouse moved to (760, 124)
Screenshot: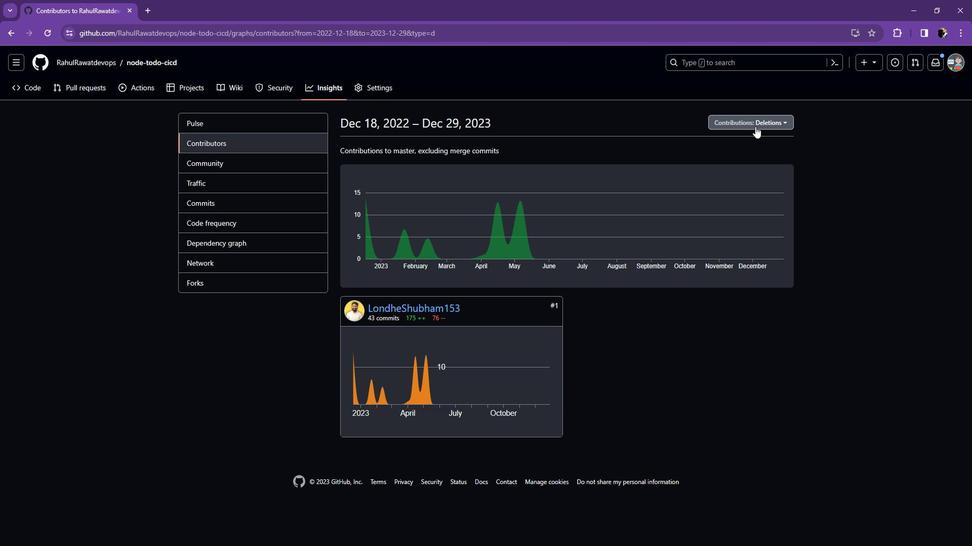 
Action: Mouse pressed left at (760, 124)
Screenshot: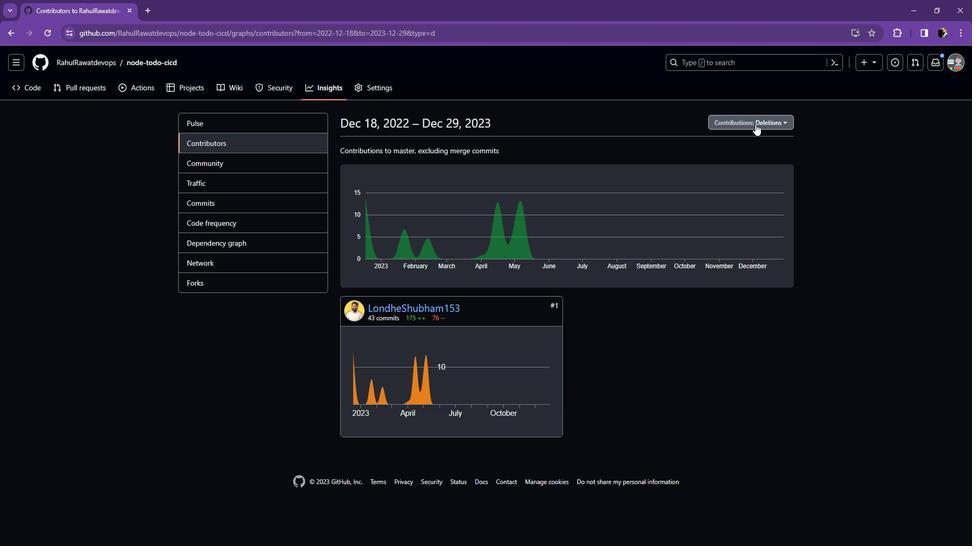 
Action: Mouse moved to (709, 190)
Screenshot: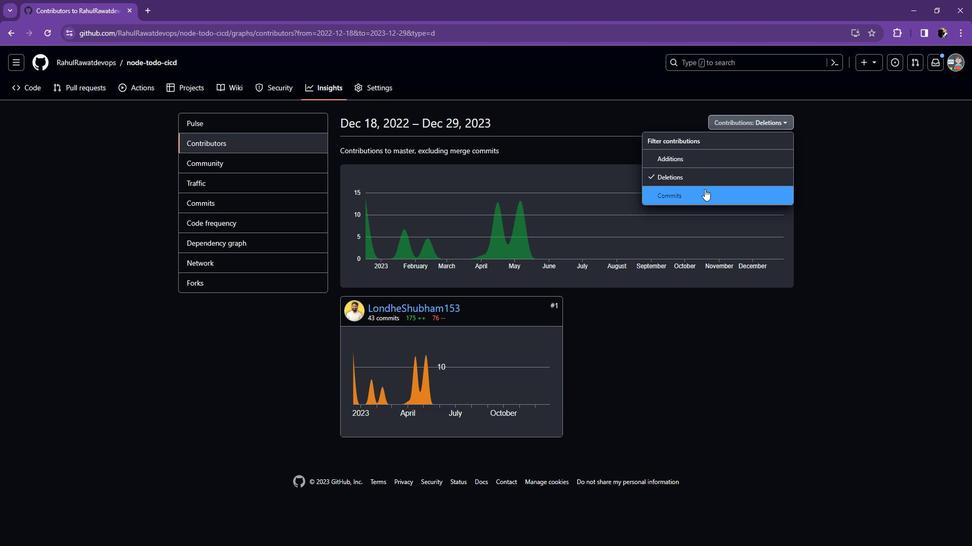 
Action: Mouse pressed left at (709, 190)
Screenshot: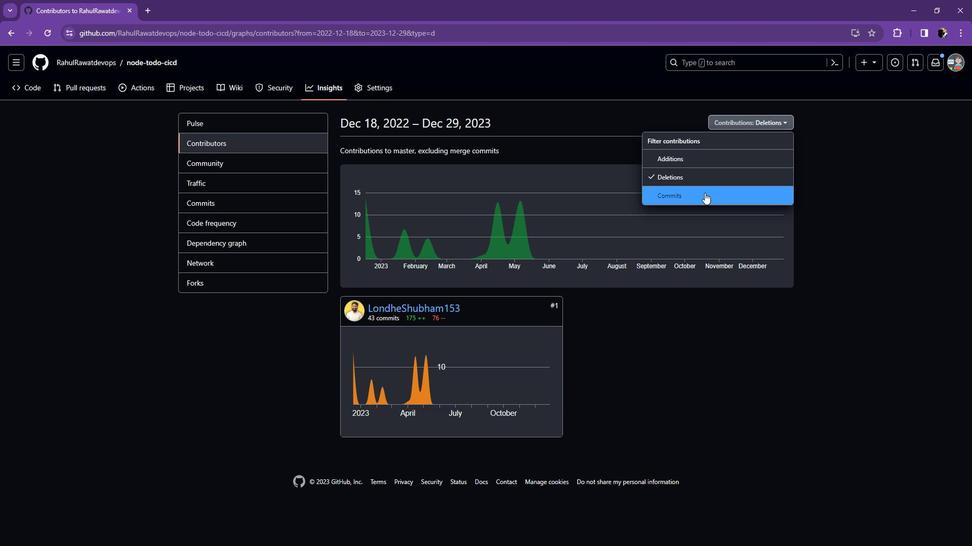 
Action: Mouse moved to (218, 159)
Screenshot: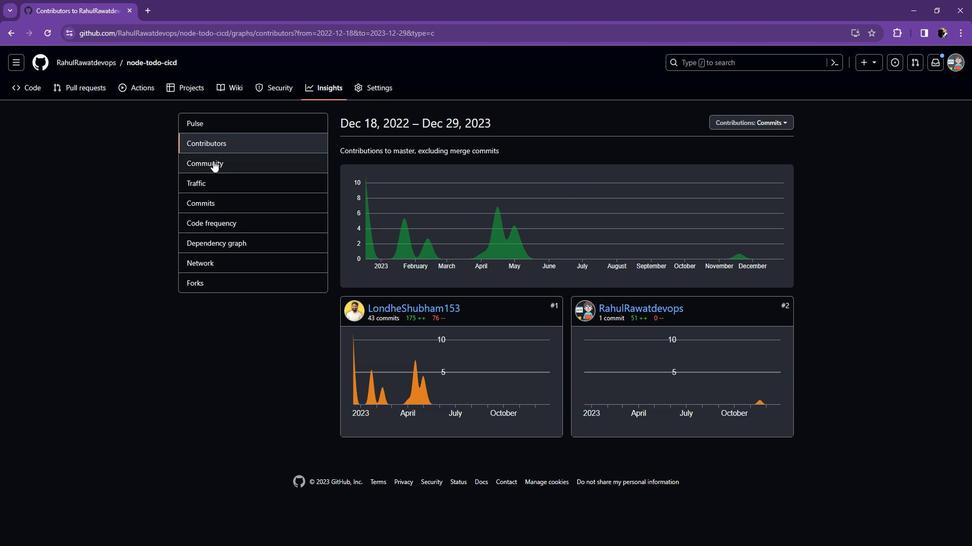 
Action: Mouse pressed left at (218, 159)
